 Task: Trim the beginning and end of an audio file to remove silence.
Action: Mouse moved to (106, 11)
Screenshot: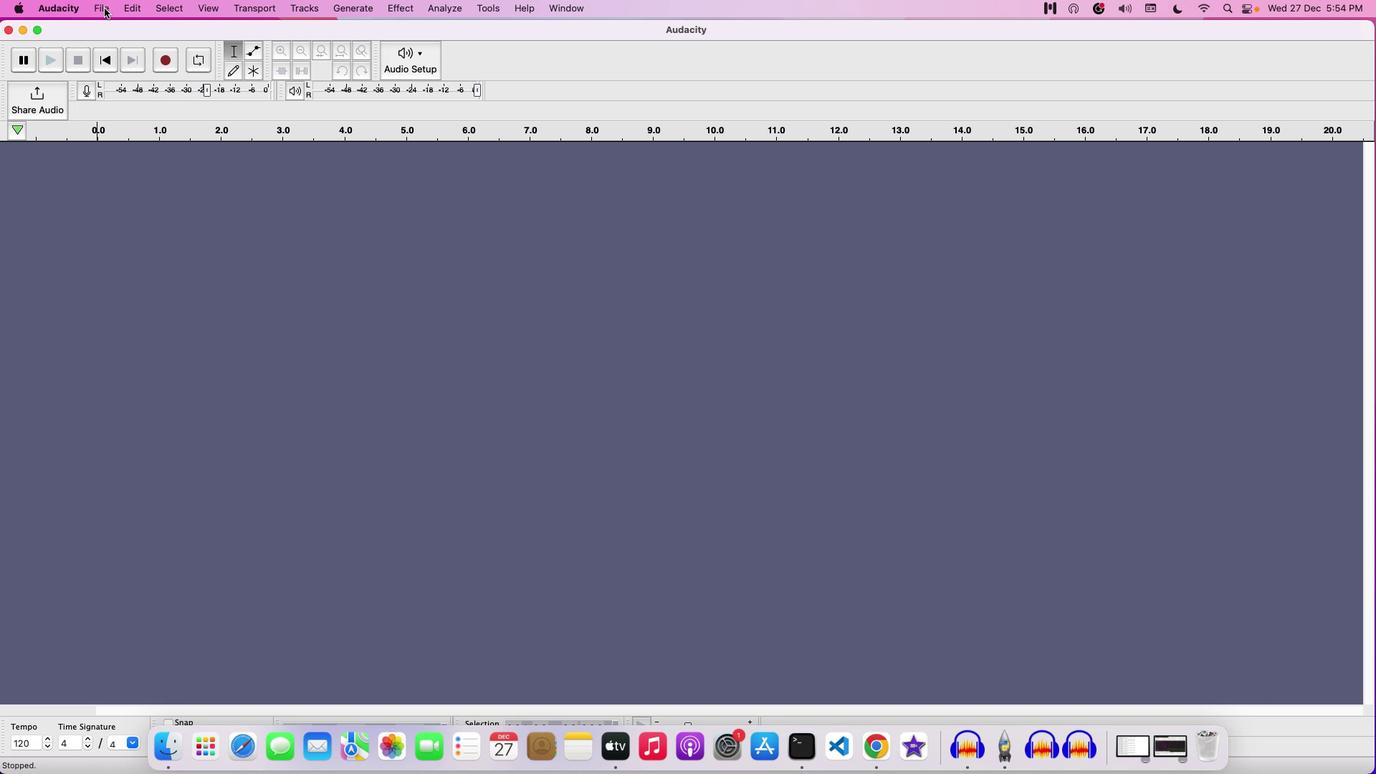 
Action: Mouse pressed left at (106, 11)
Screenshot: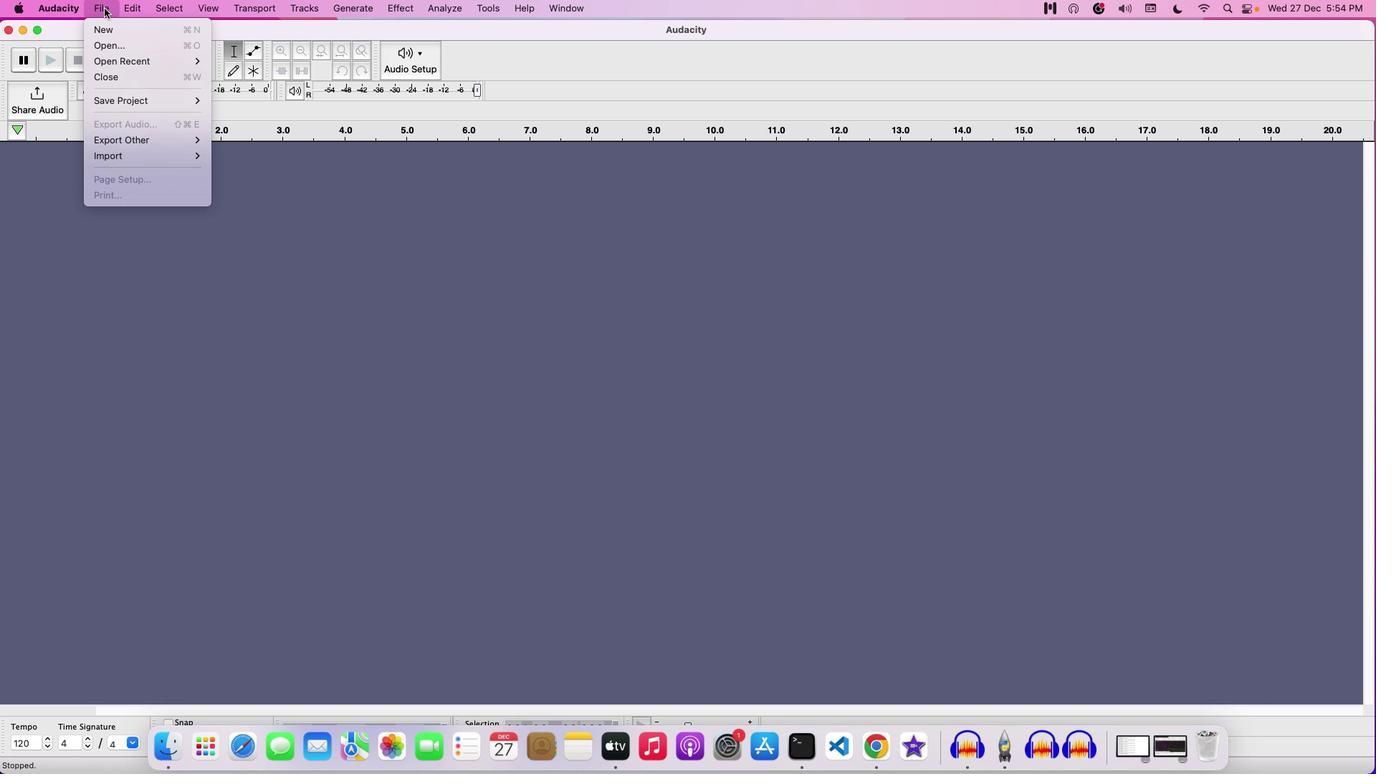
Action: Mouse moved to (128, 45)
Screenshot: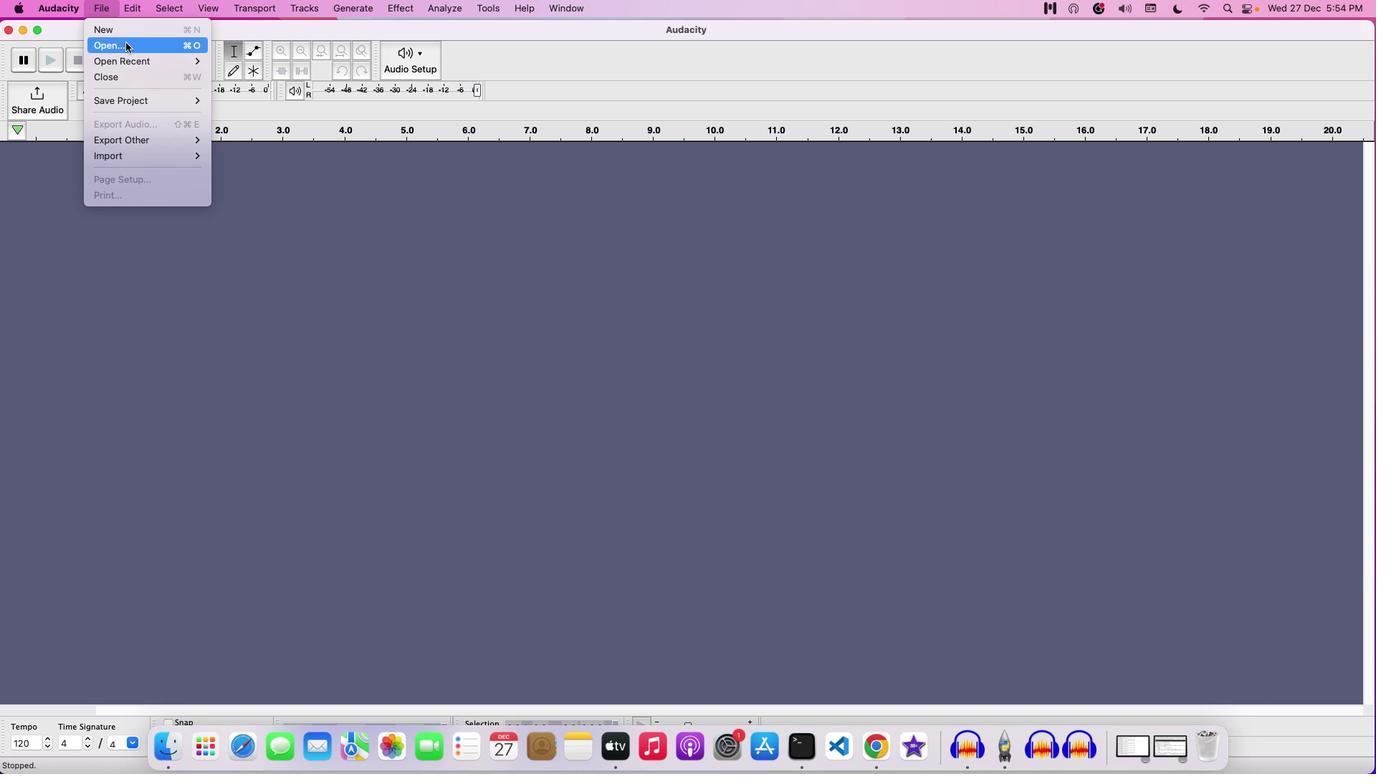
Action: Mouse pressed left at (128, 45)
Screenshot: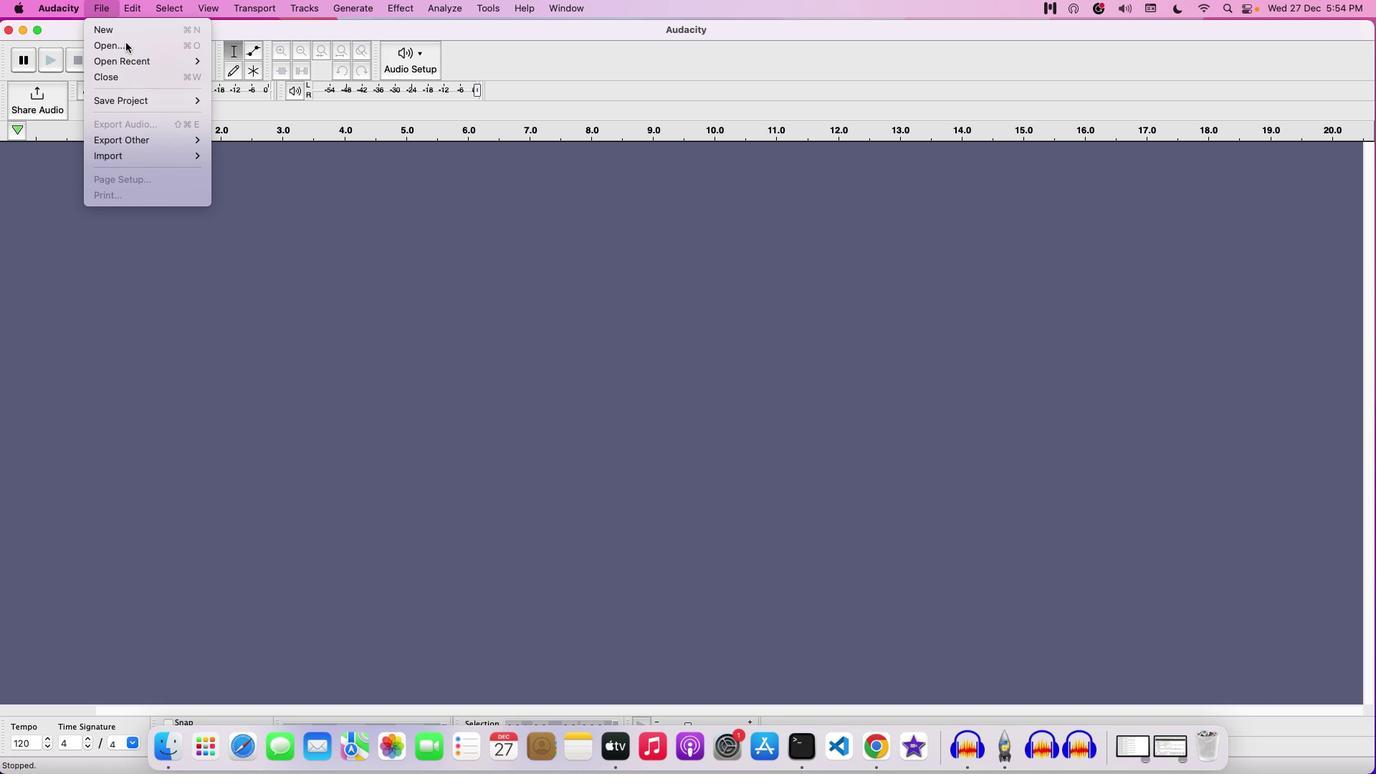 
Action: Mouse moved to (587, 228)
Screenshot: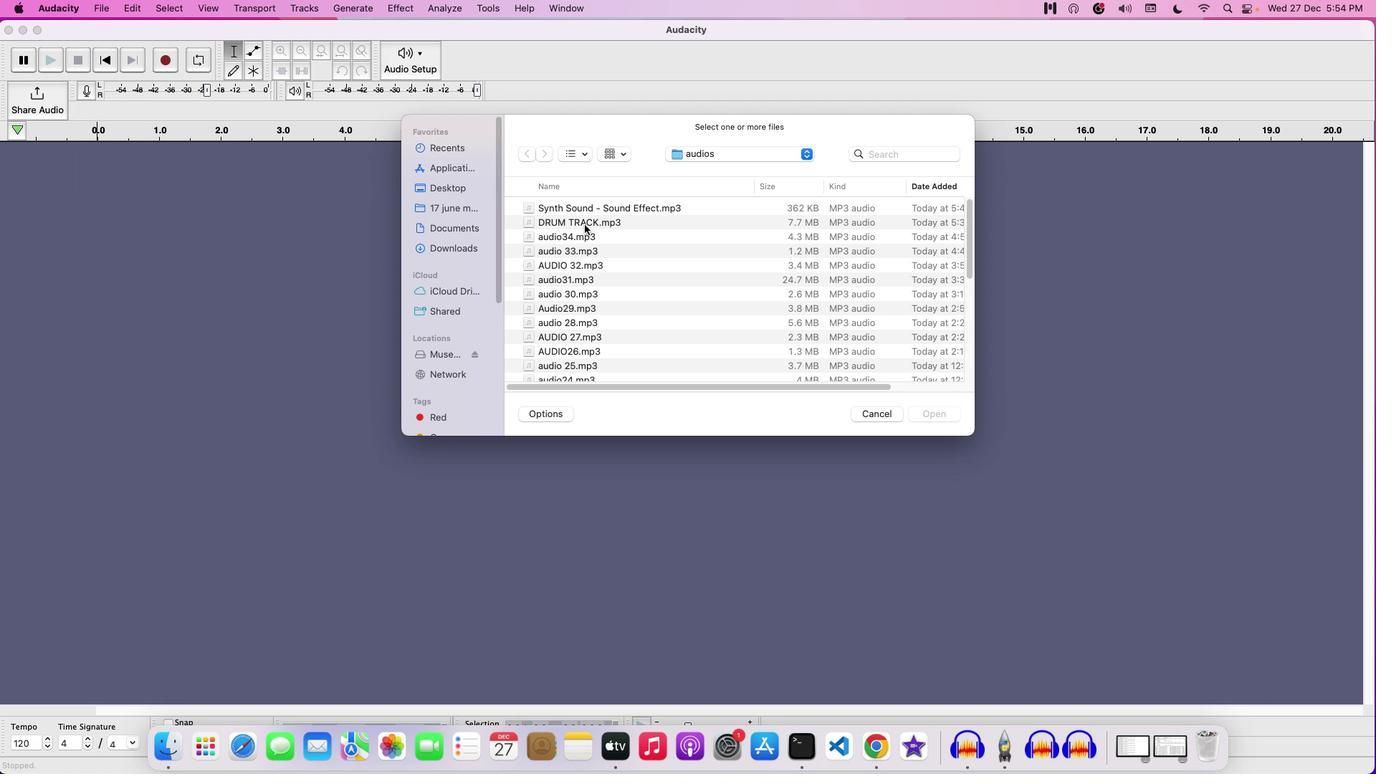
Action: Mouse pressed left at (587, 228)
Screenshot: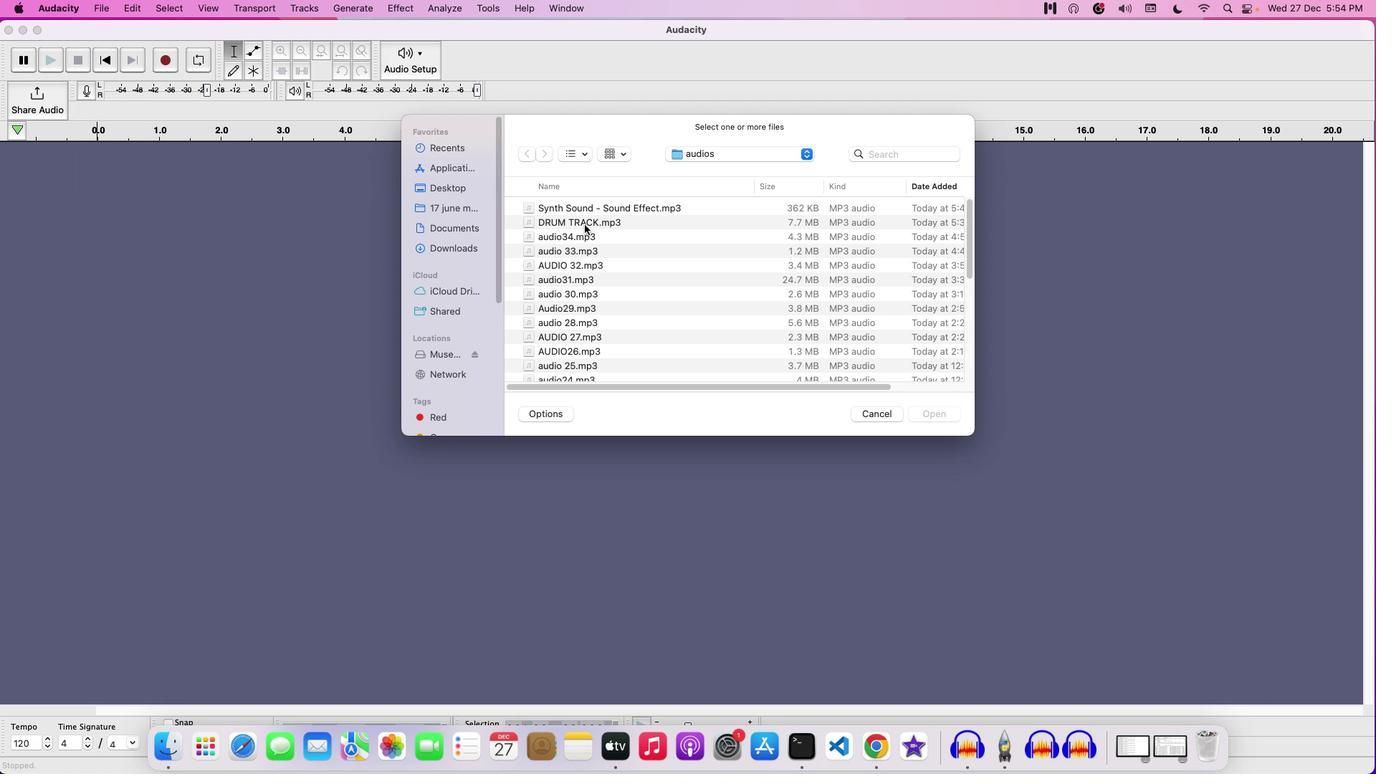 
Action: Mouse moved to (920, 410)
Screenshot: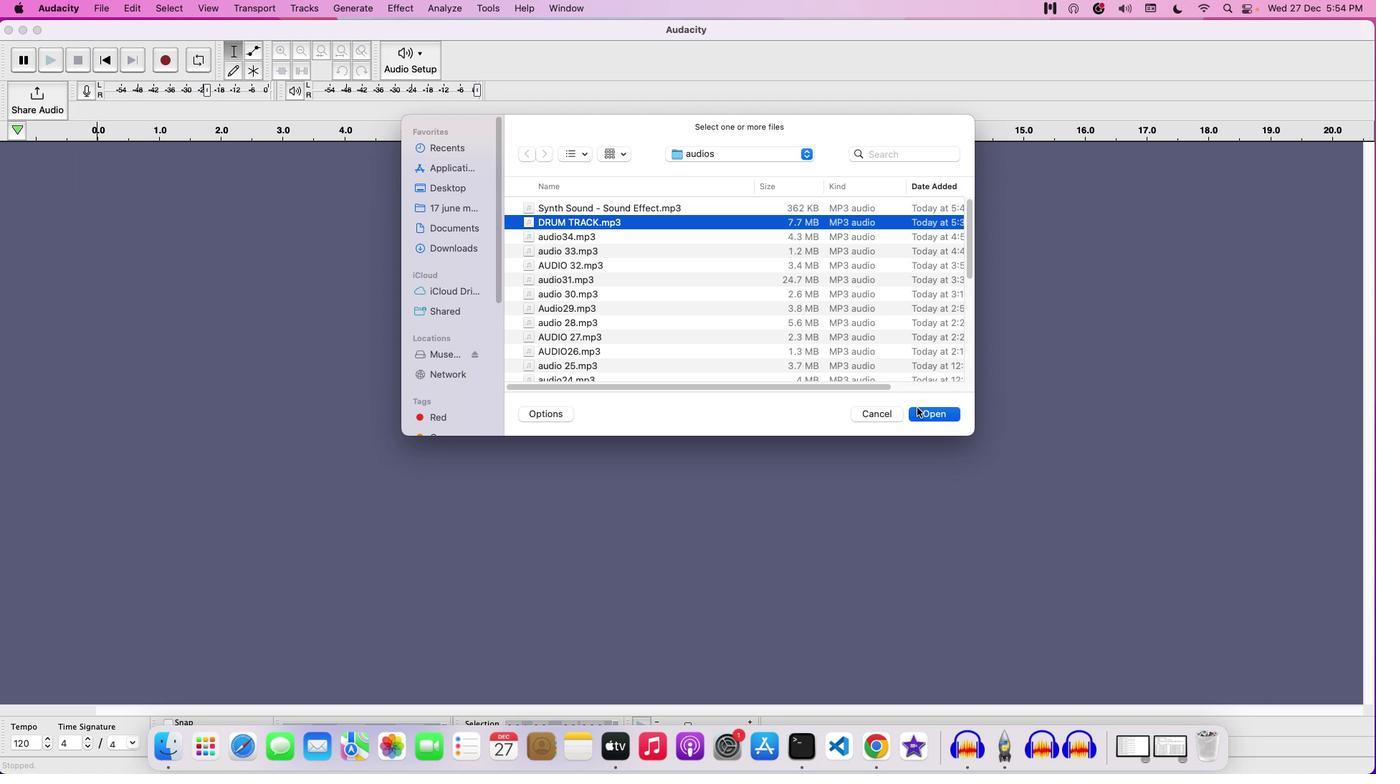 
Action: Mouse pressed left at (920, 410)
Screenshot: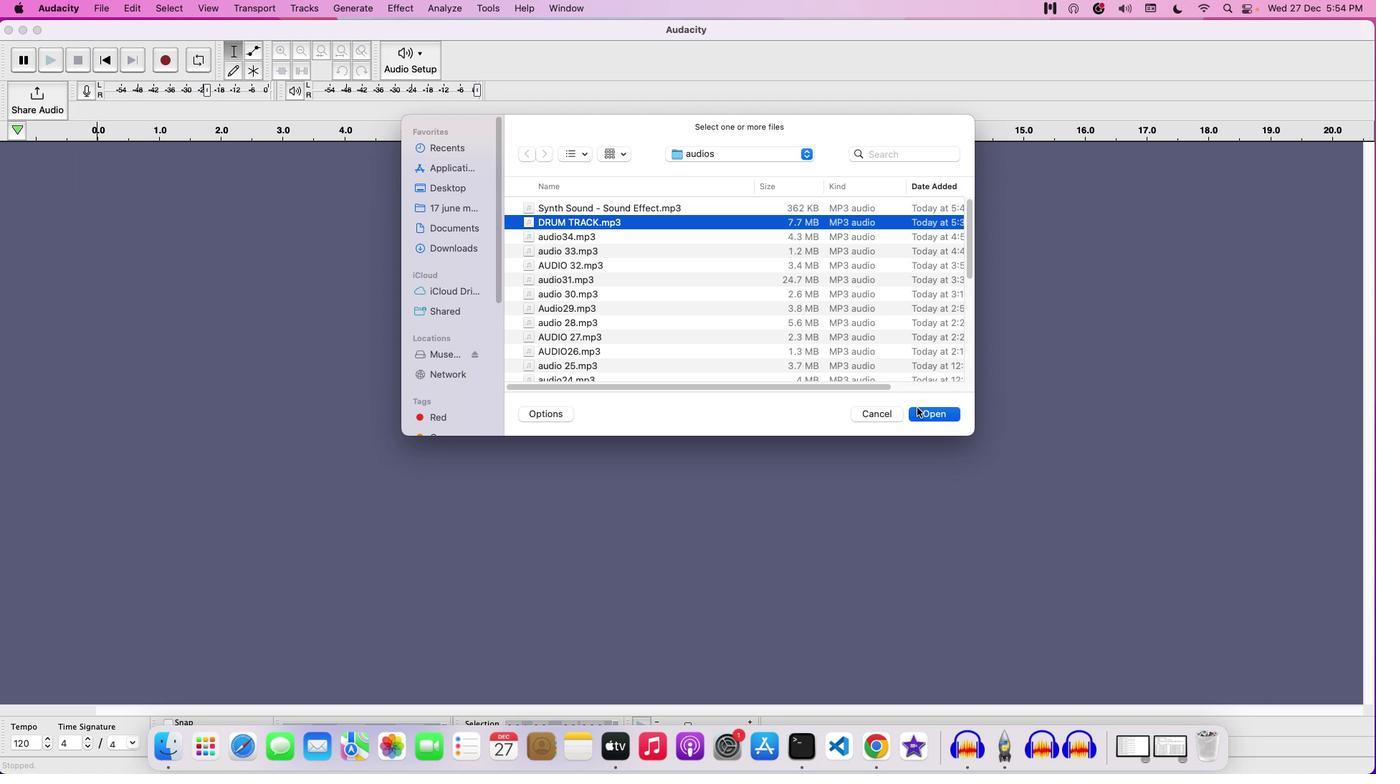 
Action: Mouse moved to (288, 55)
Screenshot: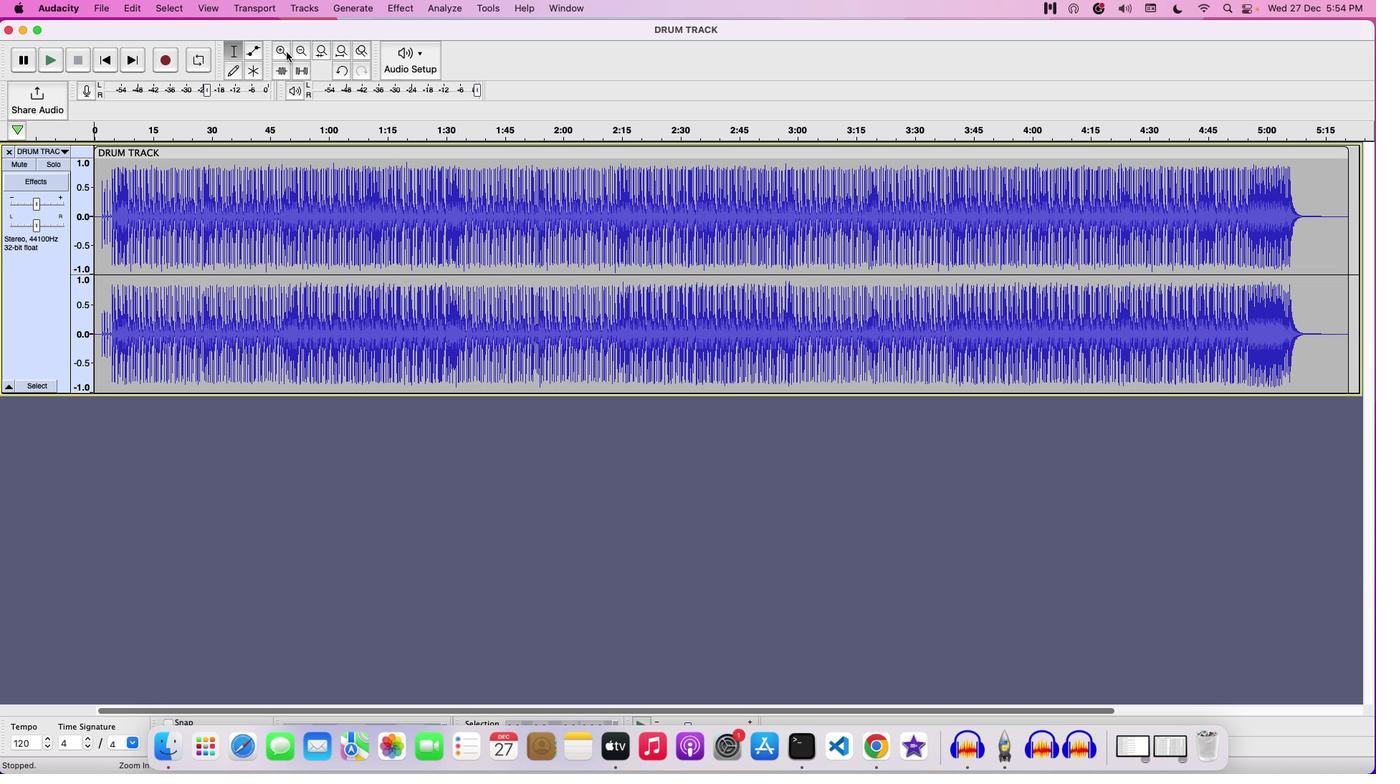 
Action: Mouse pressed left at (288, 55)
Screenshot: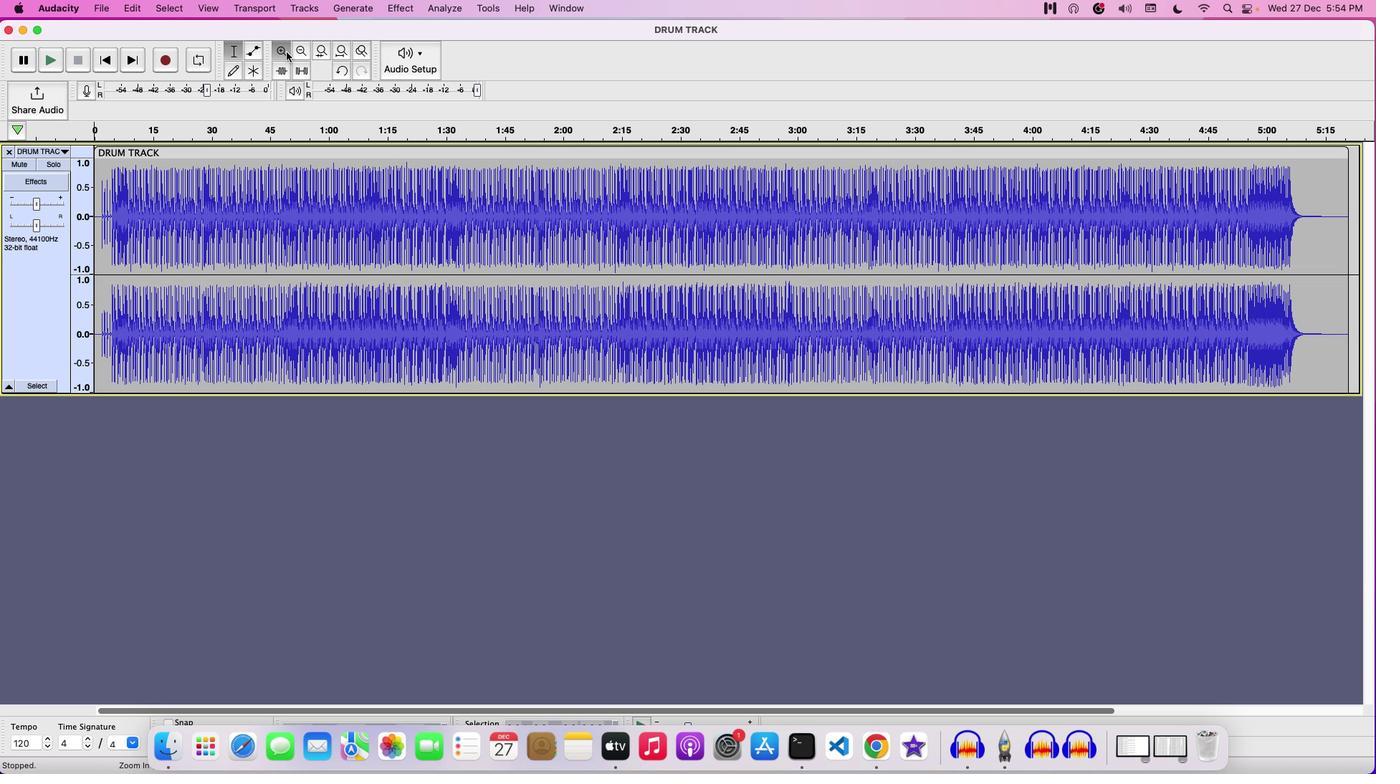
Action: Mouse pressed left at (288, 55)
Screenshot: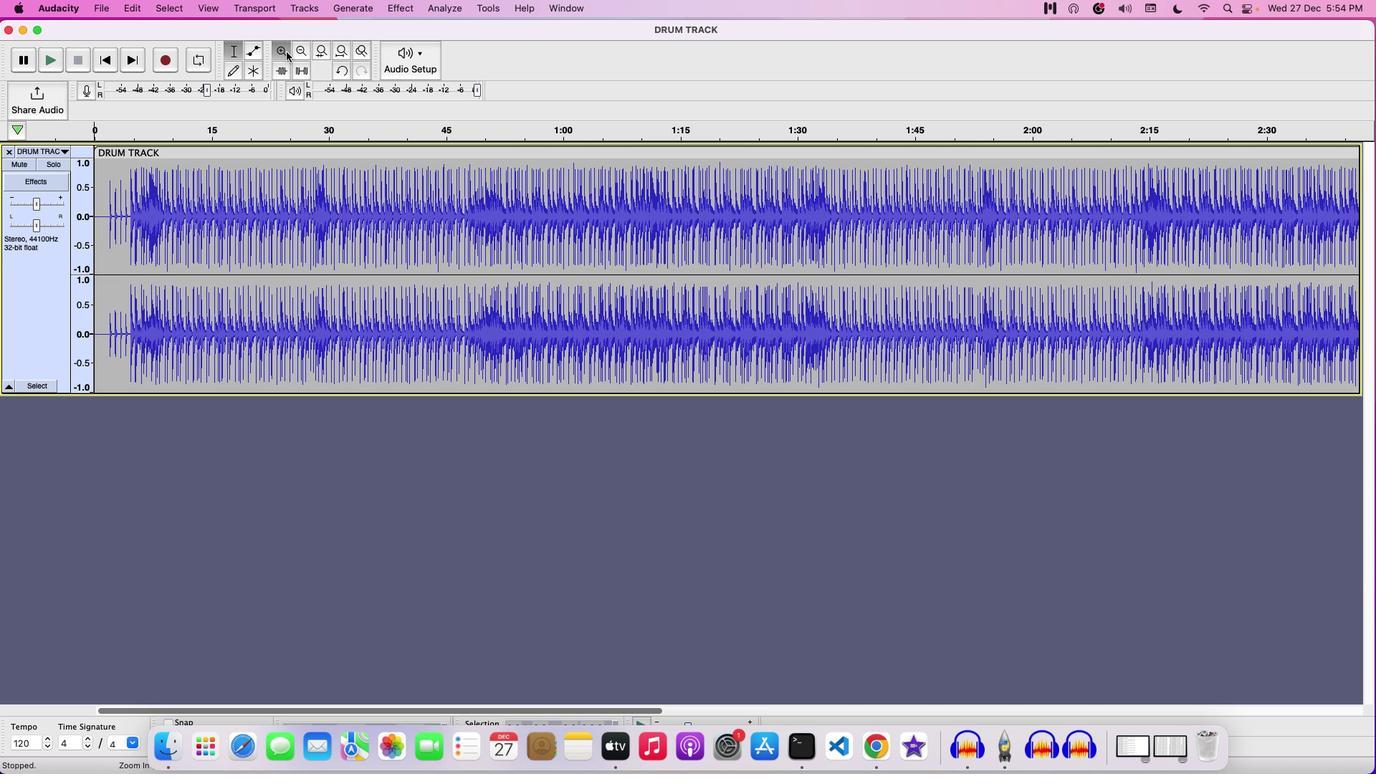 
Action: Mouse pressed left at (288, 55)
Screenshot: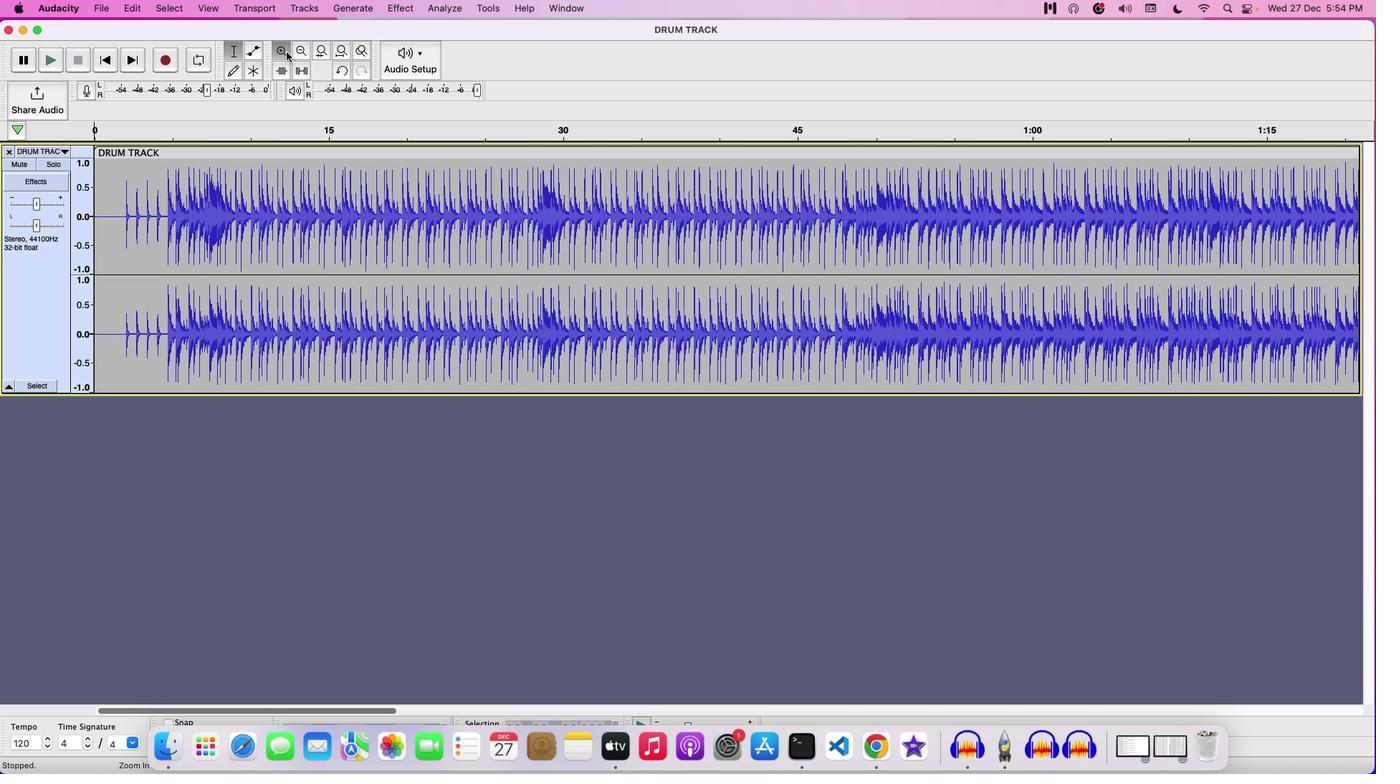 
Action: Mouse pressed left at (288, 55)
Screenshot: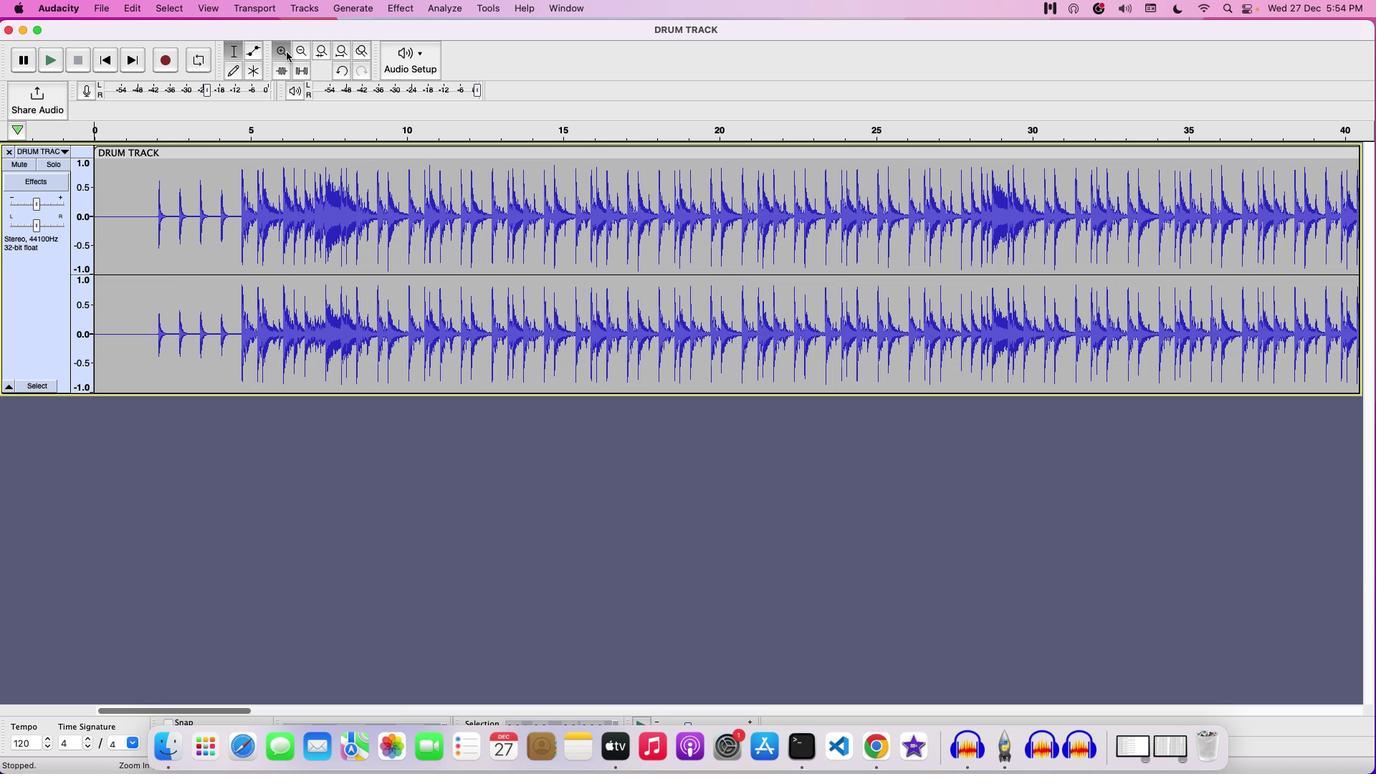 
Action: Mouse pressed left at (288, 55)
Screenshot: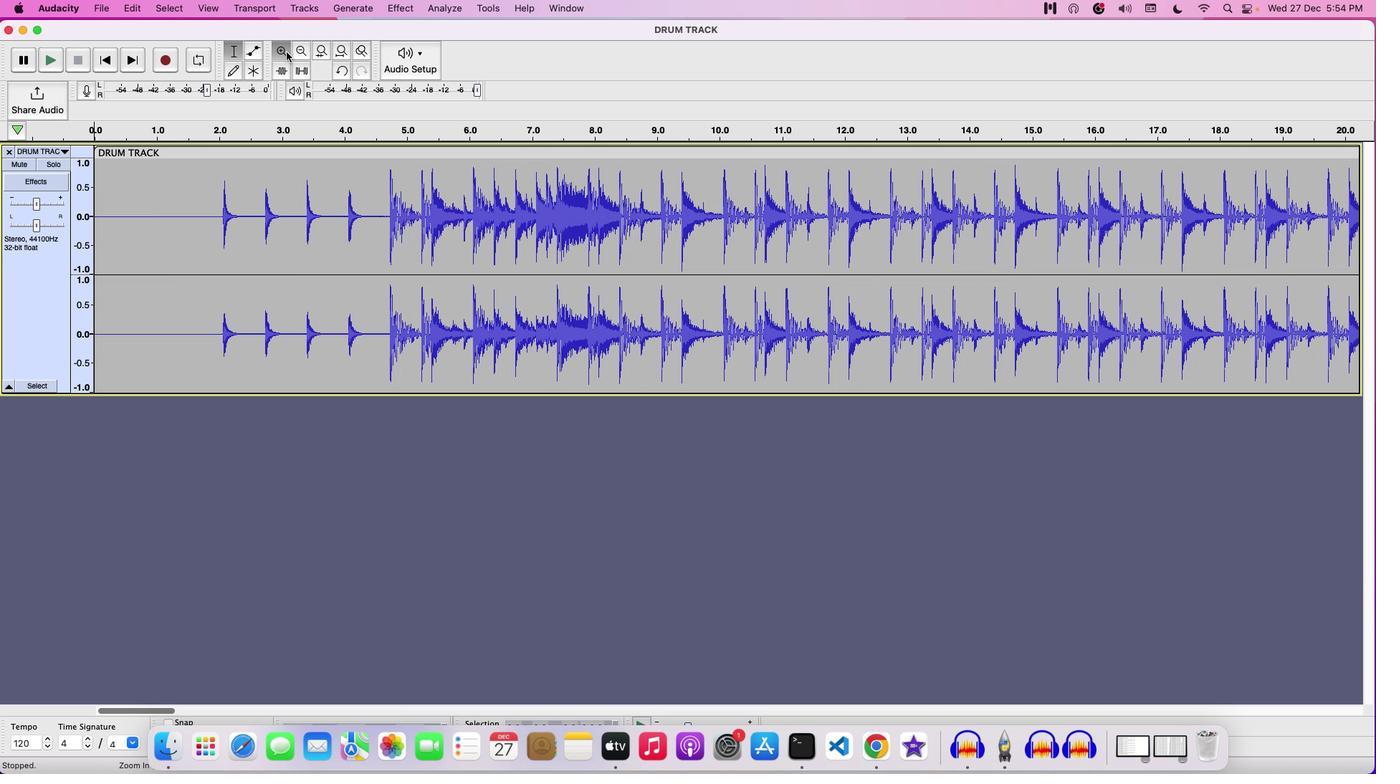 
Action: Mouse pressed left at (288, 55)
Screenshot: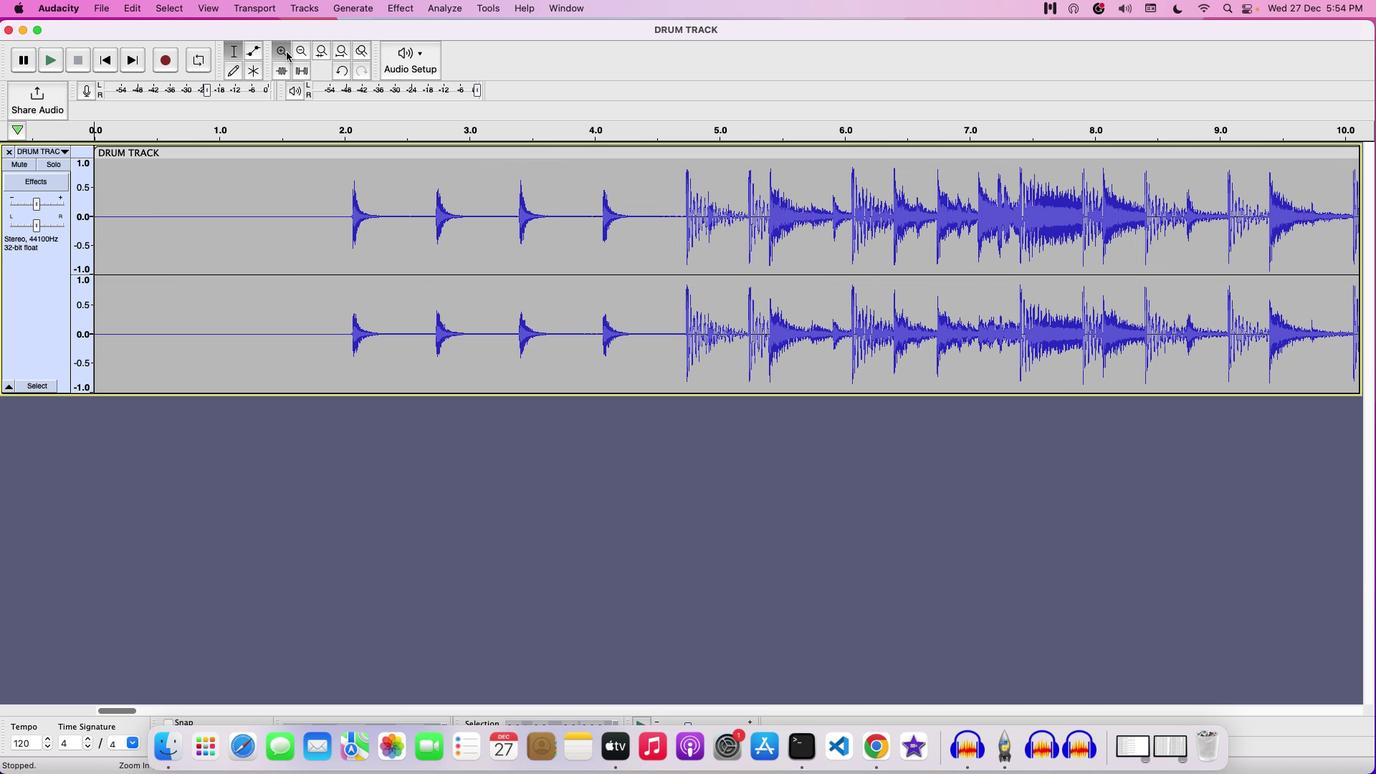
Action: Mouse moved to (101, 177)
Screenshot: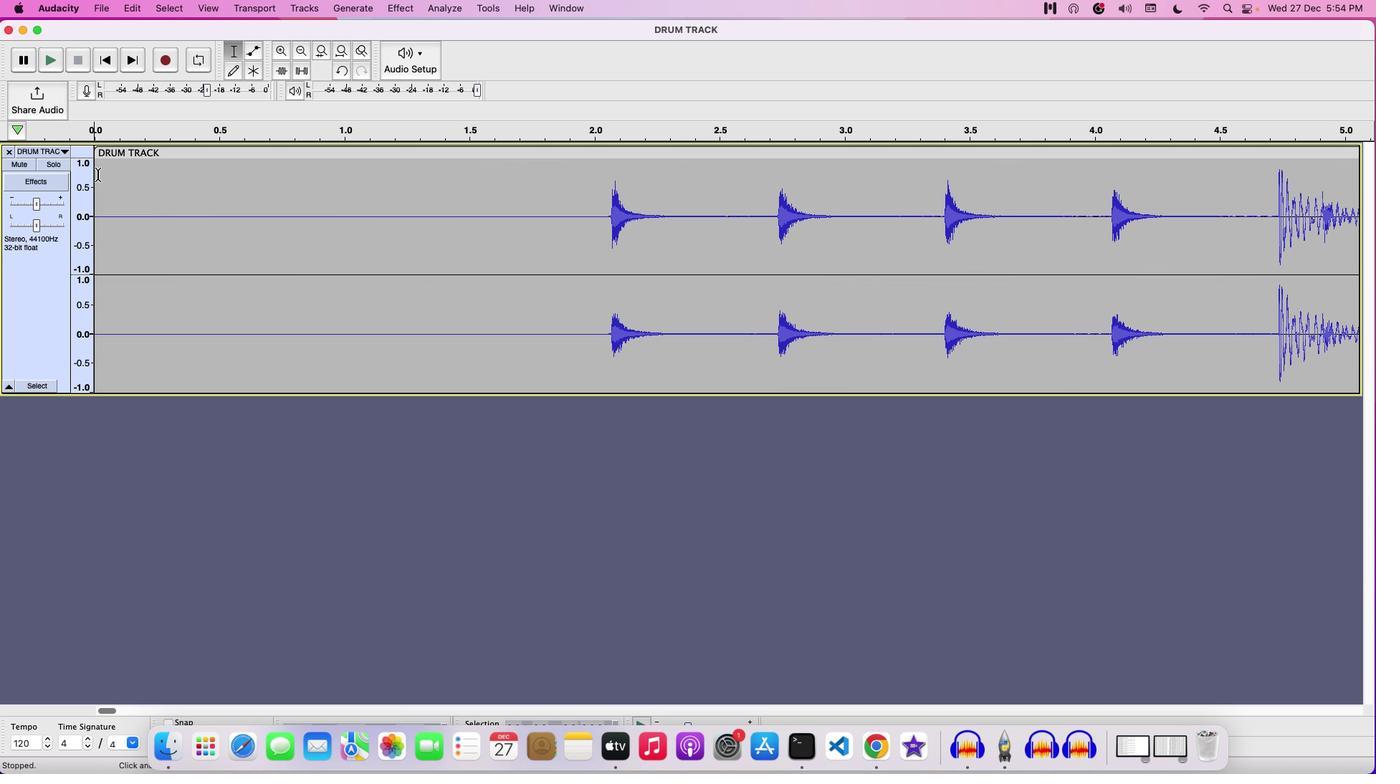 
Action: Mouse pressed left at (101, 177)
Screenshot: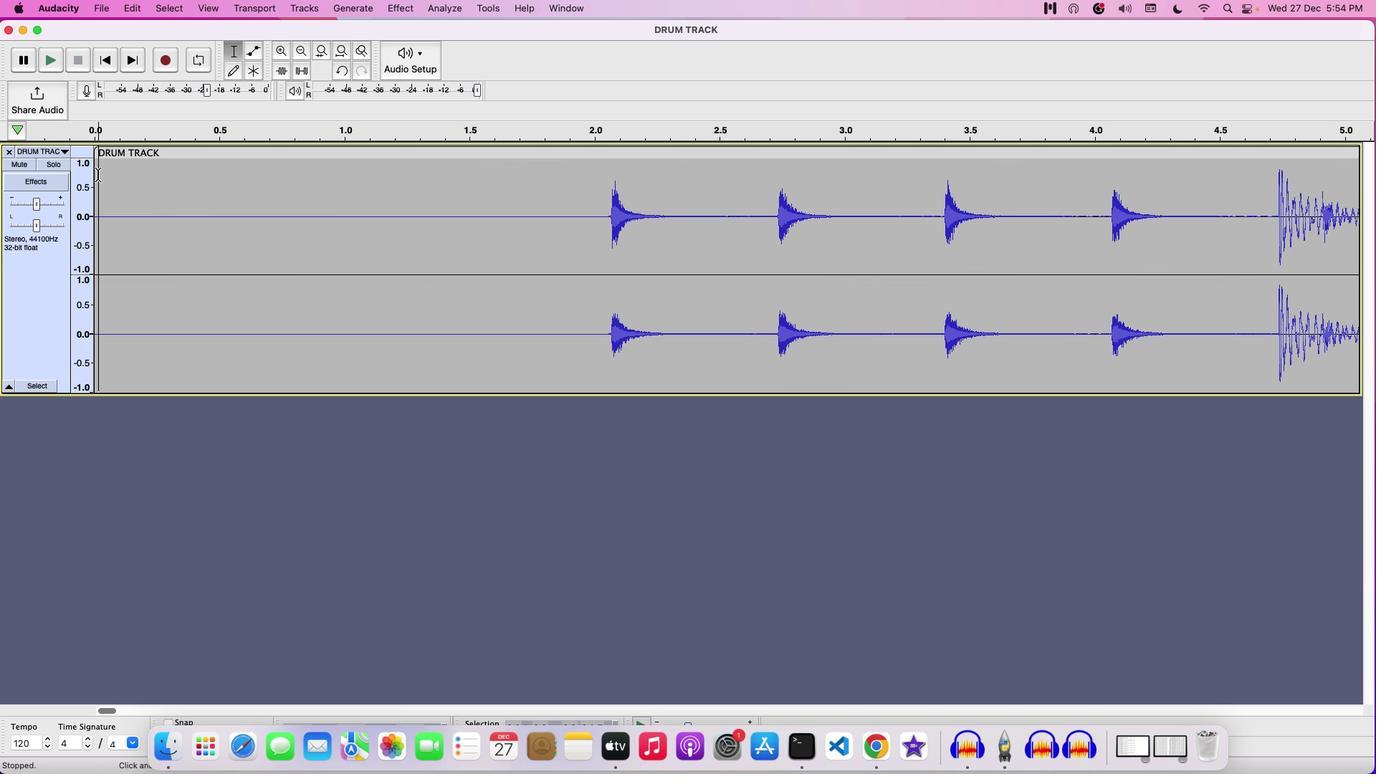 
Action: Mouse moved to (609, 196)
Screenshot: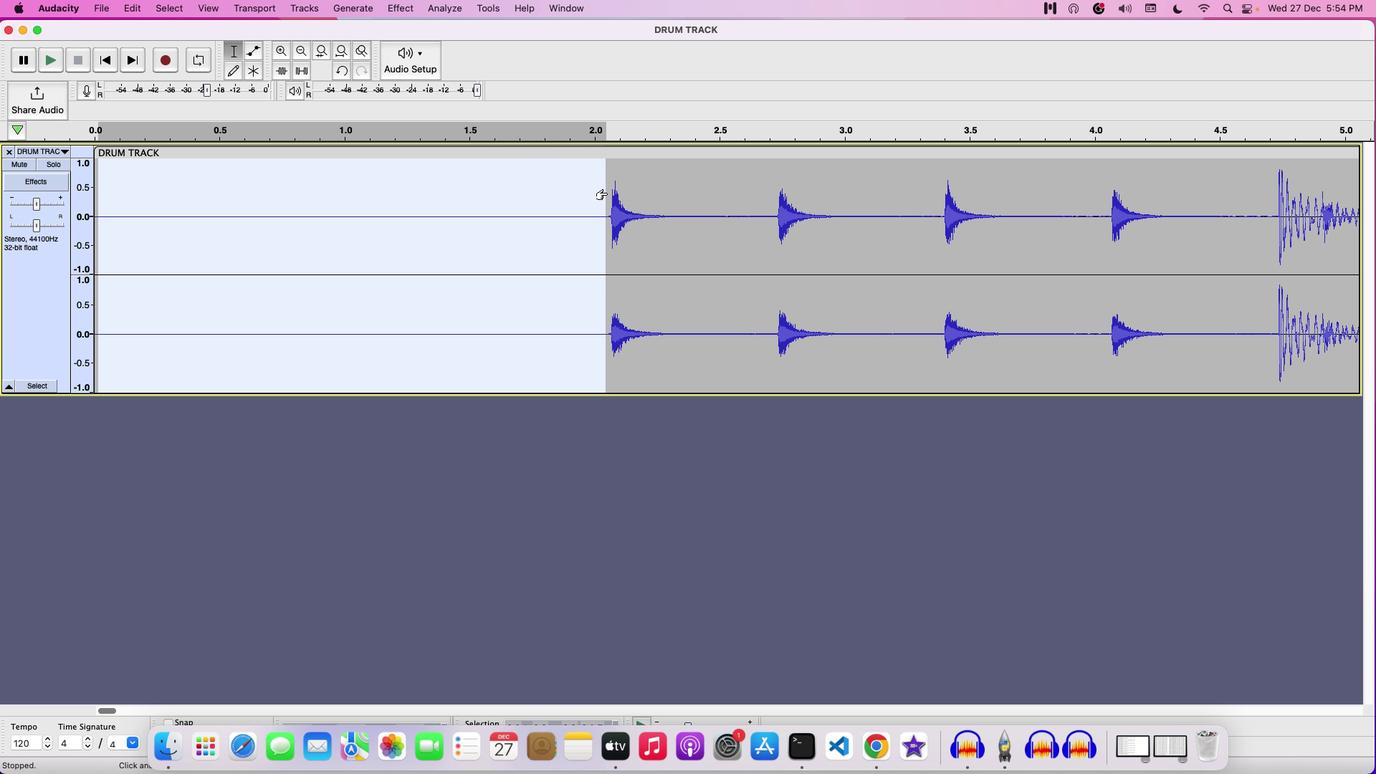 
Action: Key pressed Key.space
Screenshot: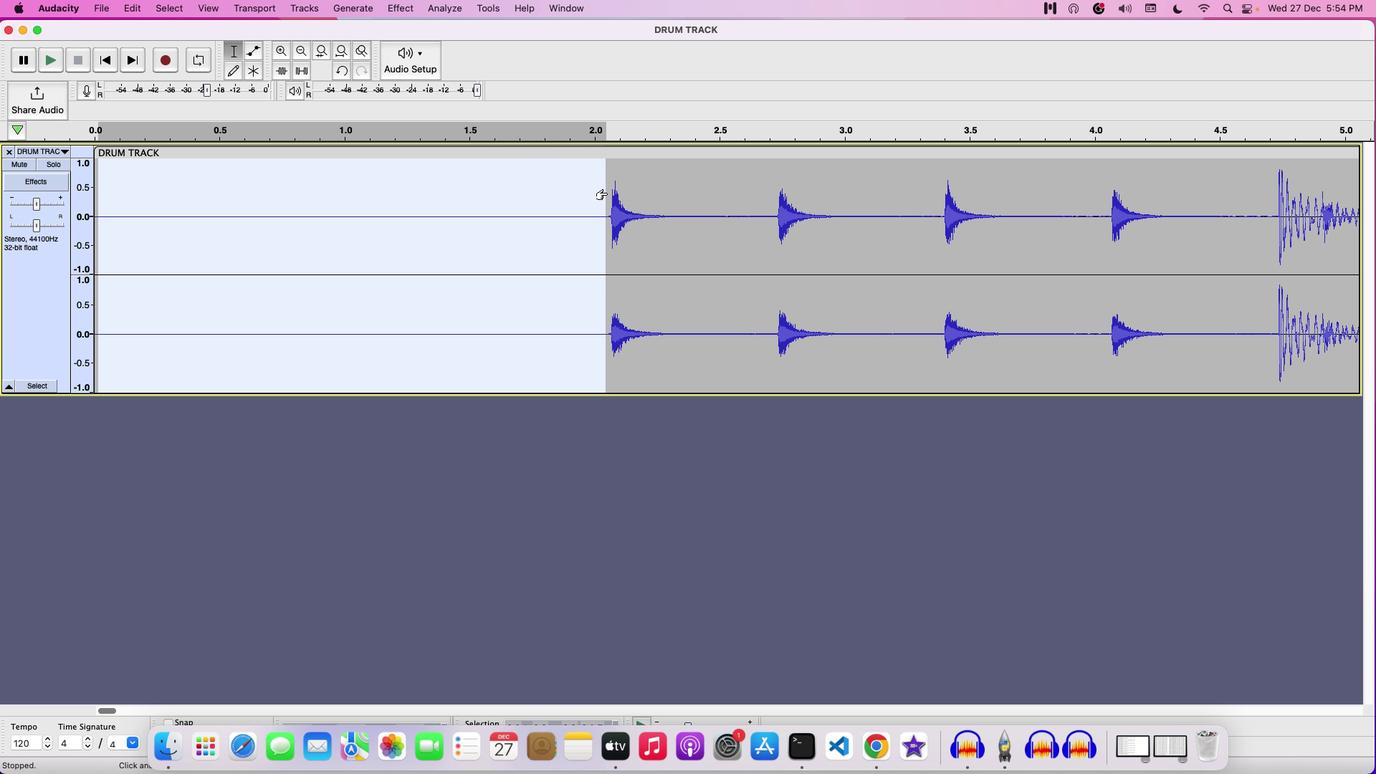
Action: Mouse moved to (610, 195)
Screenshot: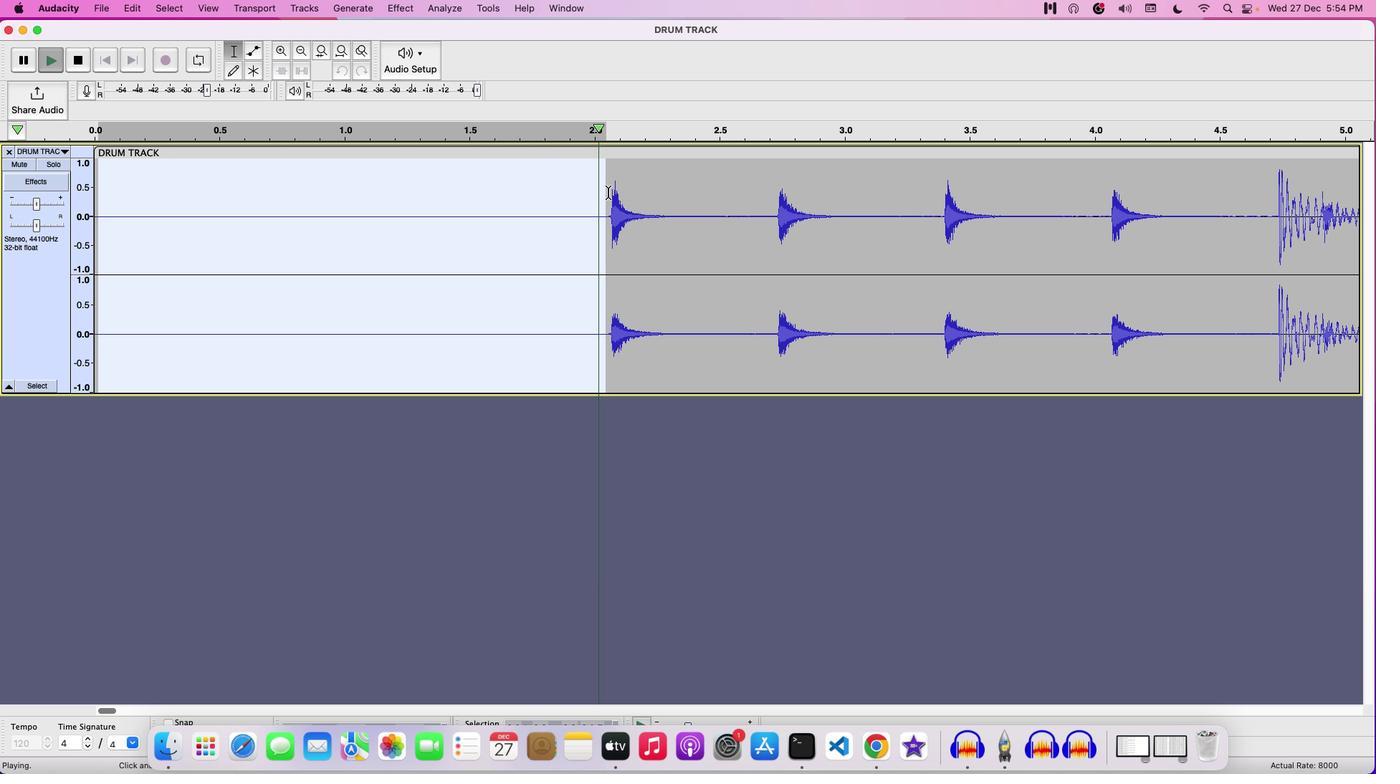 
Action: Key pressed Key.space
Screenshot: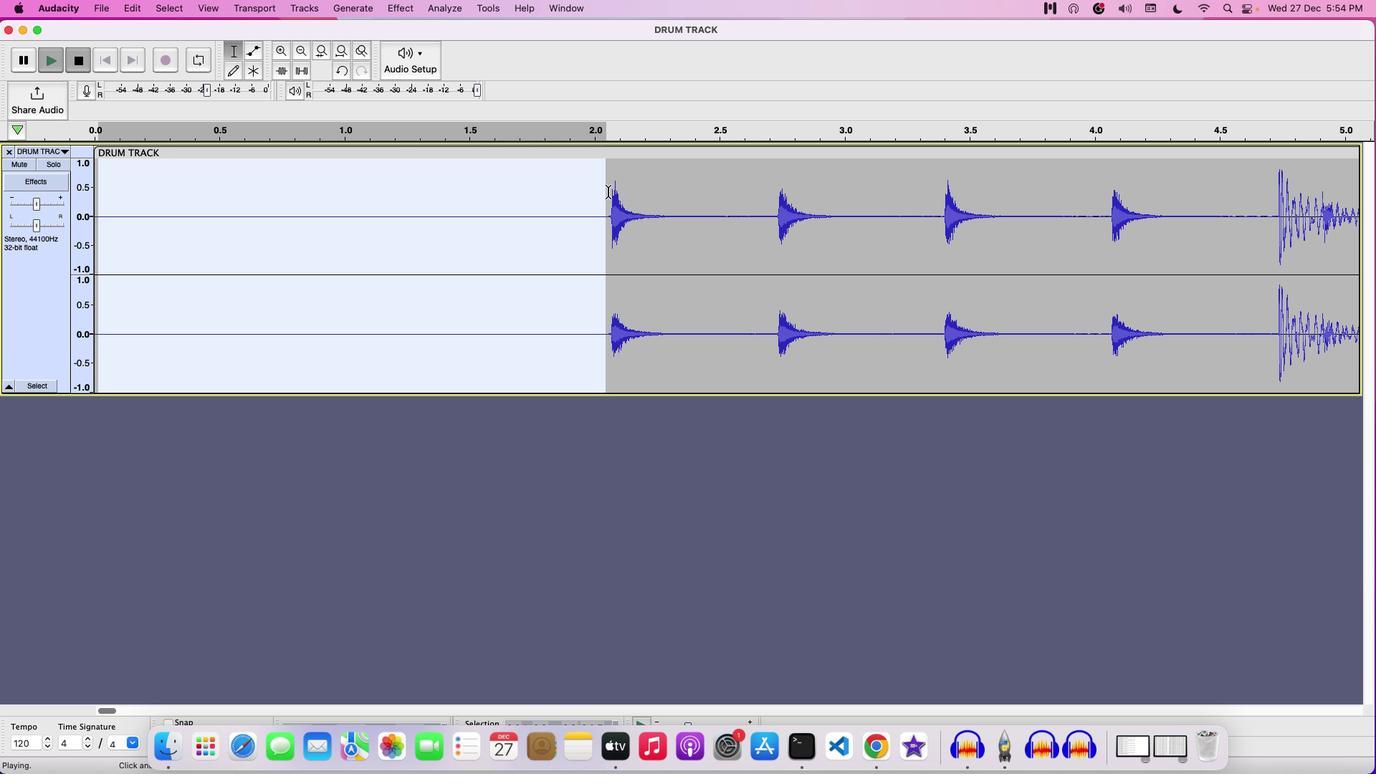
Action: Mouse moved to (55, 208)
Screenshot: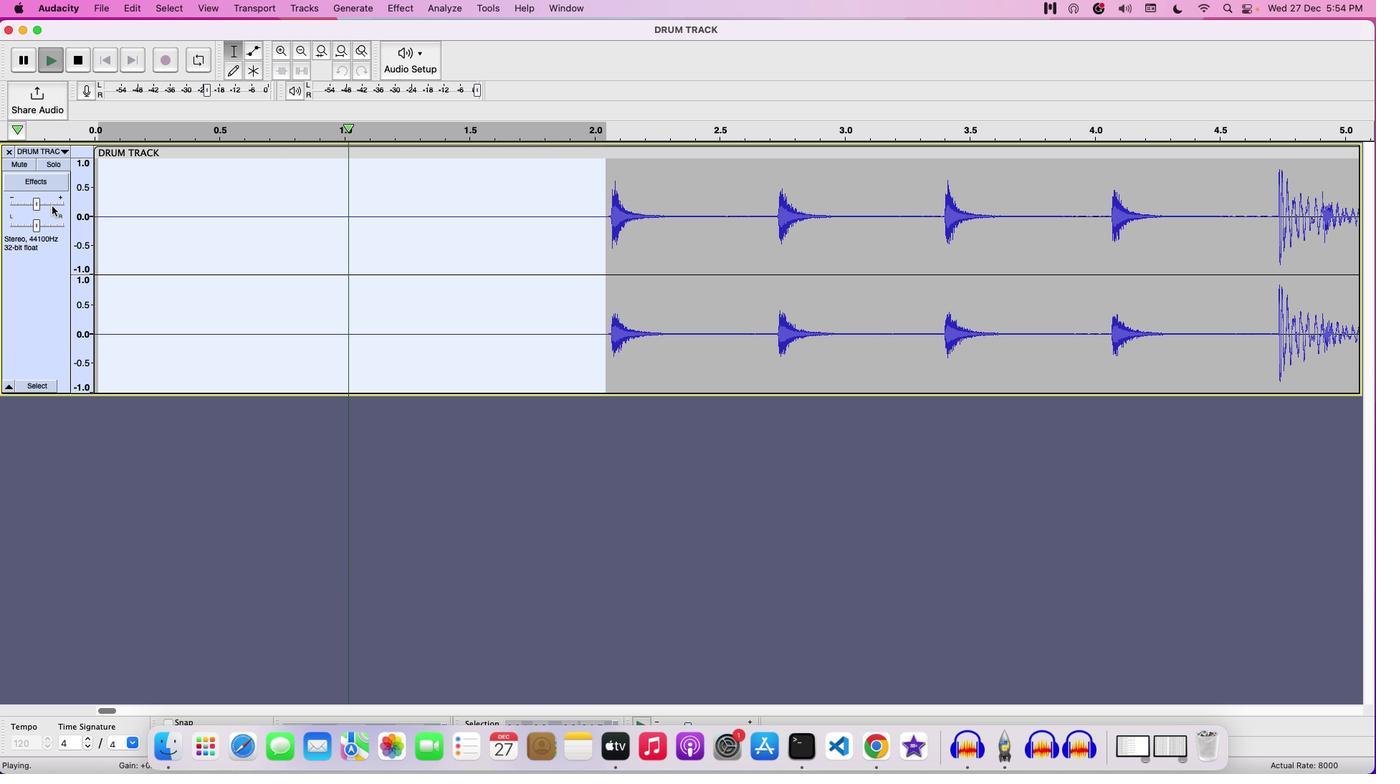 
Action: Mouse pressed left at (55, 208)
Screenshot: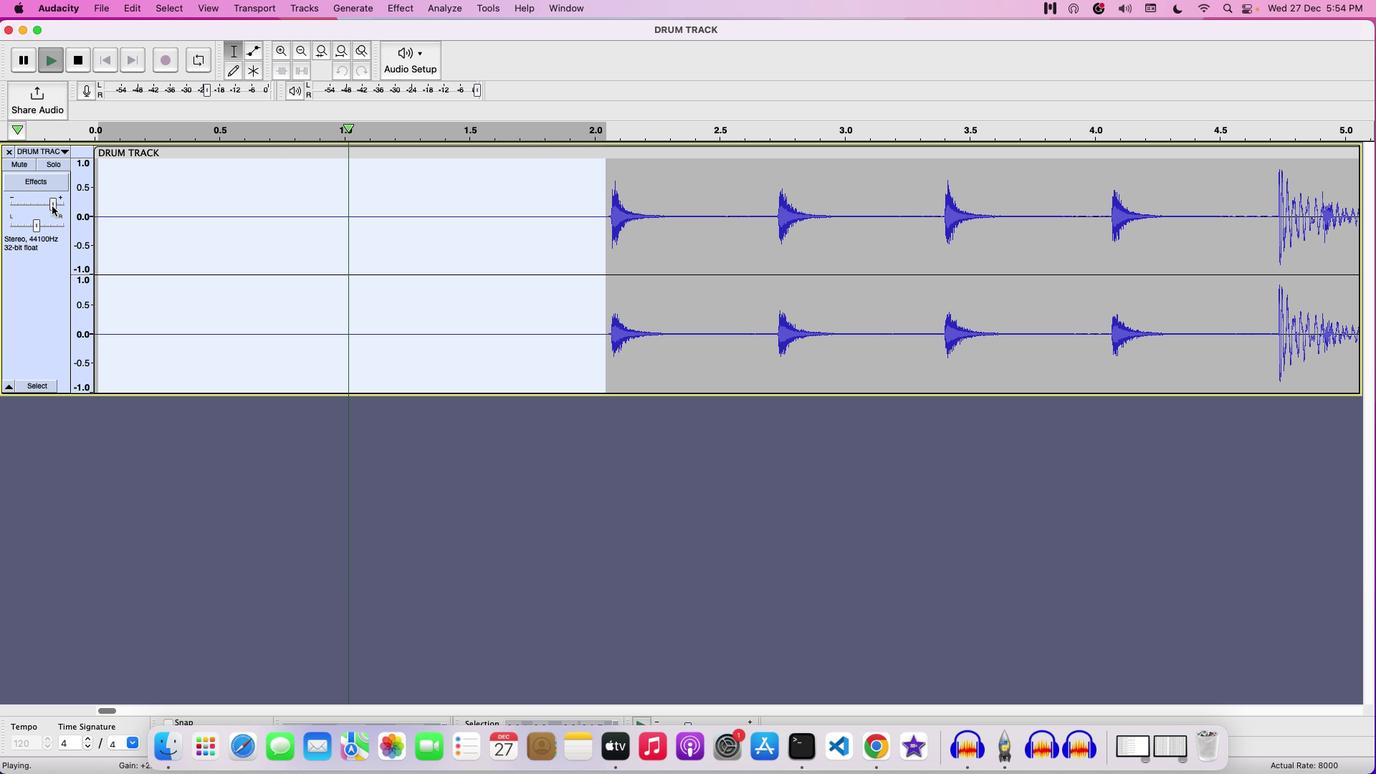 
Action: Mouse moved to (364, 210)
Screenshot: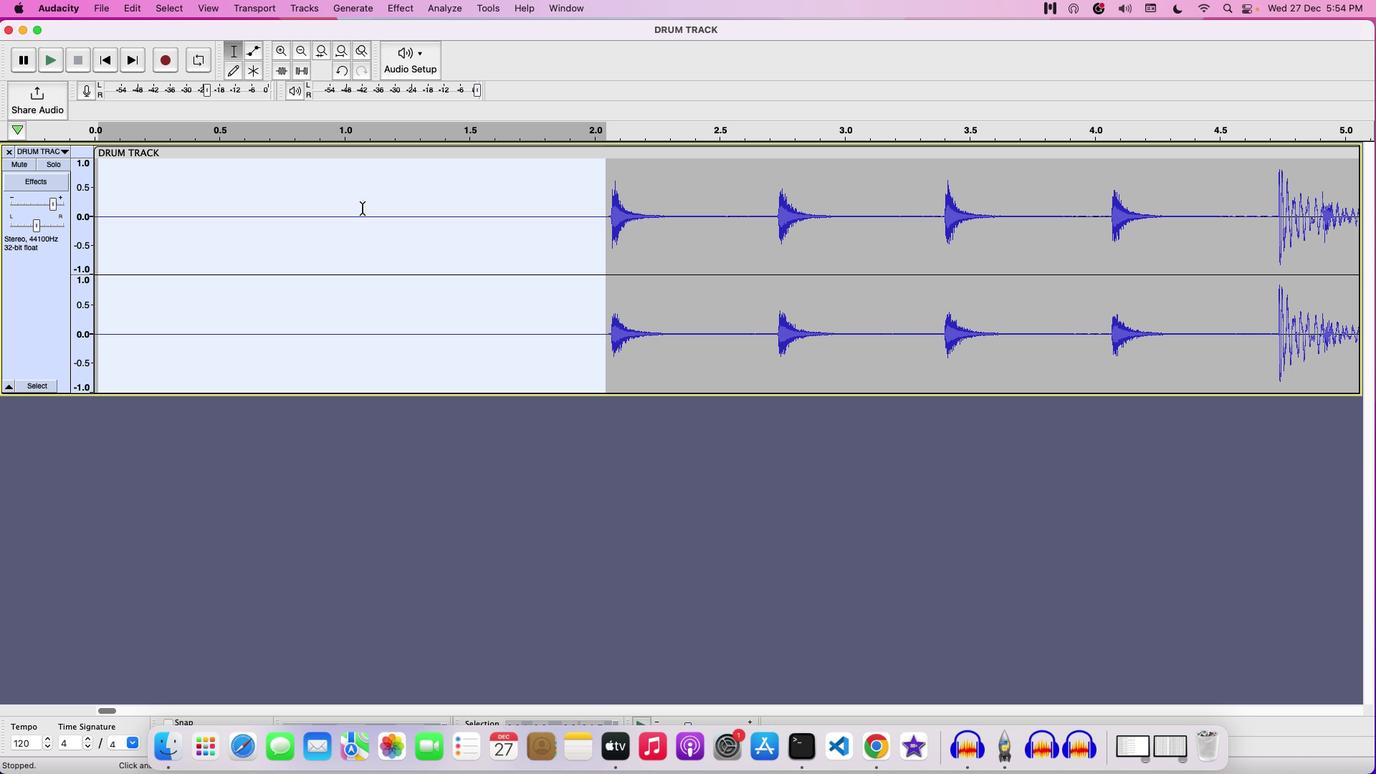
Action: Mouse pressed right at (364, 210)
Screenshot: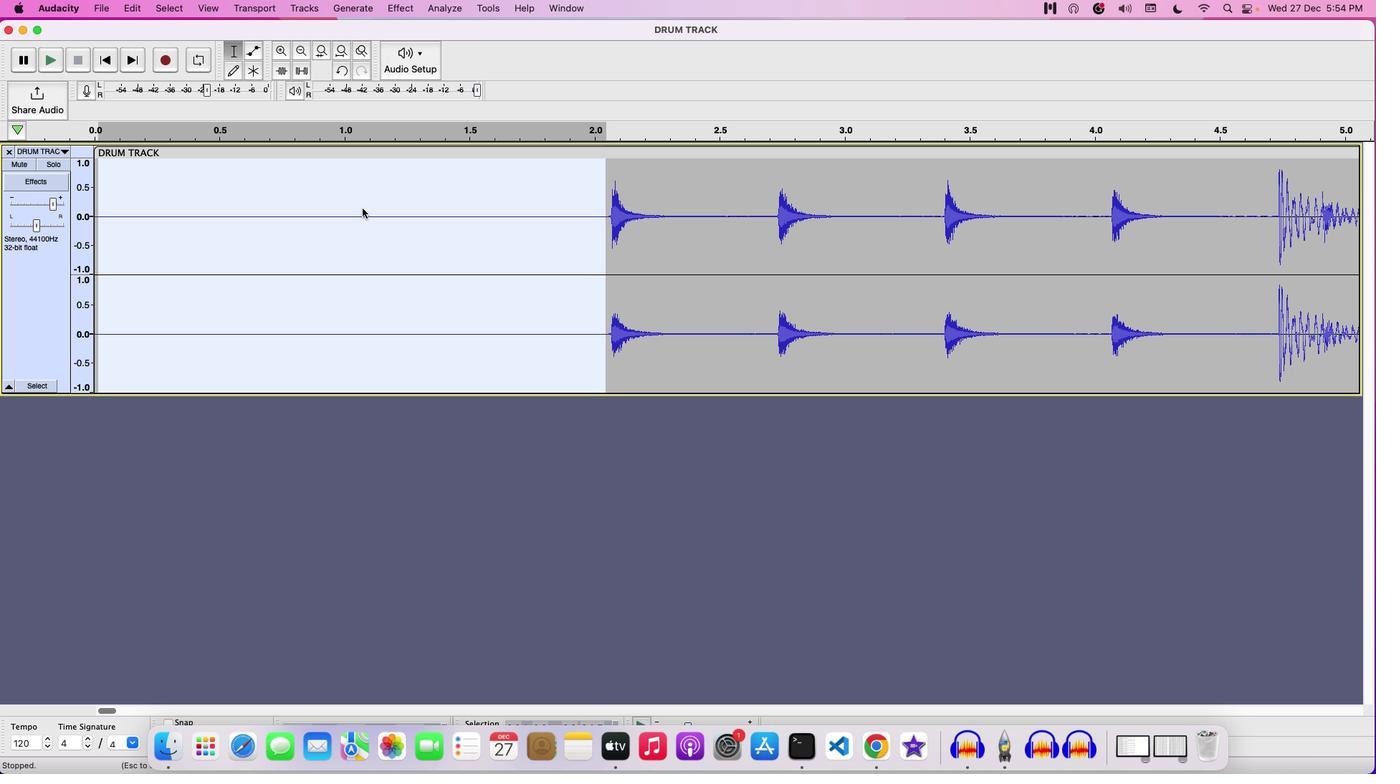 
Action: Mouse moved to (401, 223)
Screenshot: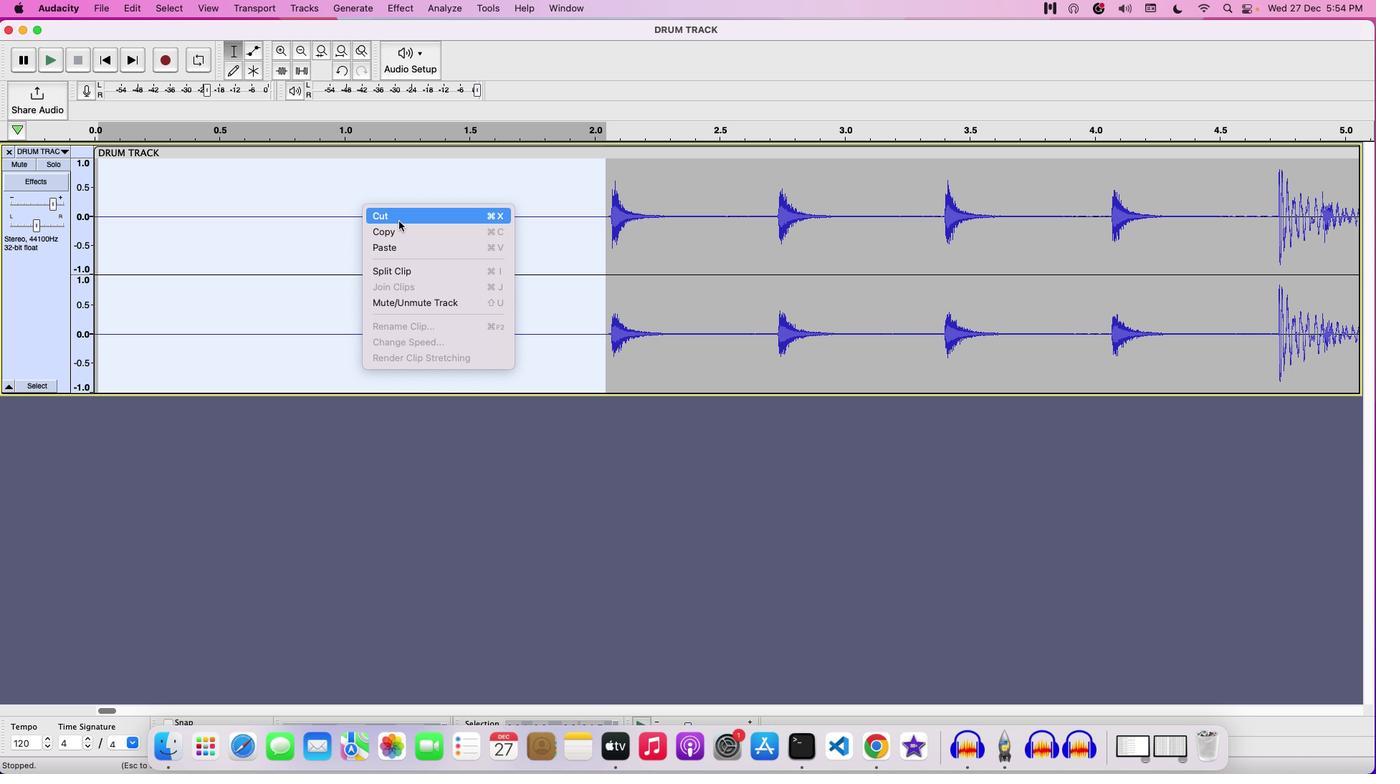 
Action: Mouse pressed left at (401, 223)
Screenshot: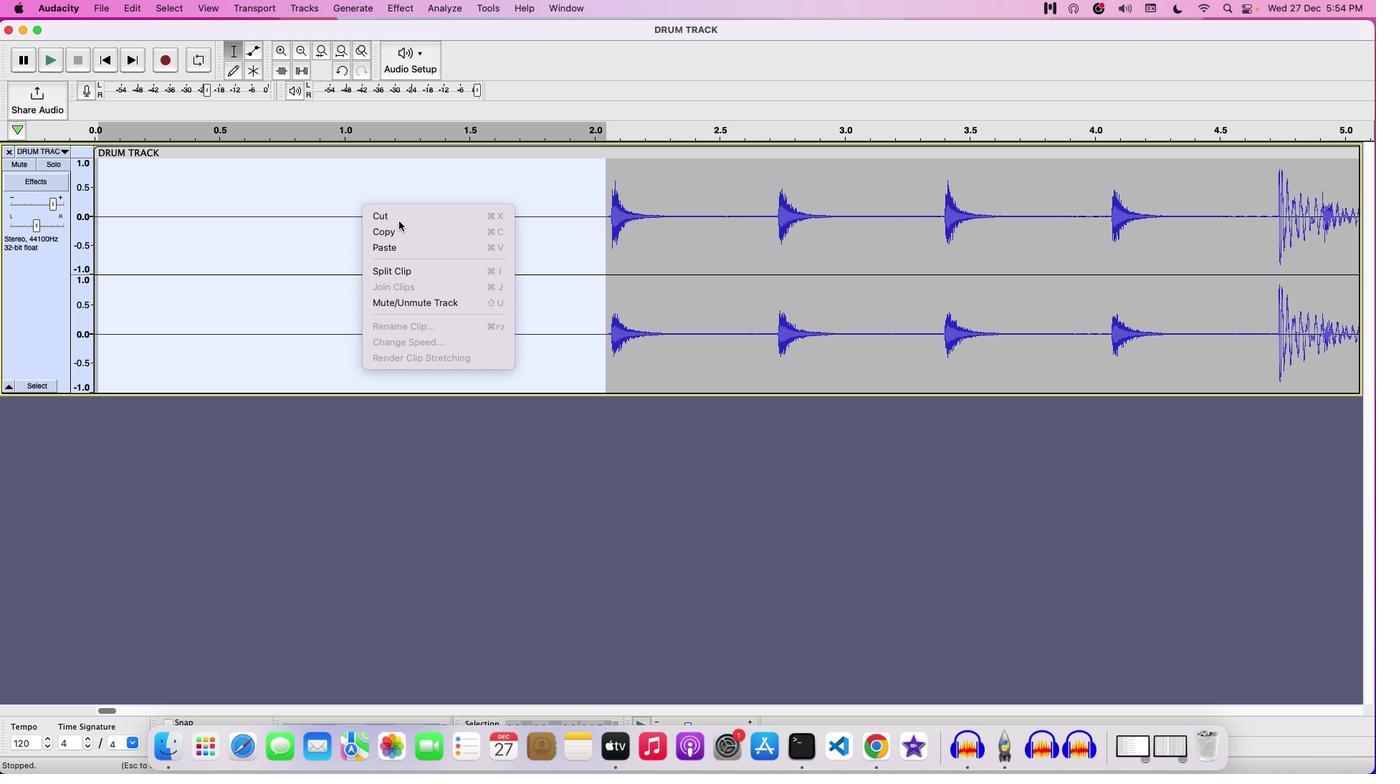 
Action: Mouse moved to (99, 159)
Screenshot: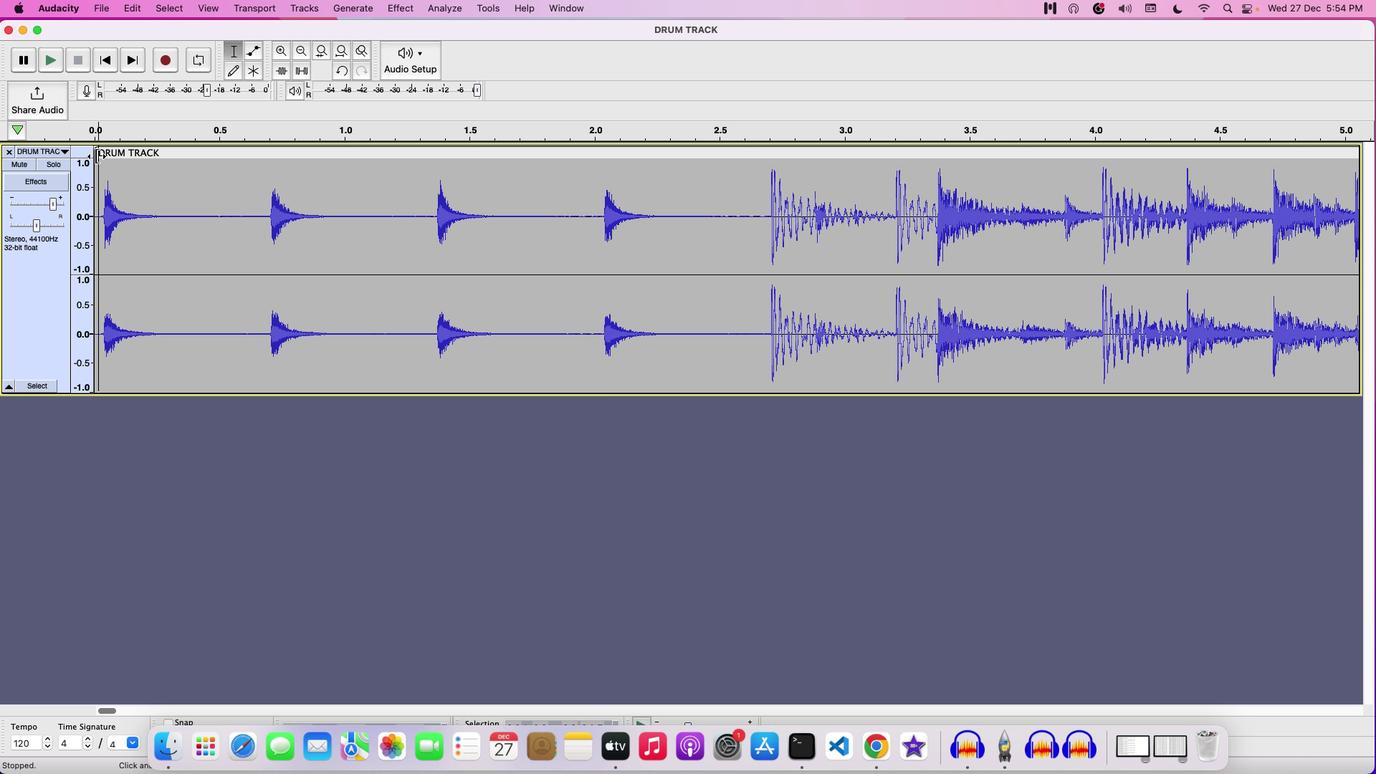
Action: Mouse pressed left at (99, 159)
Screenshot: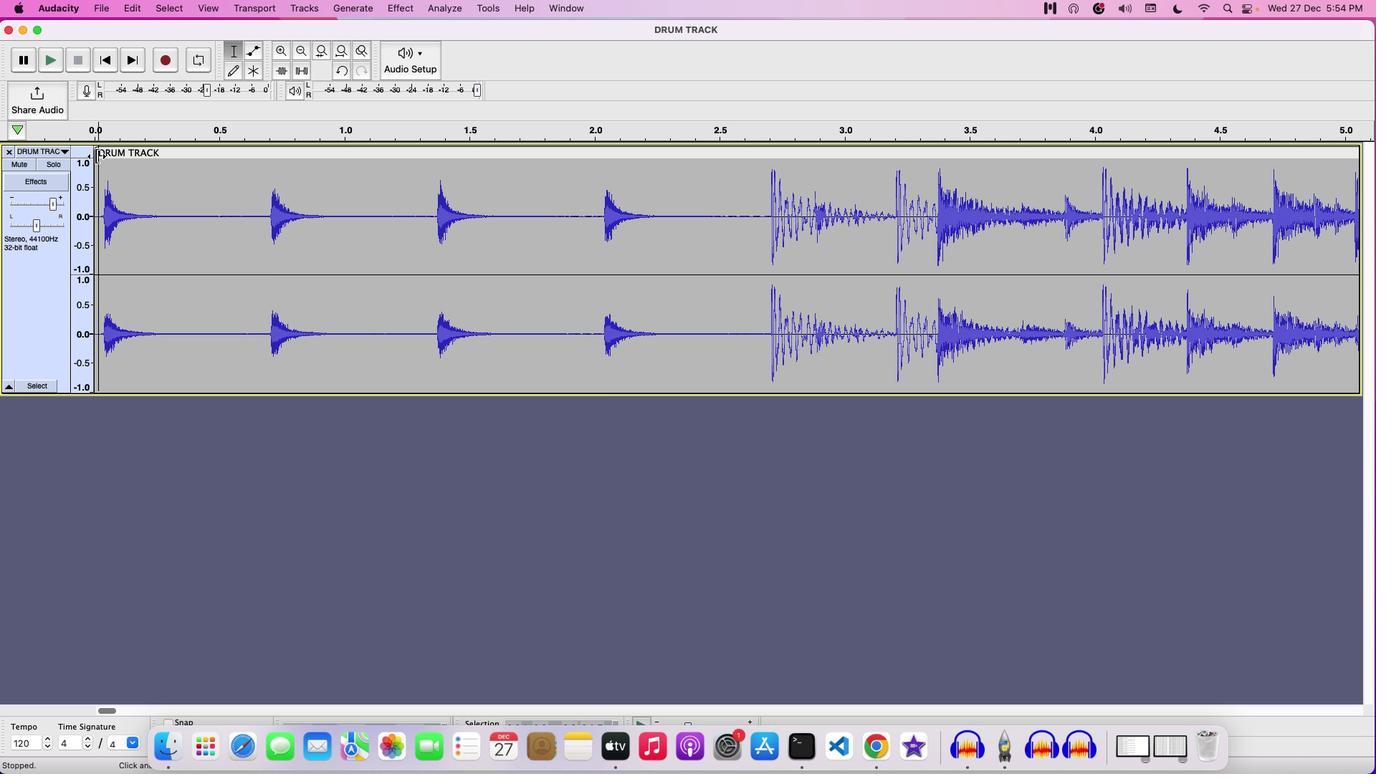 
Action: Mouse moved to (144, 157)
Screenshot: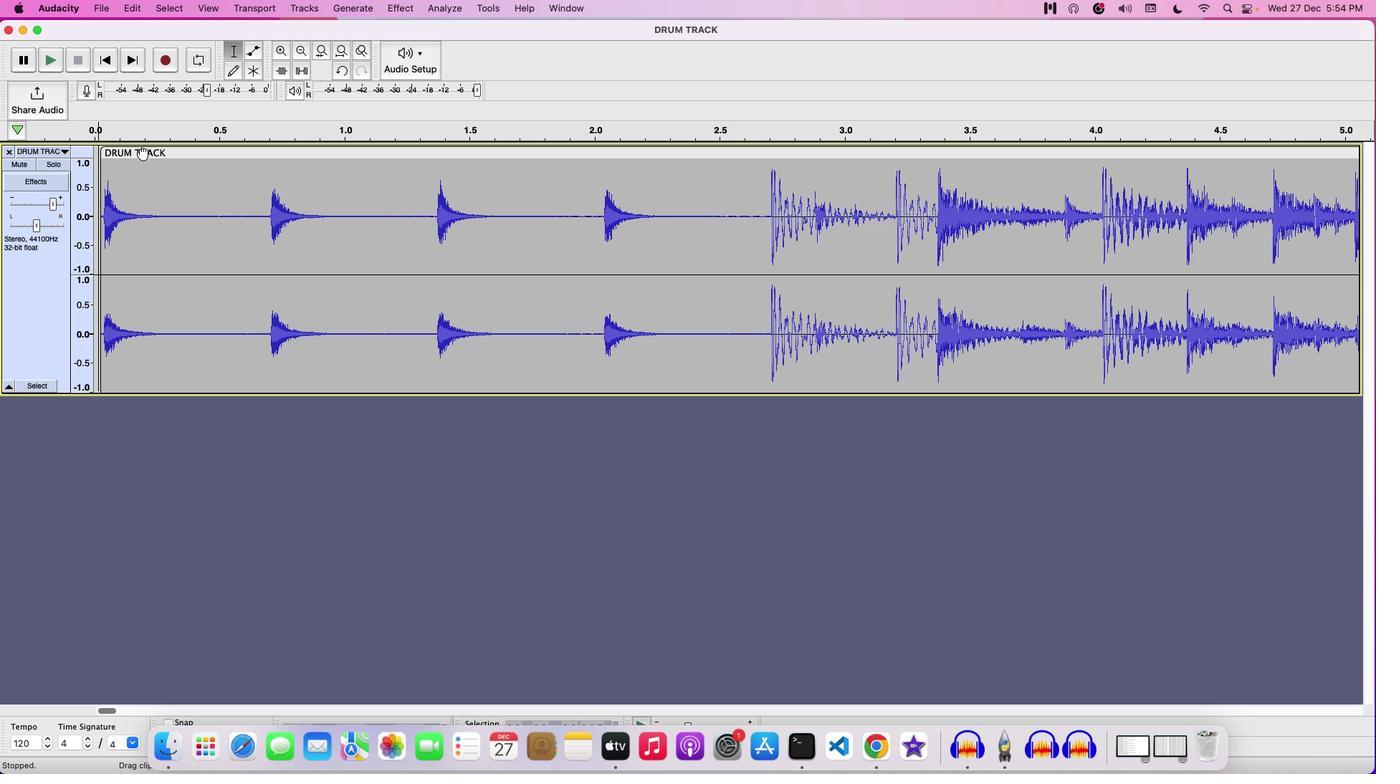 
Action: Mouse pressed left at (144, 157)
Screenshot: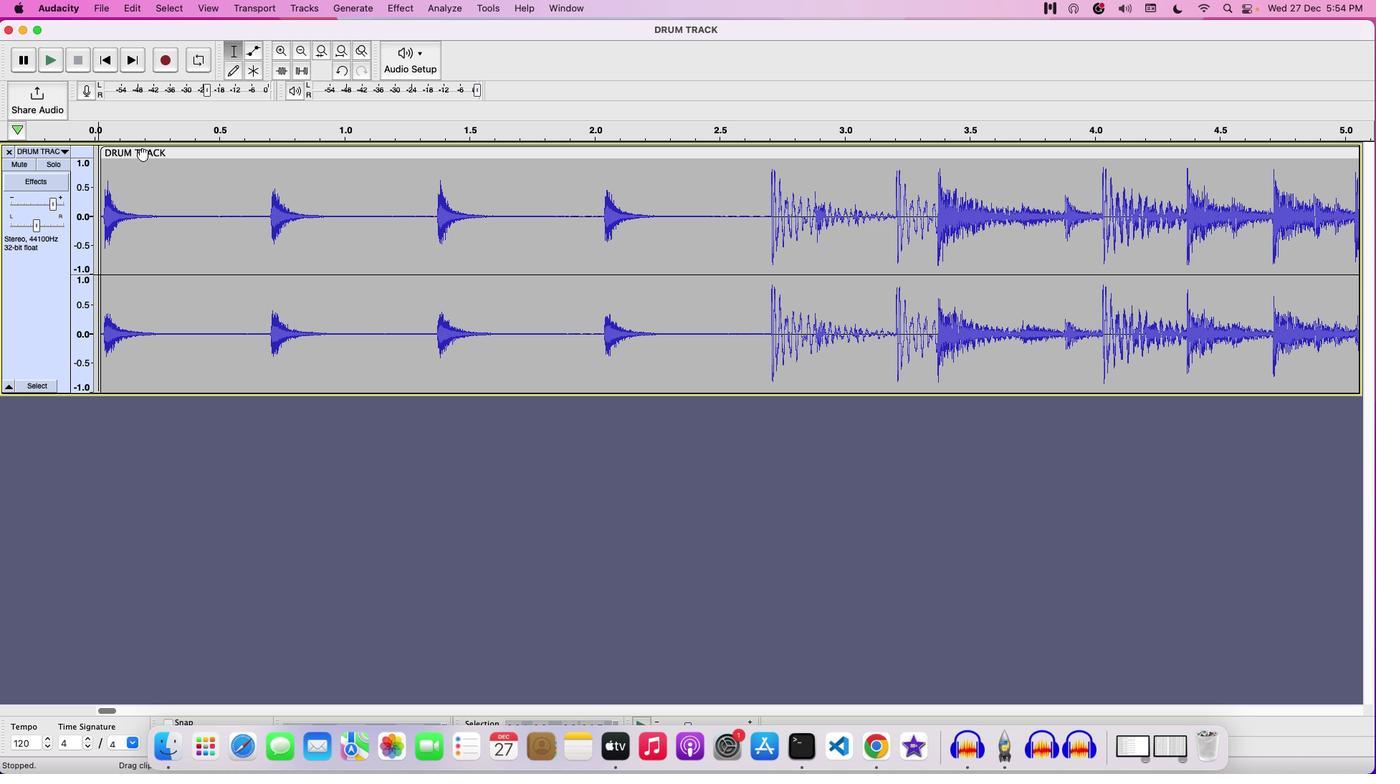 
Action: Mouse moved to (304, 50)
Screenshot: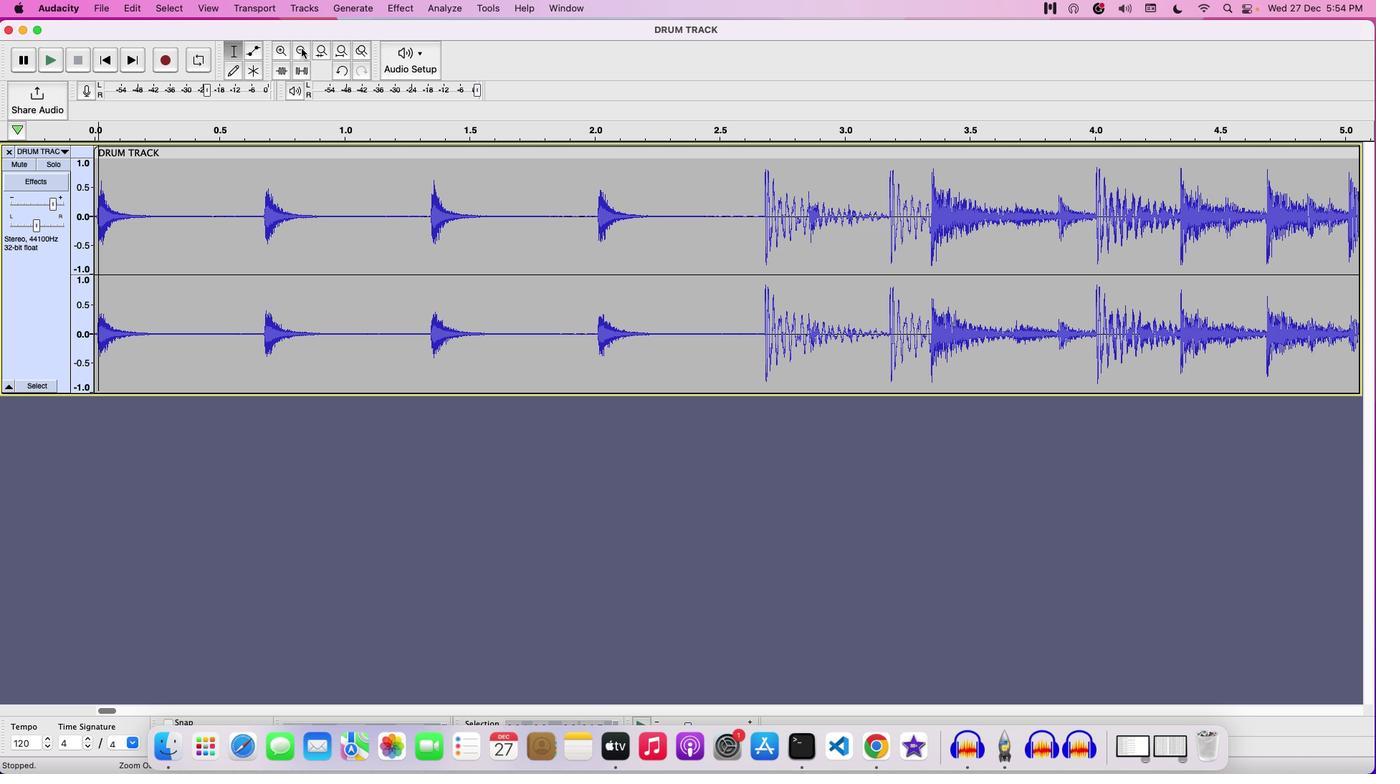 
Action: Mouse pressed left at (304, 50)
Screenshot: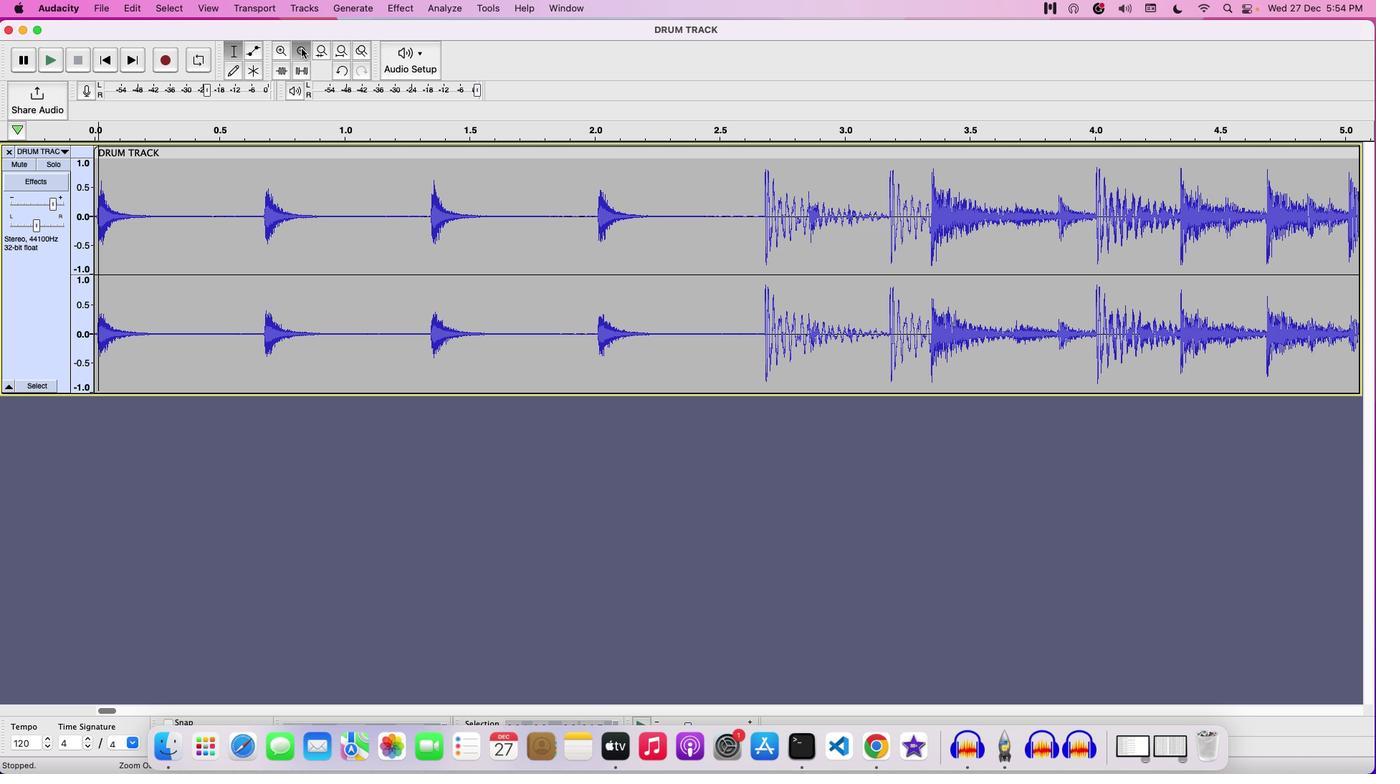 
Action: Mouse pressed left at (304, 50)
Screenshot: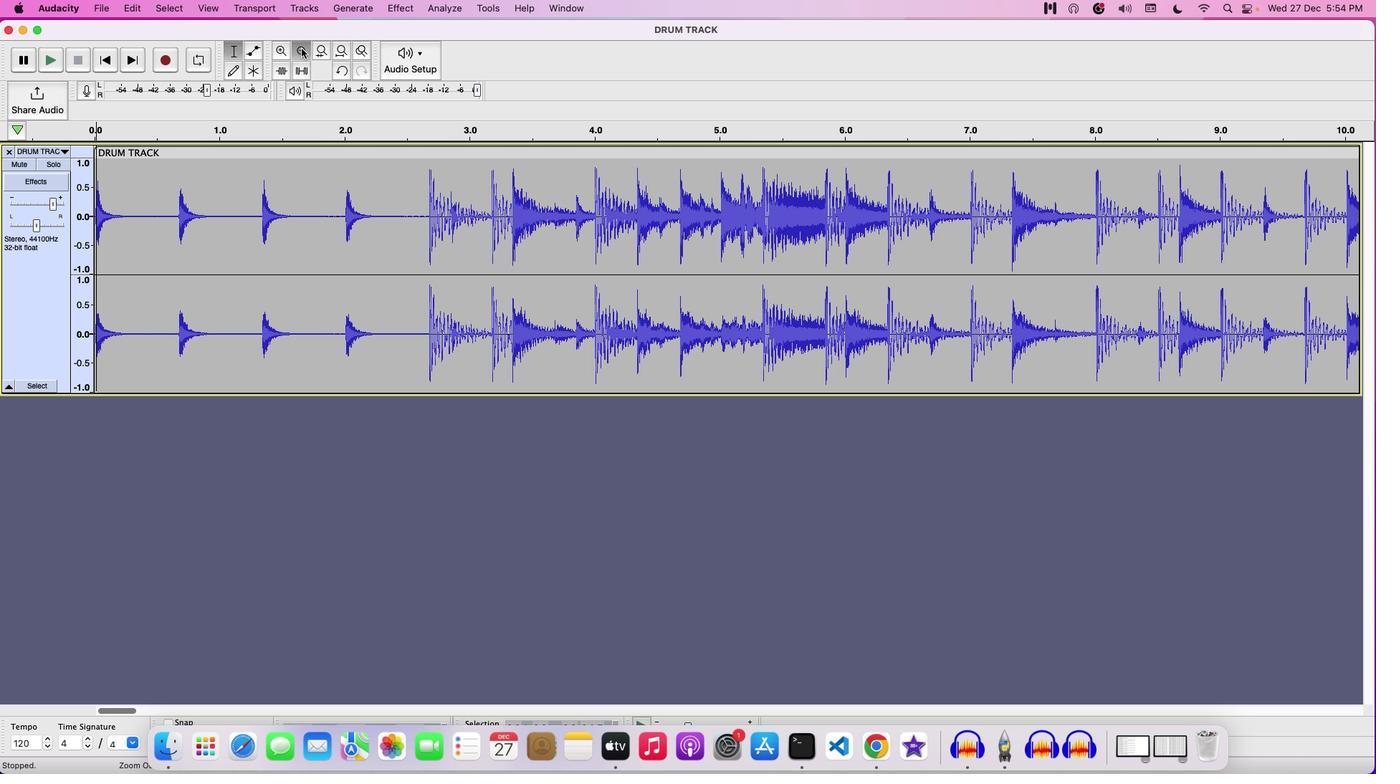 
Action: Mouse pressed left at (304, 50)
Screenshot: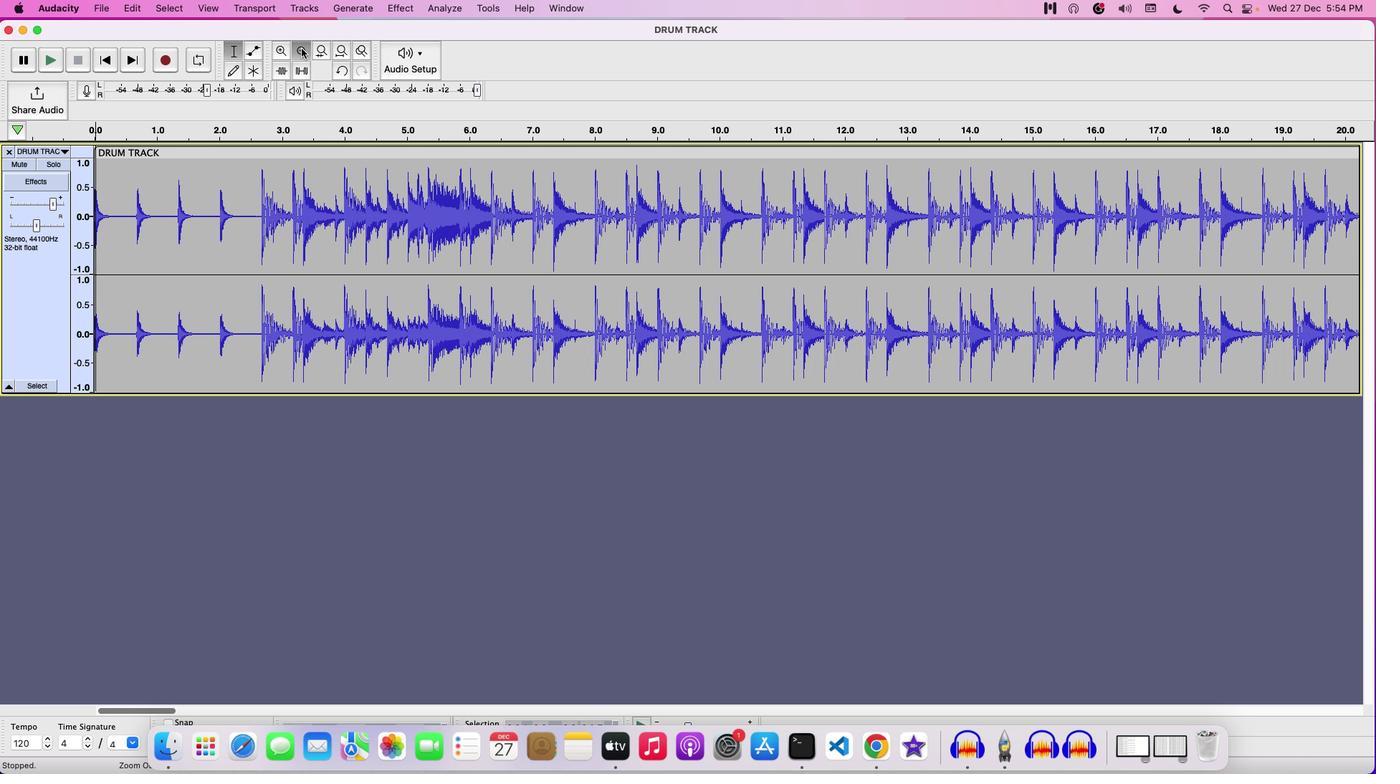 
Action: Mouse pressed left at (304, 50)
Screenshot: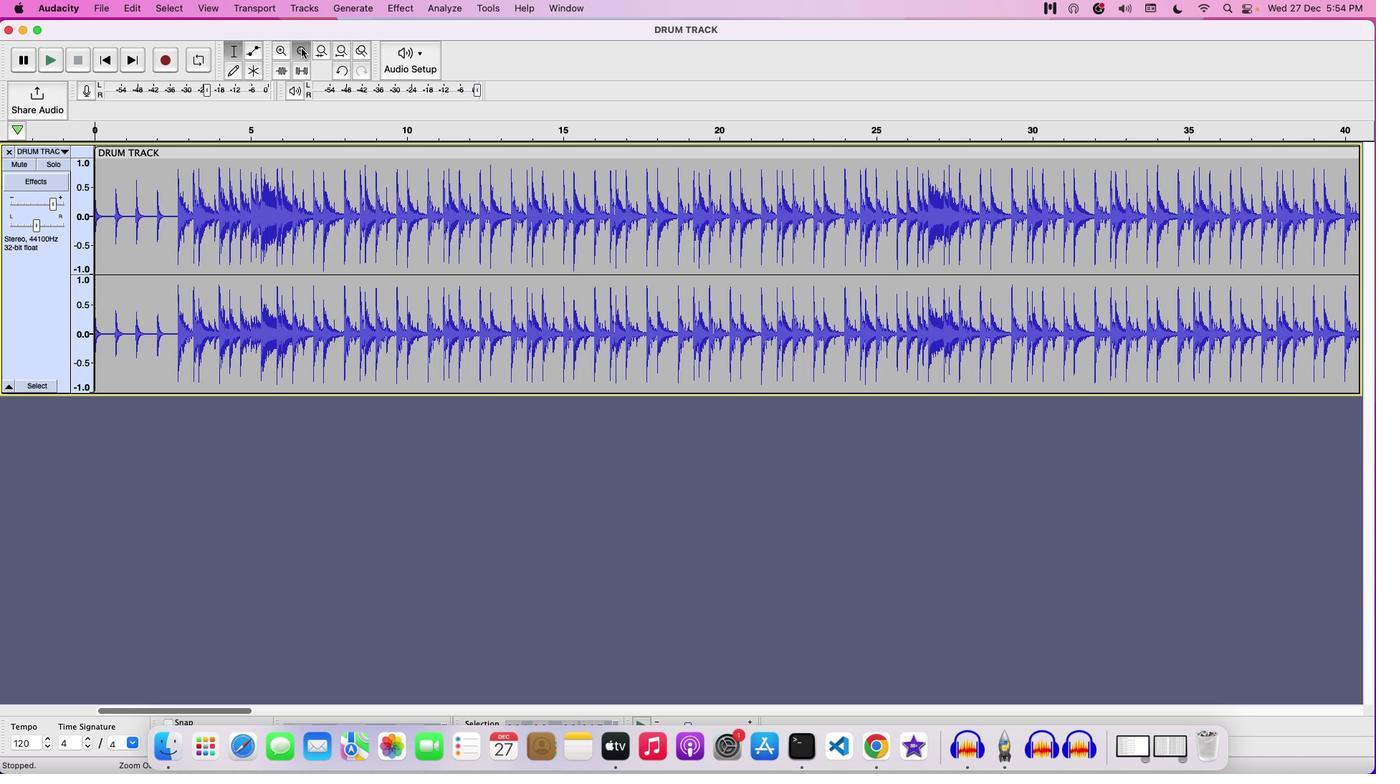 
Action: Mouse pressed left at (304, 50)
Screenshot: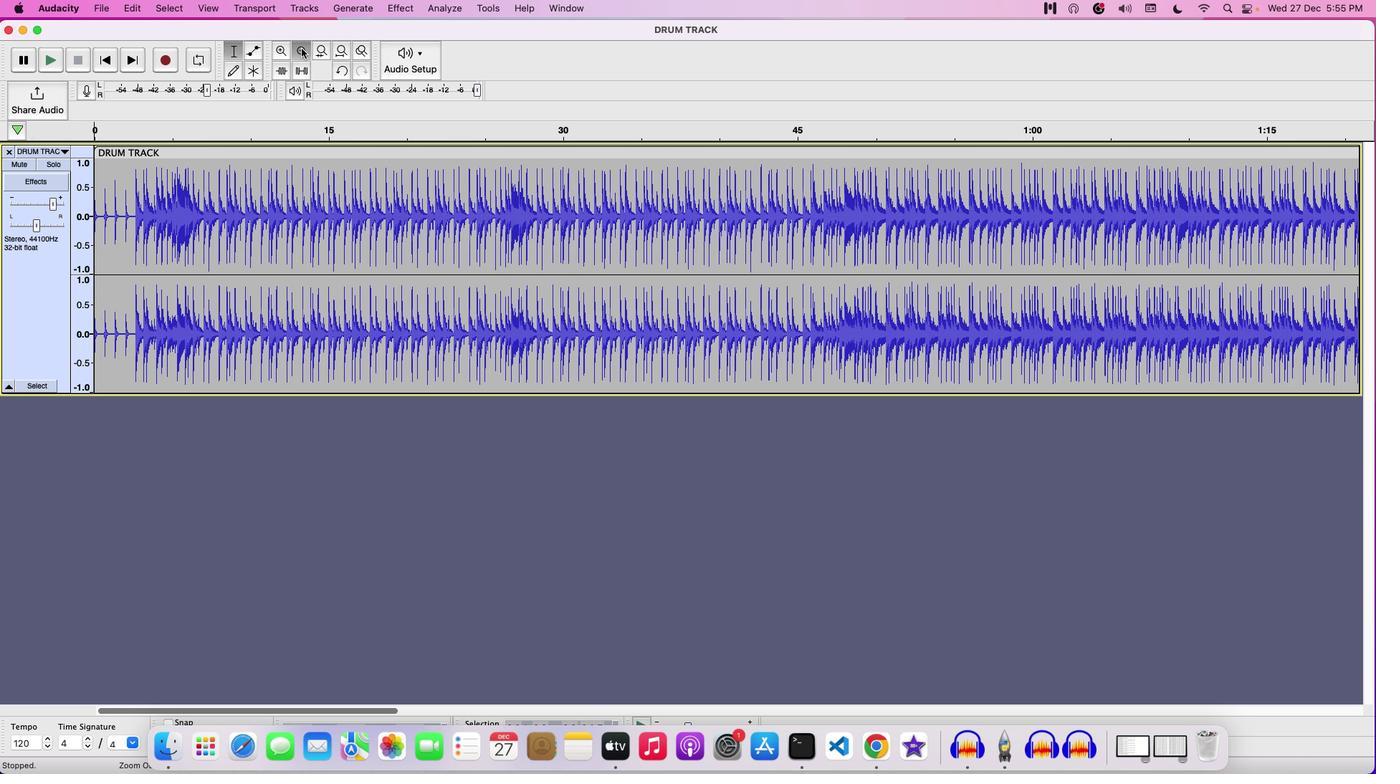 
Action: Mouse pressed left at (304, 50)
Screenshot: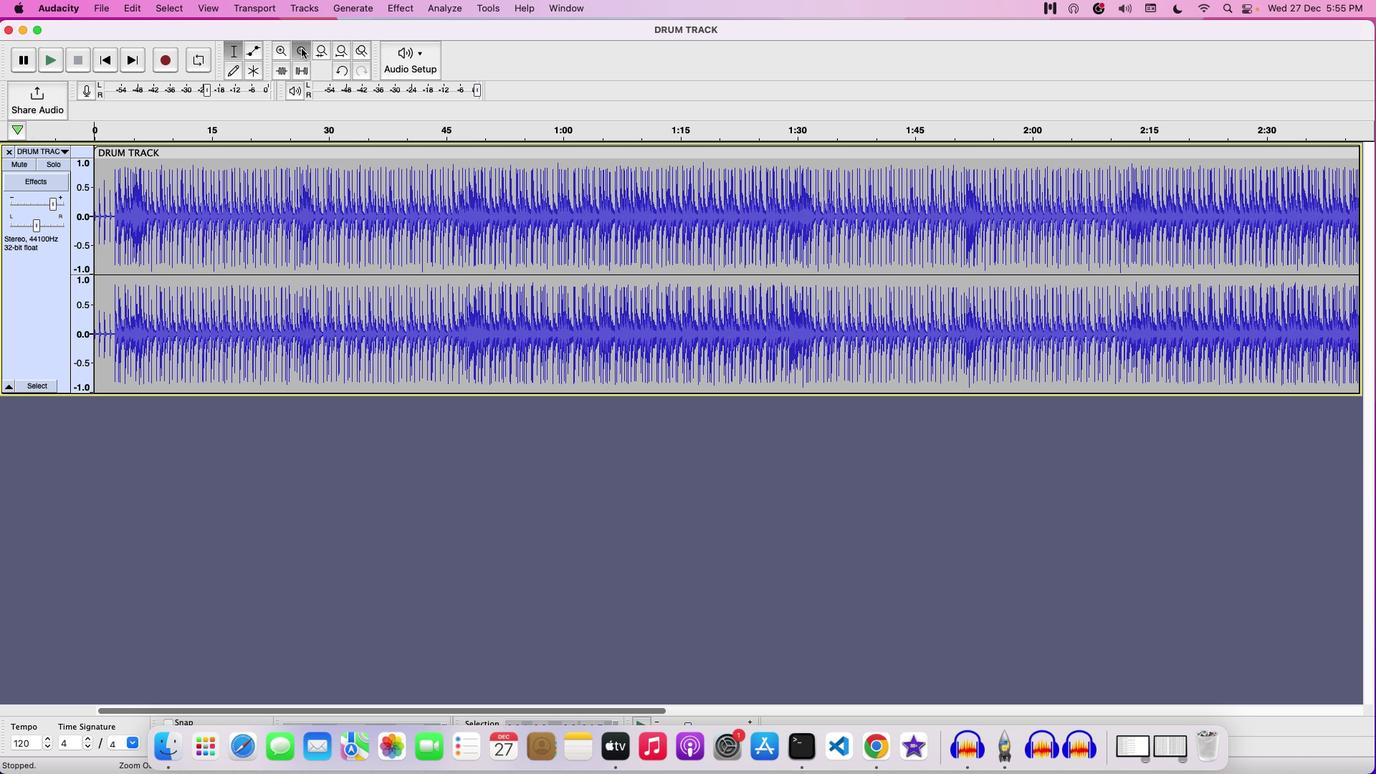 
Action: Mouse pressed left at (304, 50)
Screenshot: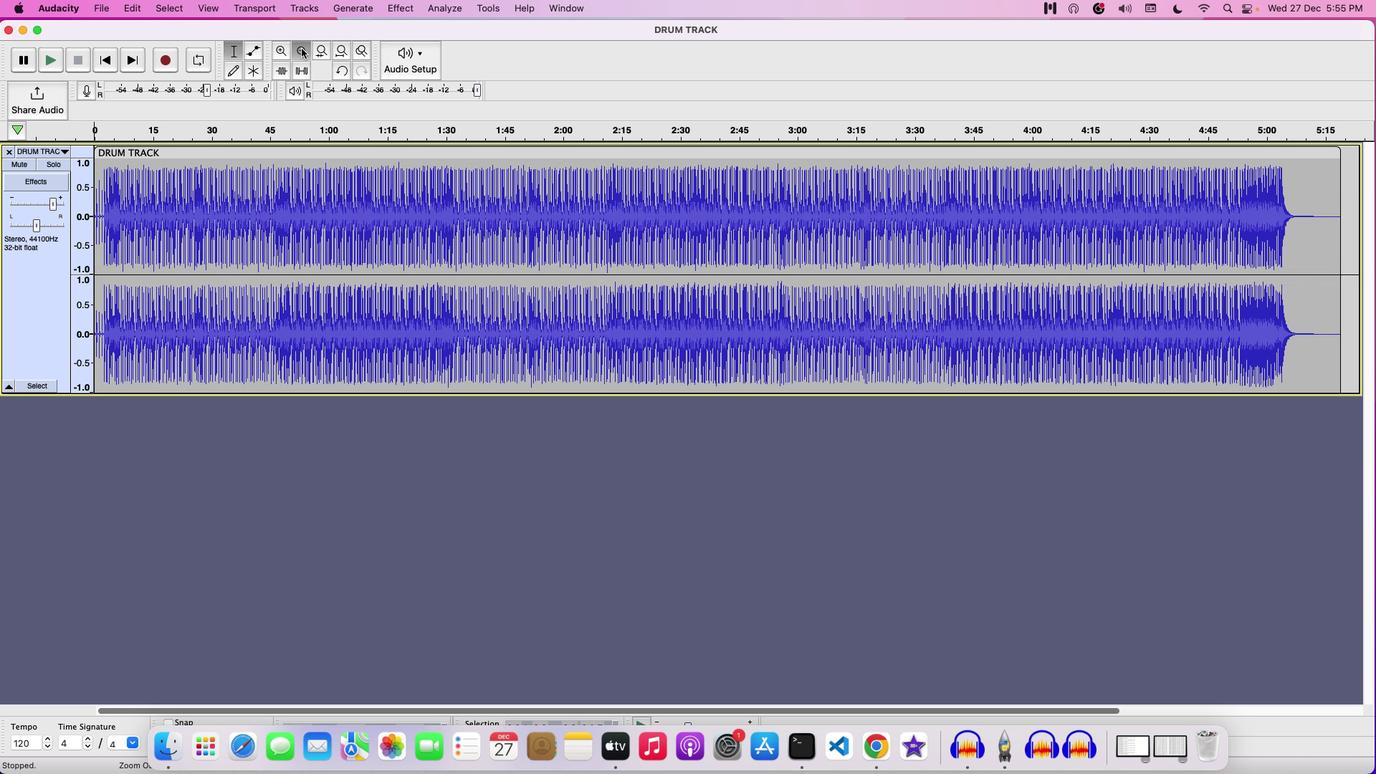 
Action: Mouse pressed left at (304, 50)
Screenshot: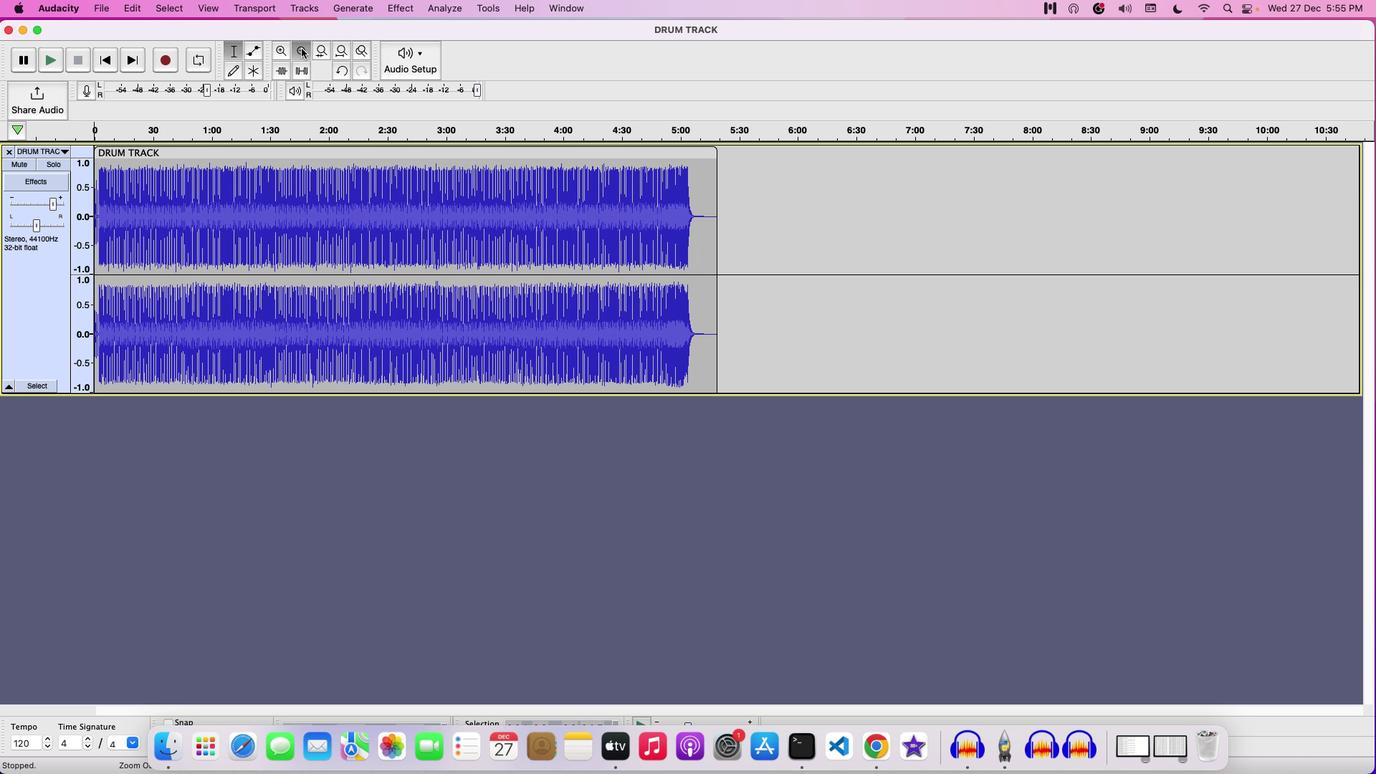 
Action: Mouse moved to (387, 159)
Screenshot: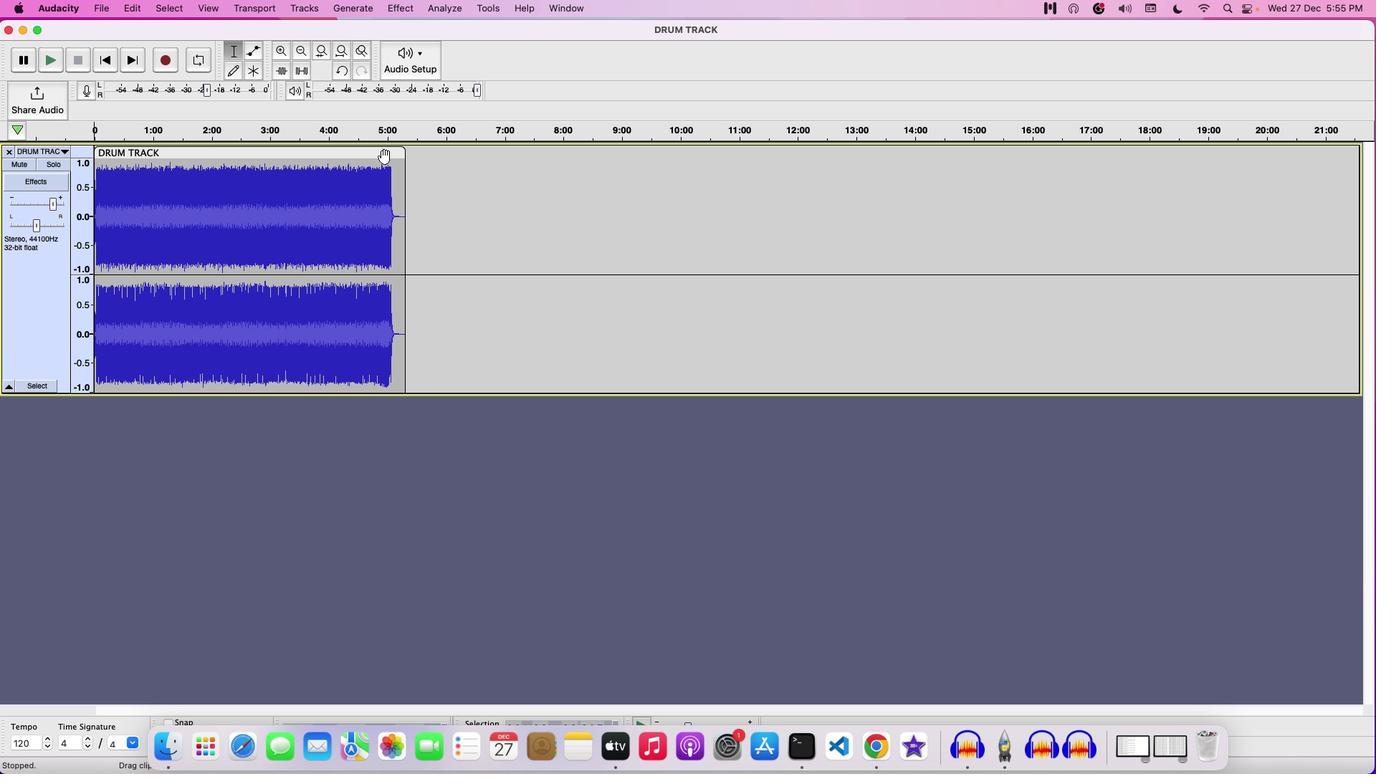 
Action: Mouse pressed left at (387, 159)
Screenshot: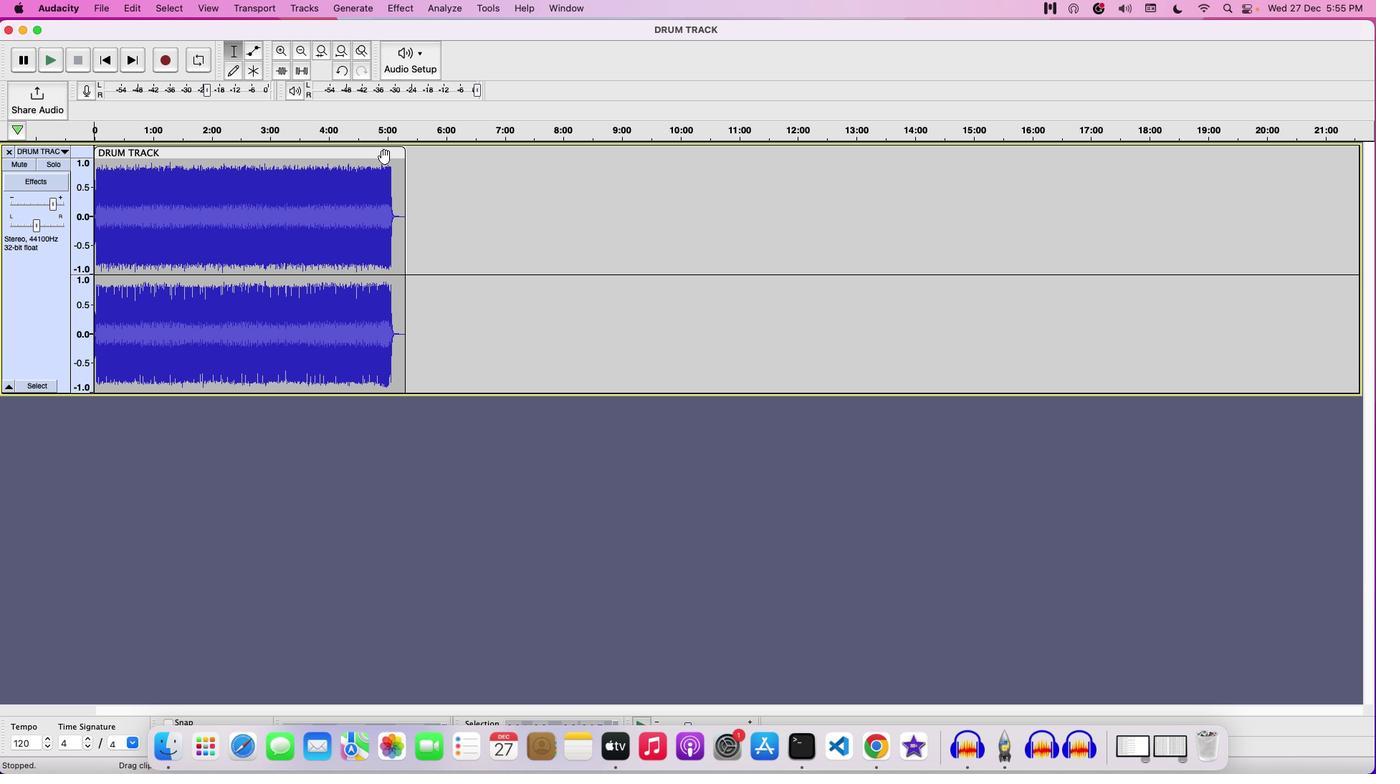 
Action: Mouse moved to (391, 136)
Screenshot: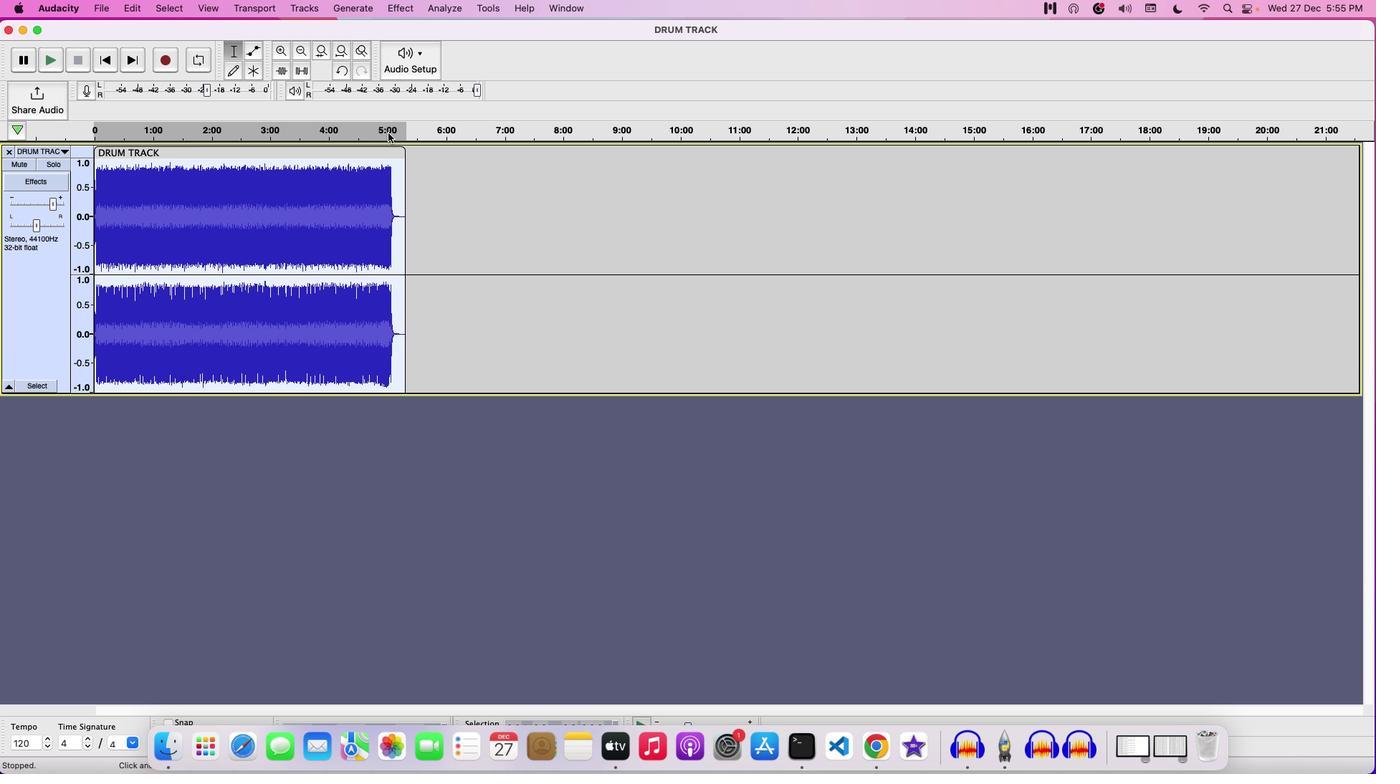 
Action: Mouse pressed left at (391, 136)
Screenshot: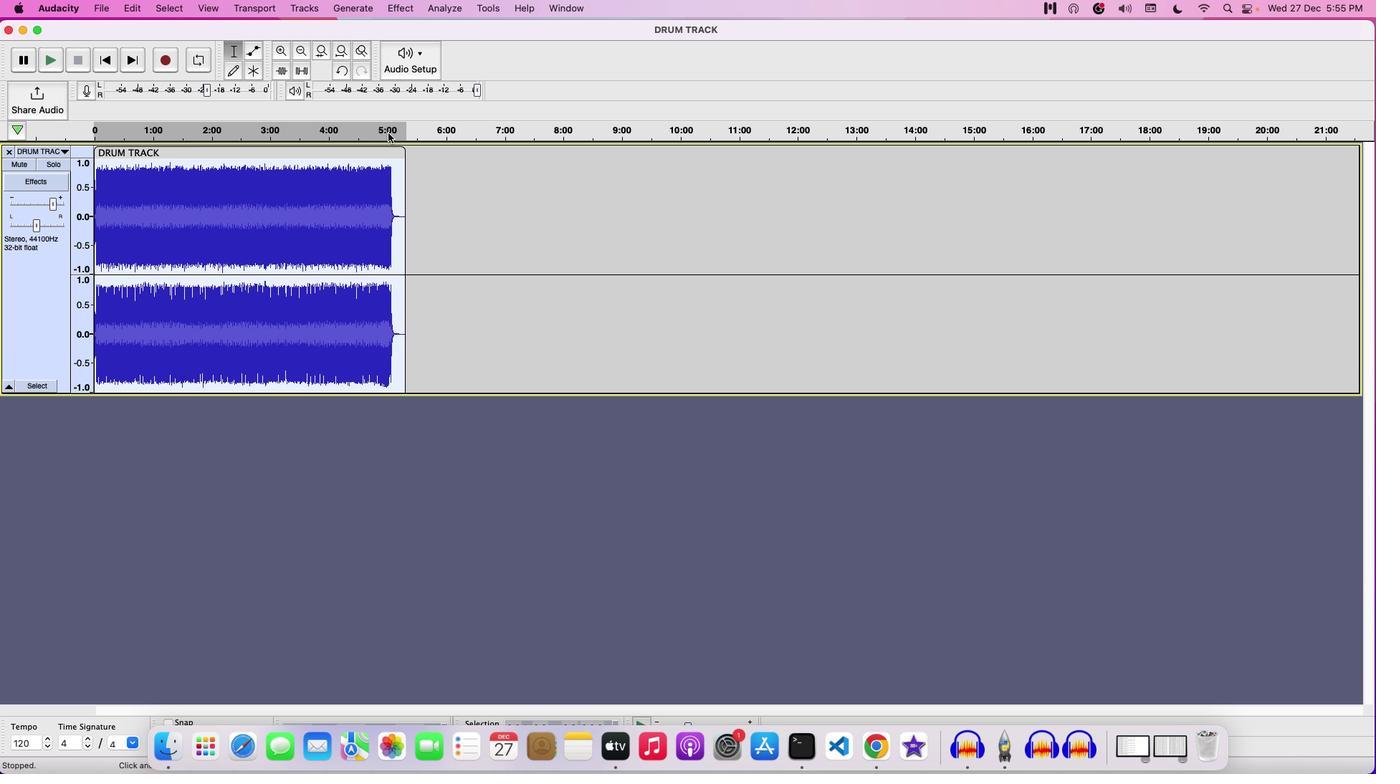 
Action: Mouse moved to (402, 161)
Screenshot: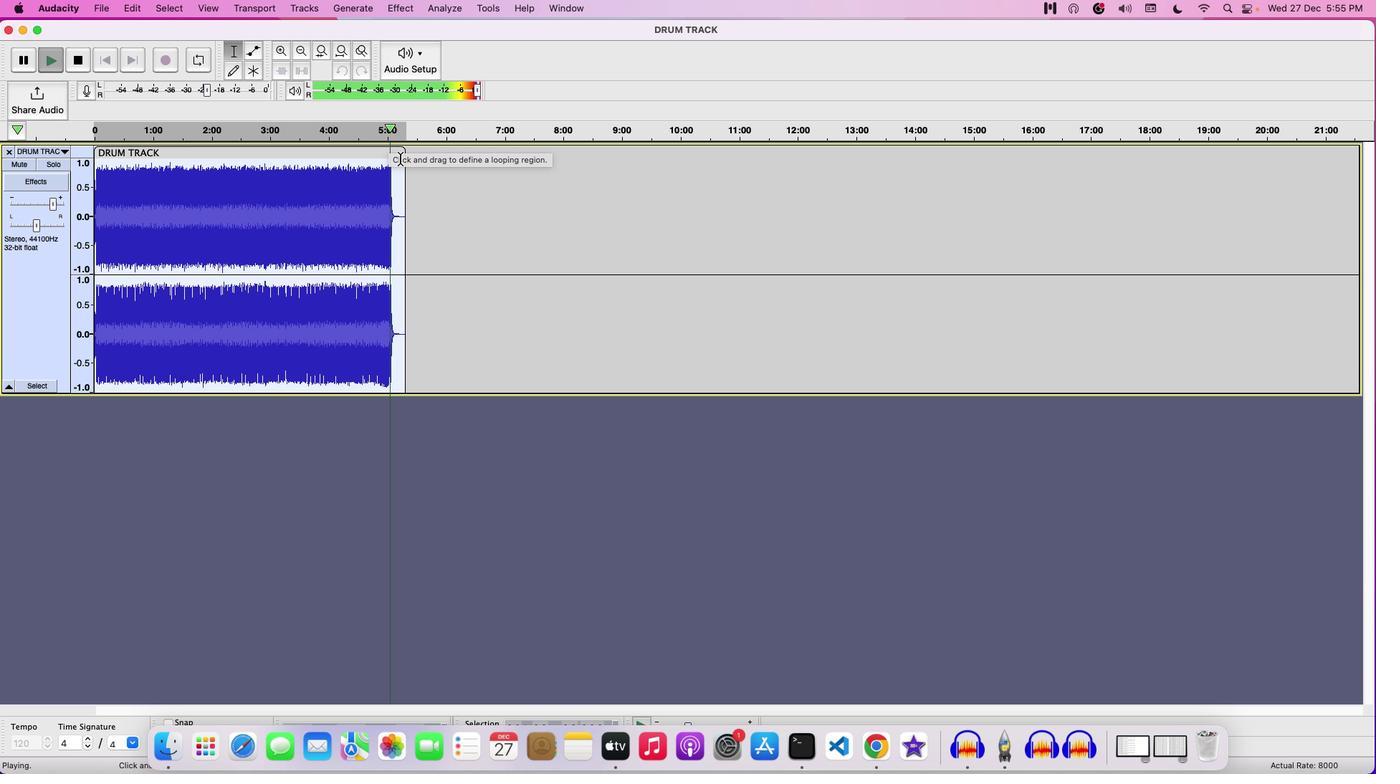 
Action: Key pressed Key.space
Screenshot: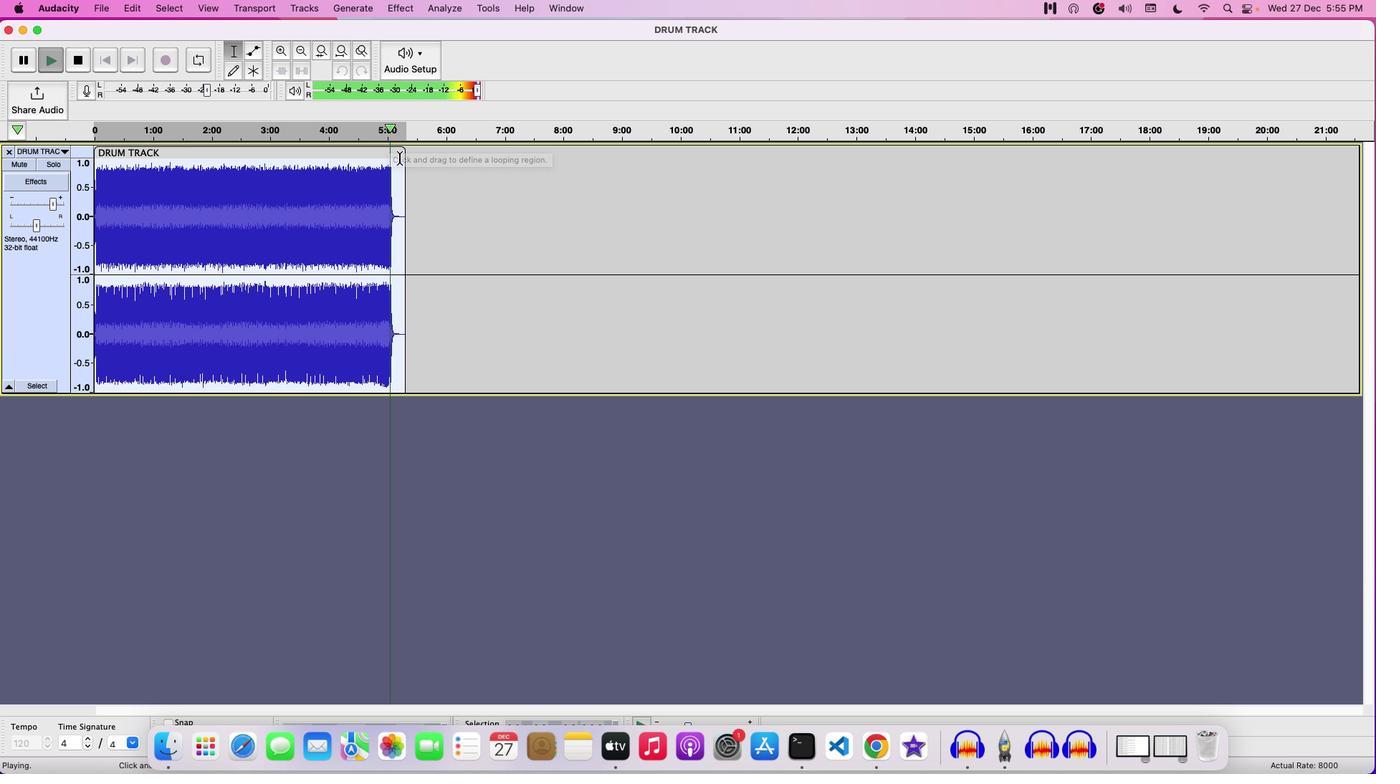 
Action: Mouse moved to (283, 56)
Screenshot: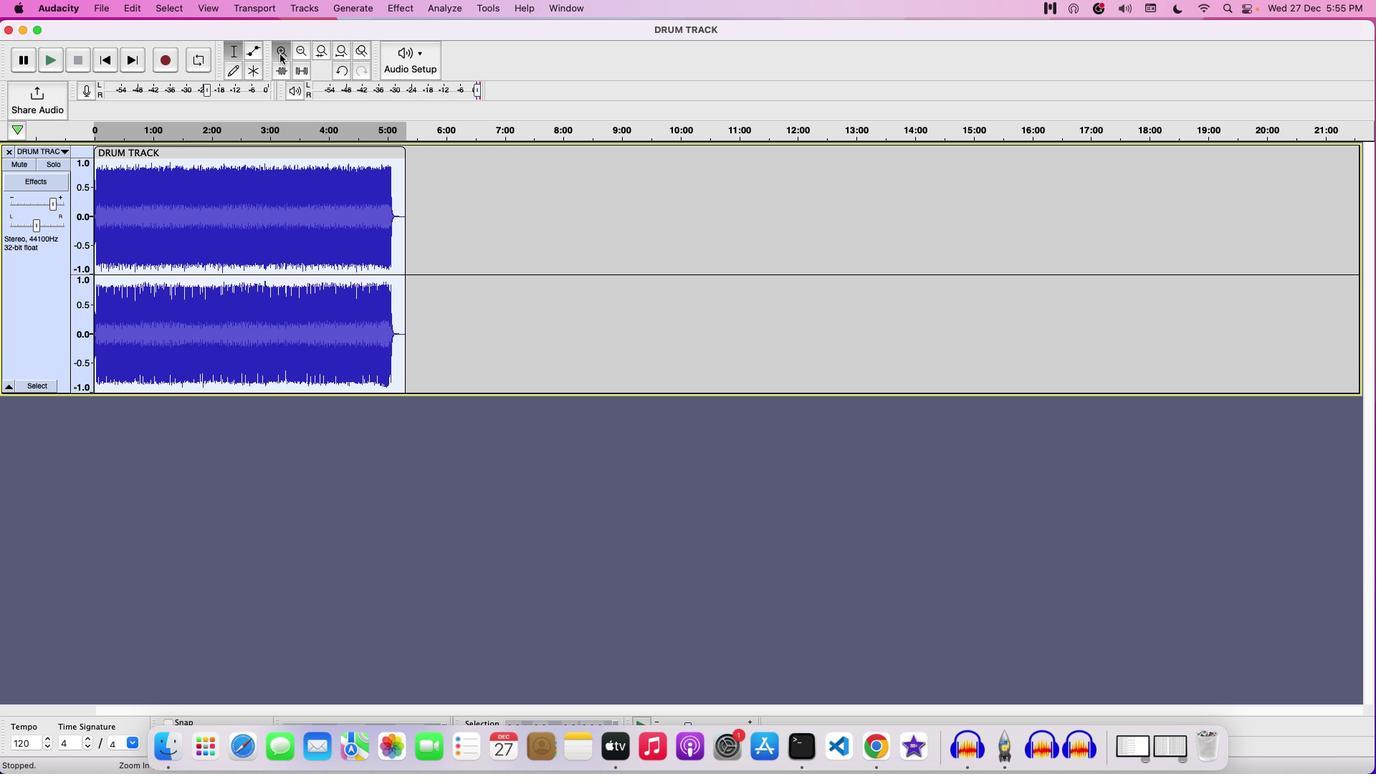 
Action: Mouse pressed left at (283, 56)
Screenshot: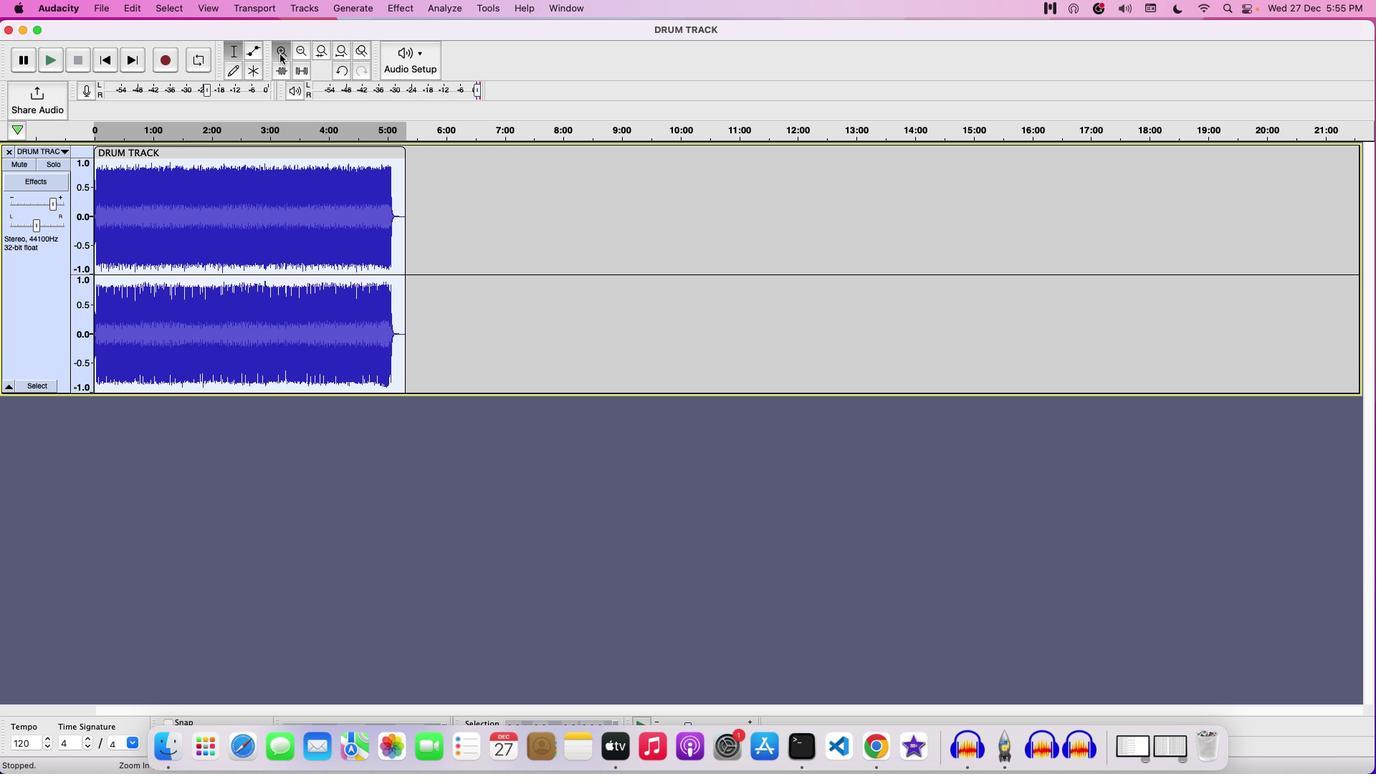 
Action: Mouse pressed left at (283, 56)
Screenshot: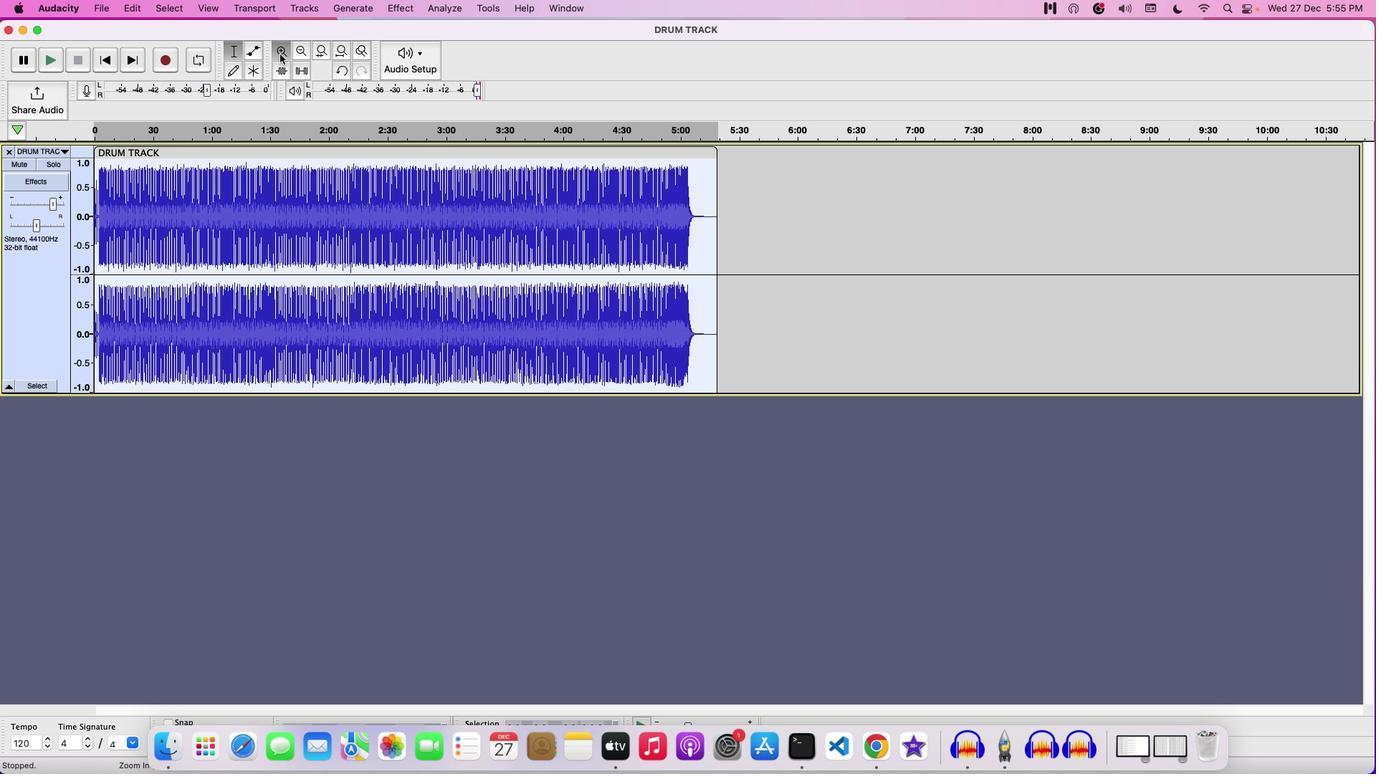 
Action: Mouse moved to (331, 133)
Screenshot: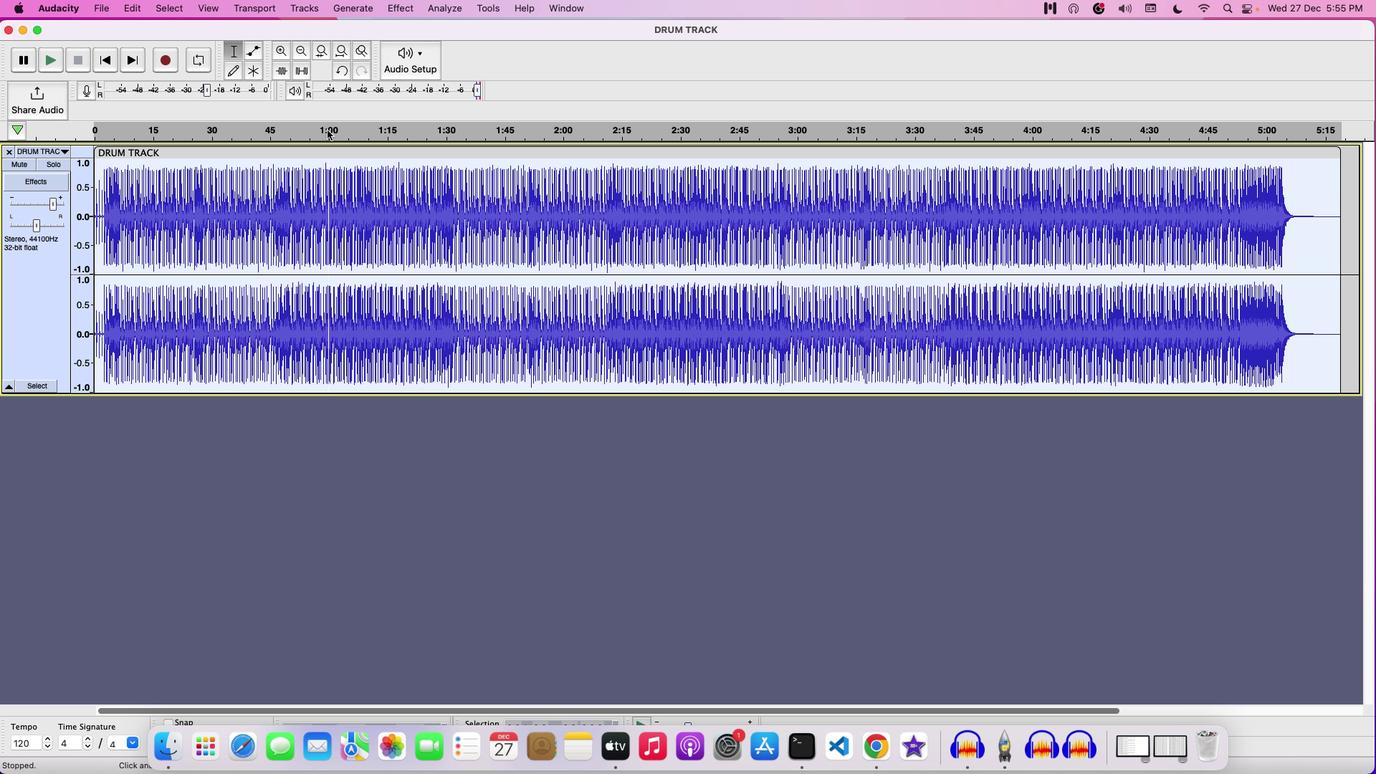 
Action: Mouse pressed left at (331, 133)
Screenshot: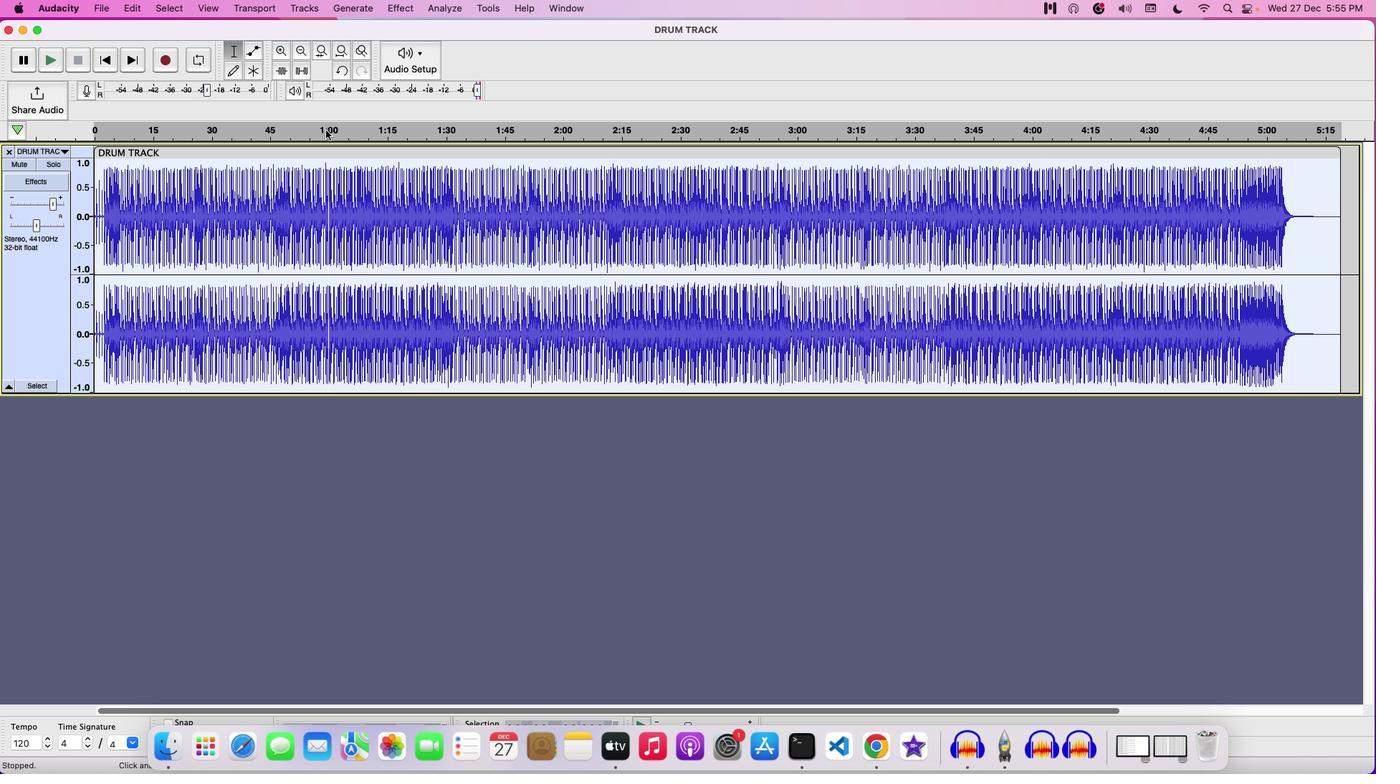 
Action: Mouse moved to (1343, 157)
Screenshot: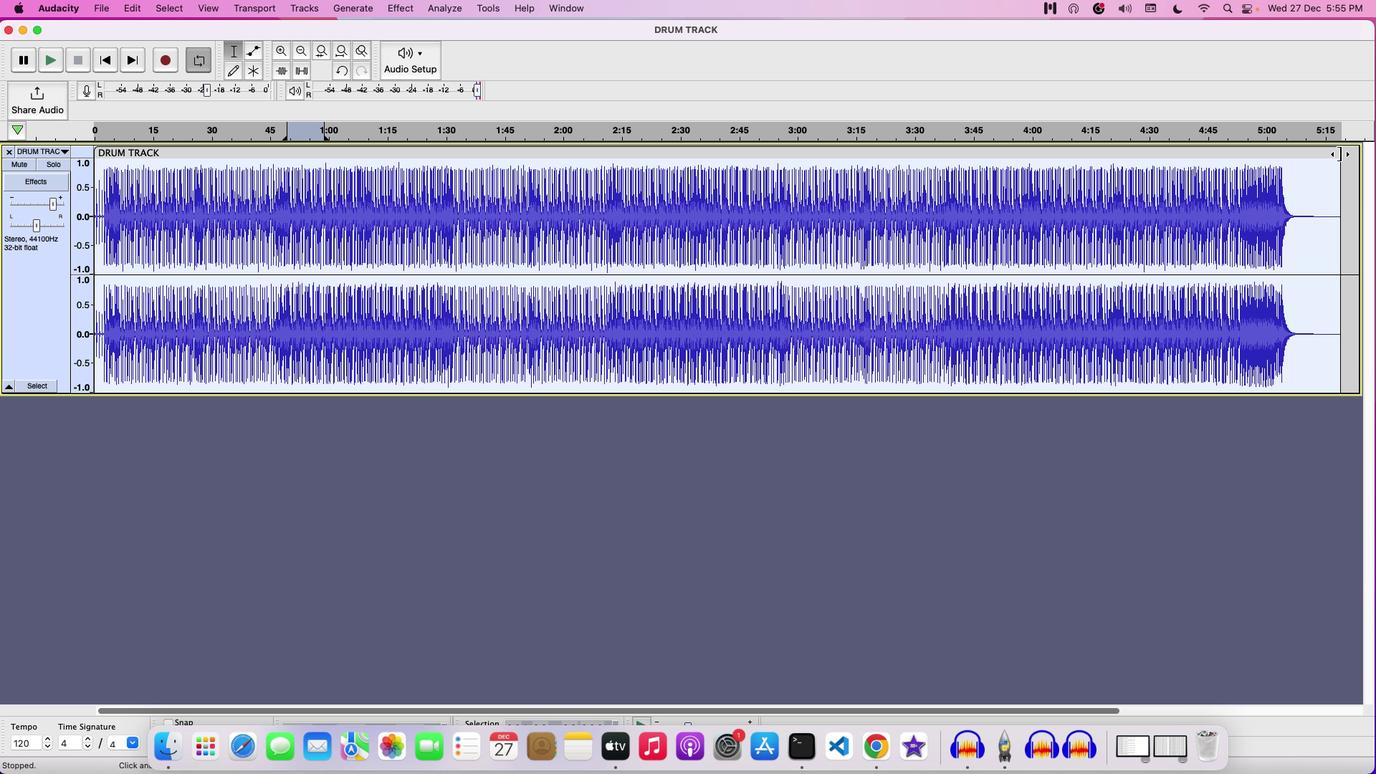 
Action: Mouse pressed left at (1343, 157)
Screenshot: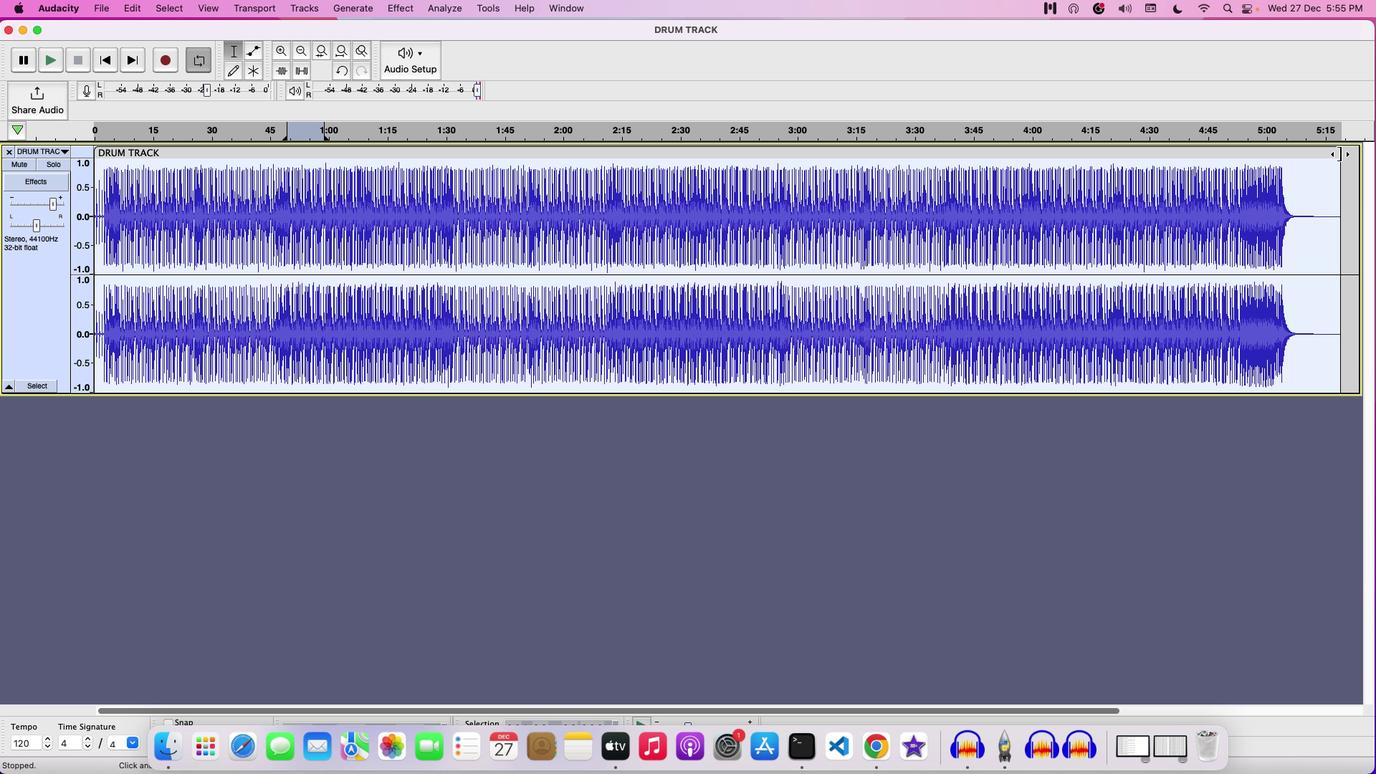
Action: Mouse moved to (1300, 169)
Screenshot: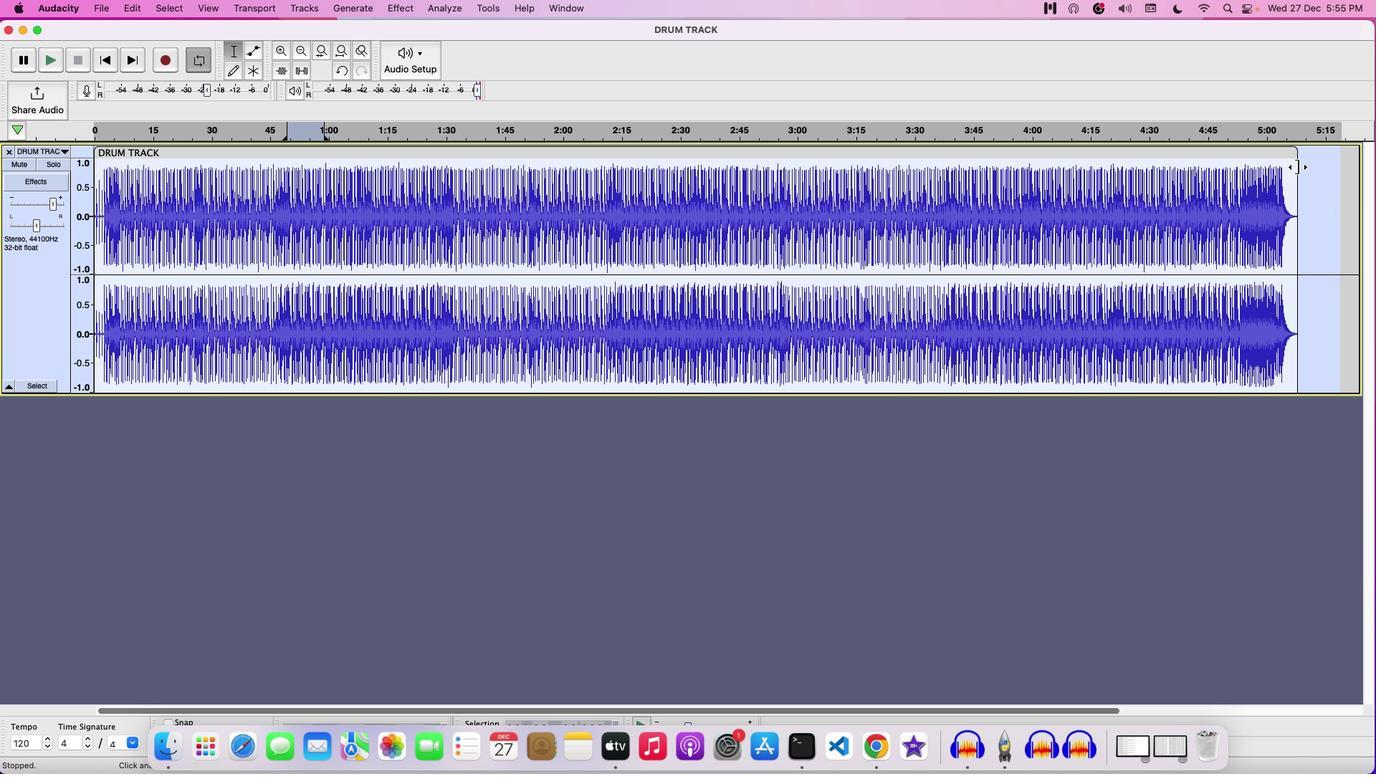 
Action: Mouse pressed right at (1300, 169)
Screenshot: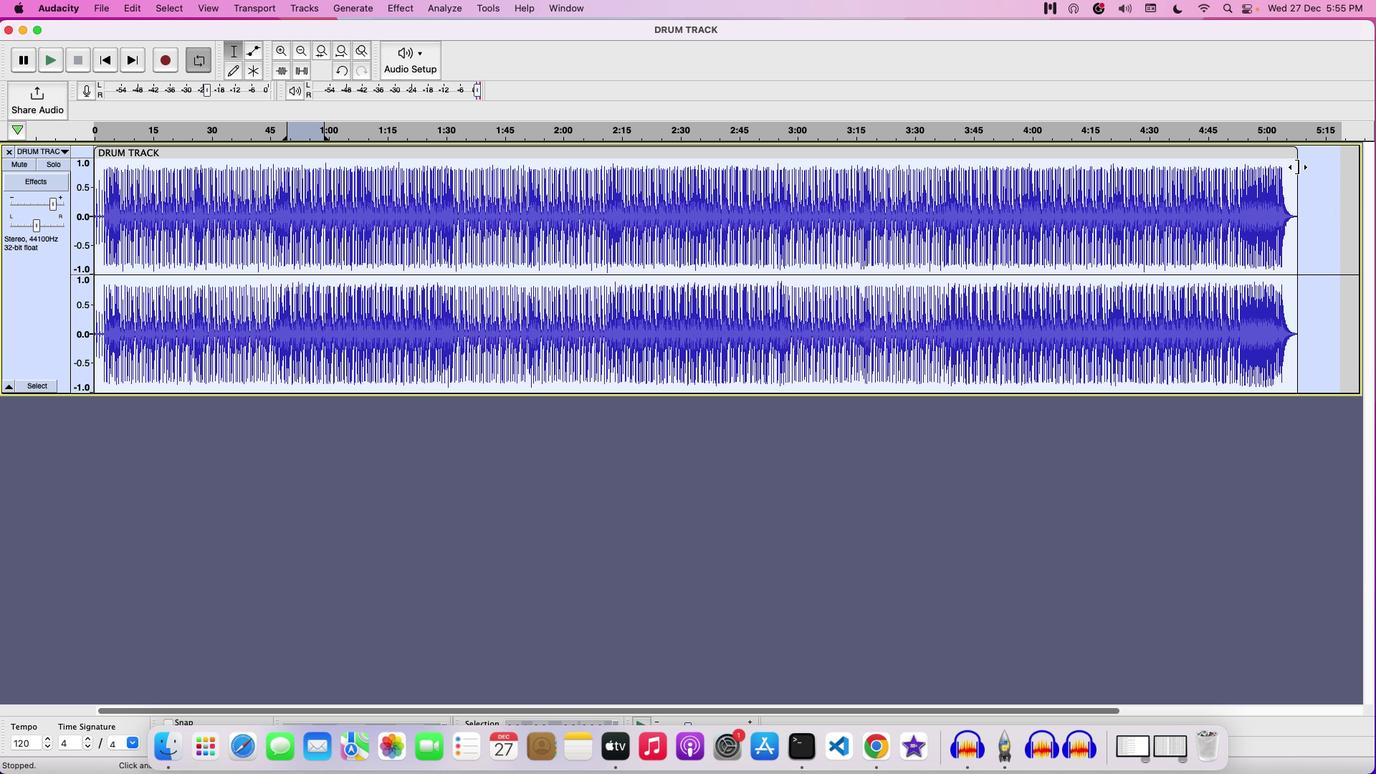 
Action: Mouse moved to (164, 149)
Screenshot: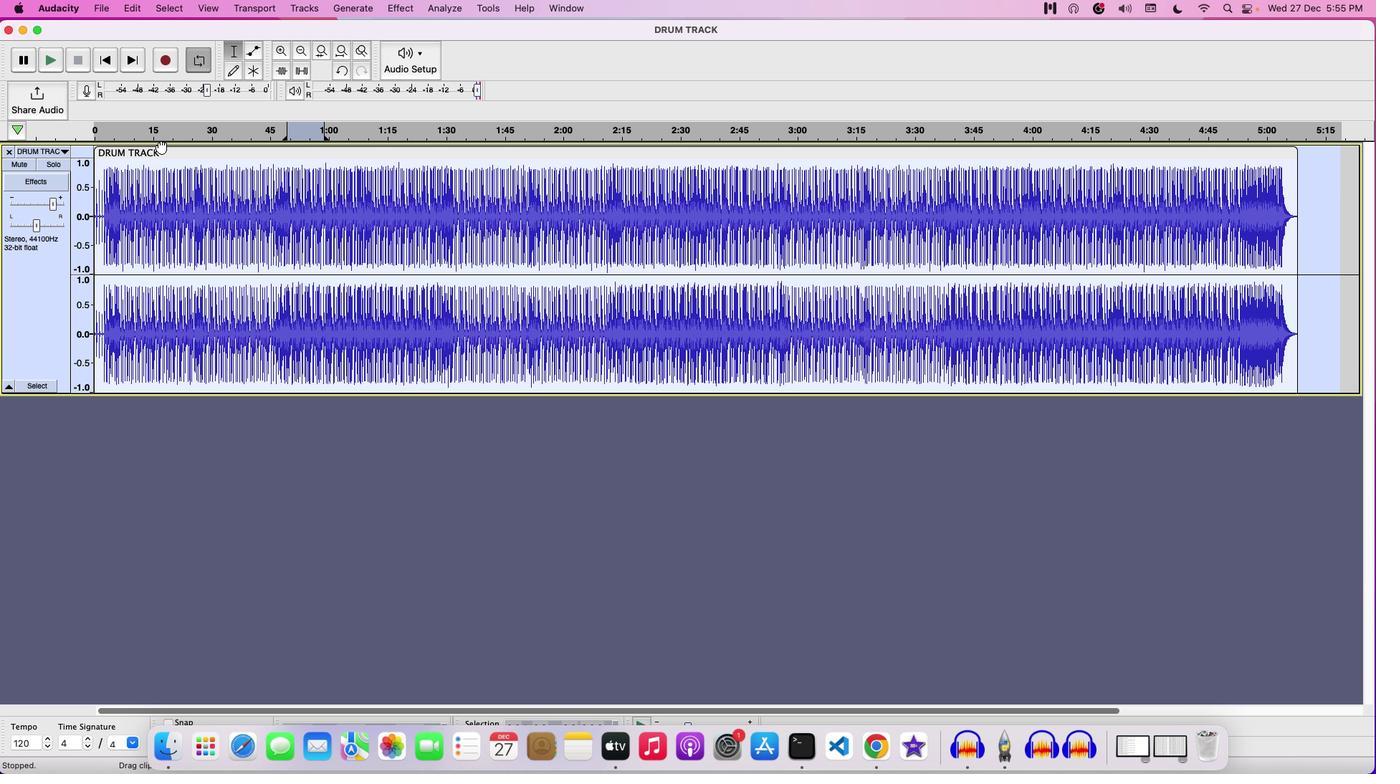 
Action: Mouse pressed left at (164, 149)
Screenshot: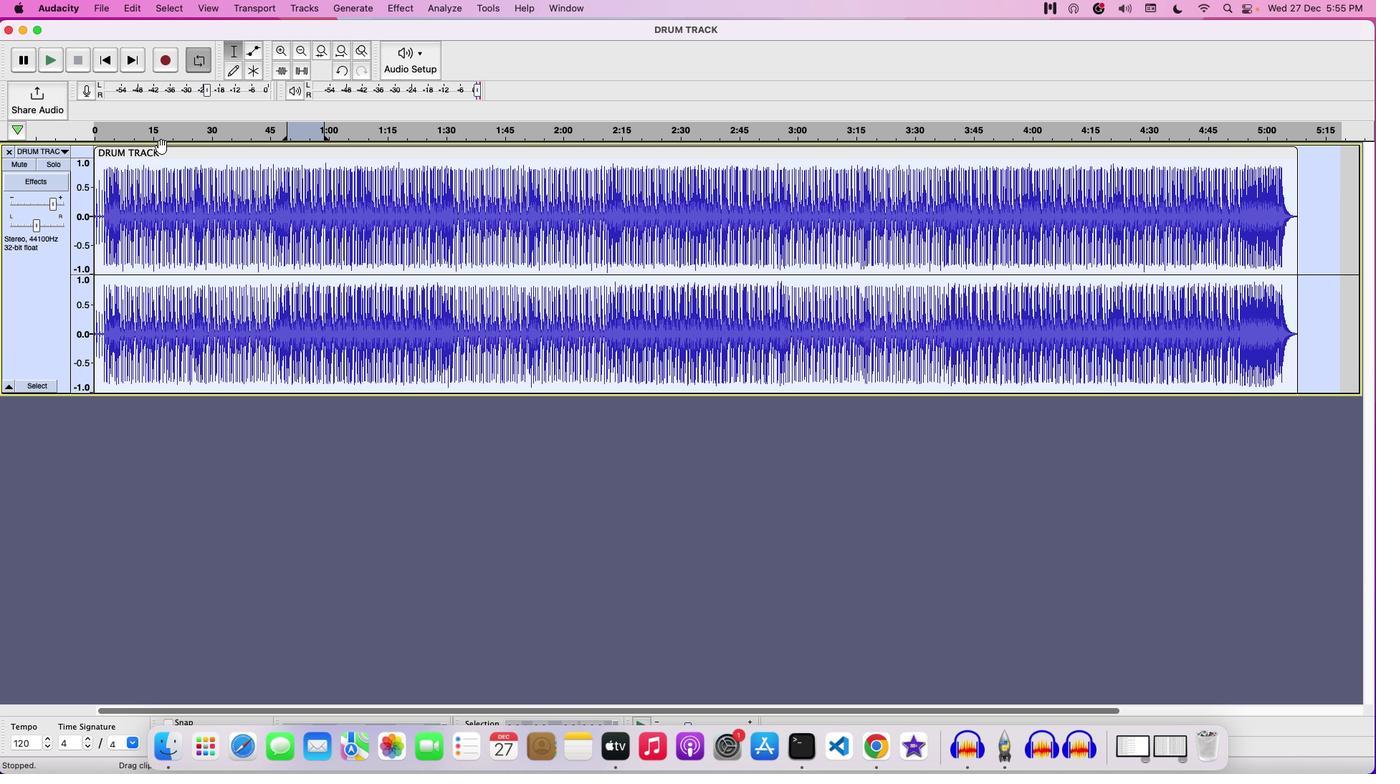 
Action: Mouse moved to (101, 9)
Screenshot: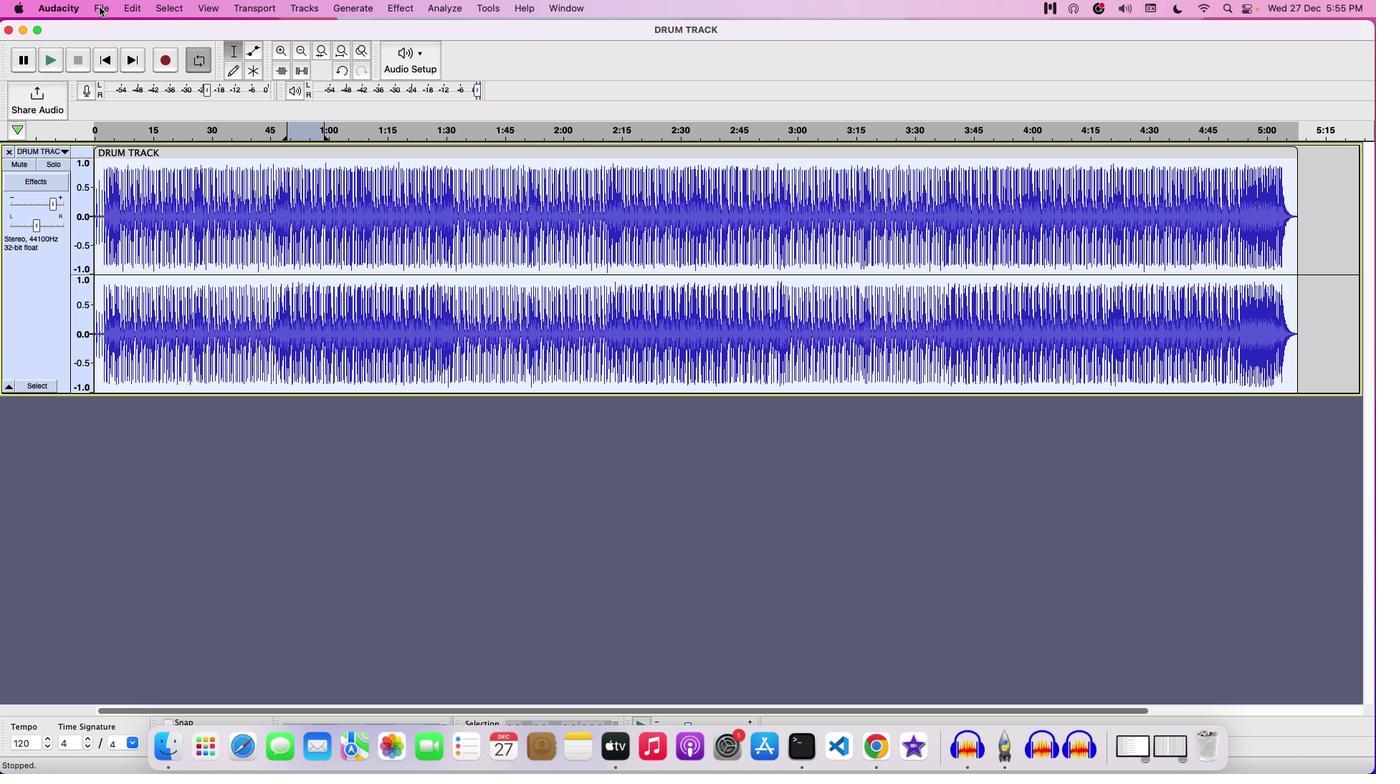 
Action: Mouse pressed left at (101, 9)
Screenshot: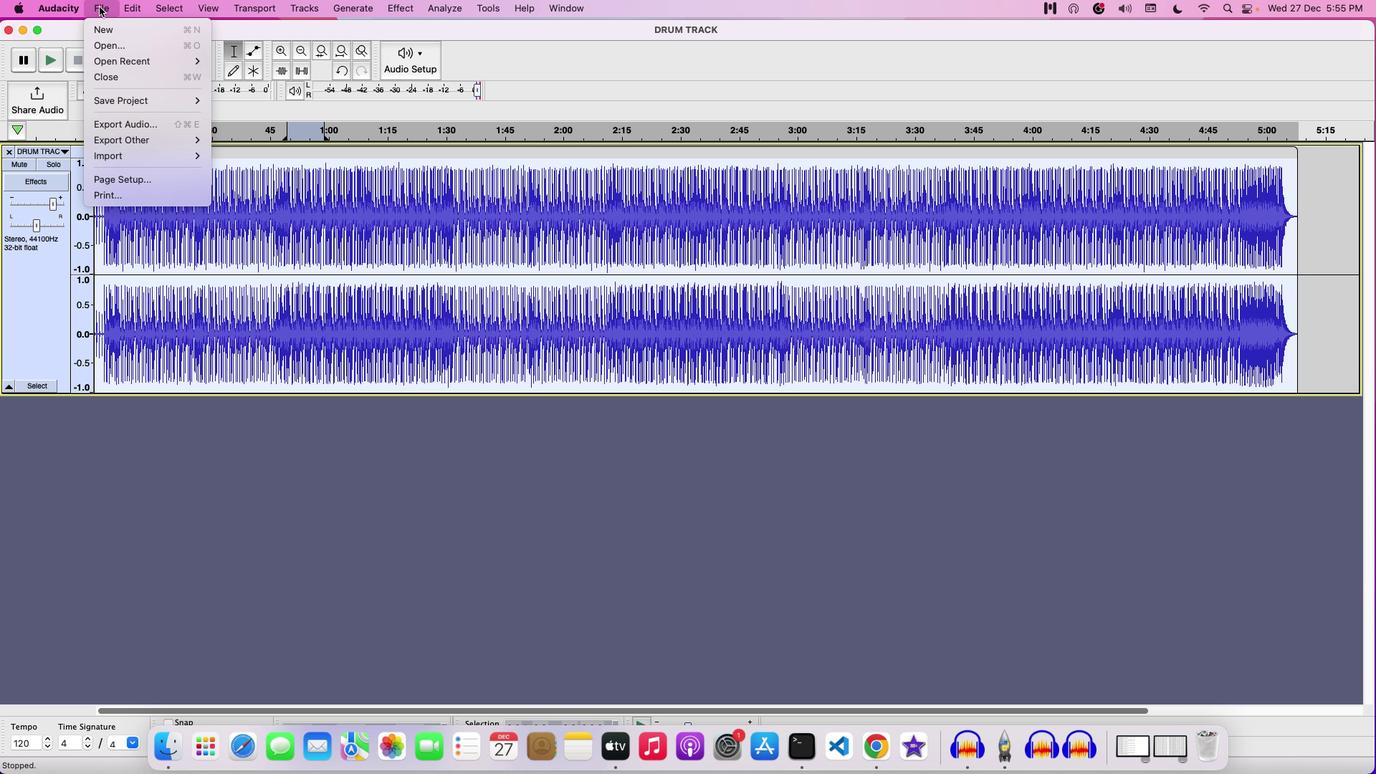
Action: Mouse moved to (126, 96)
Screenshot: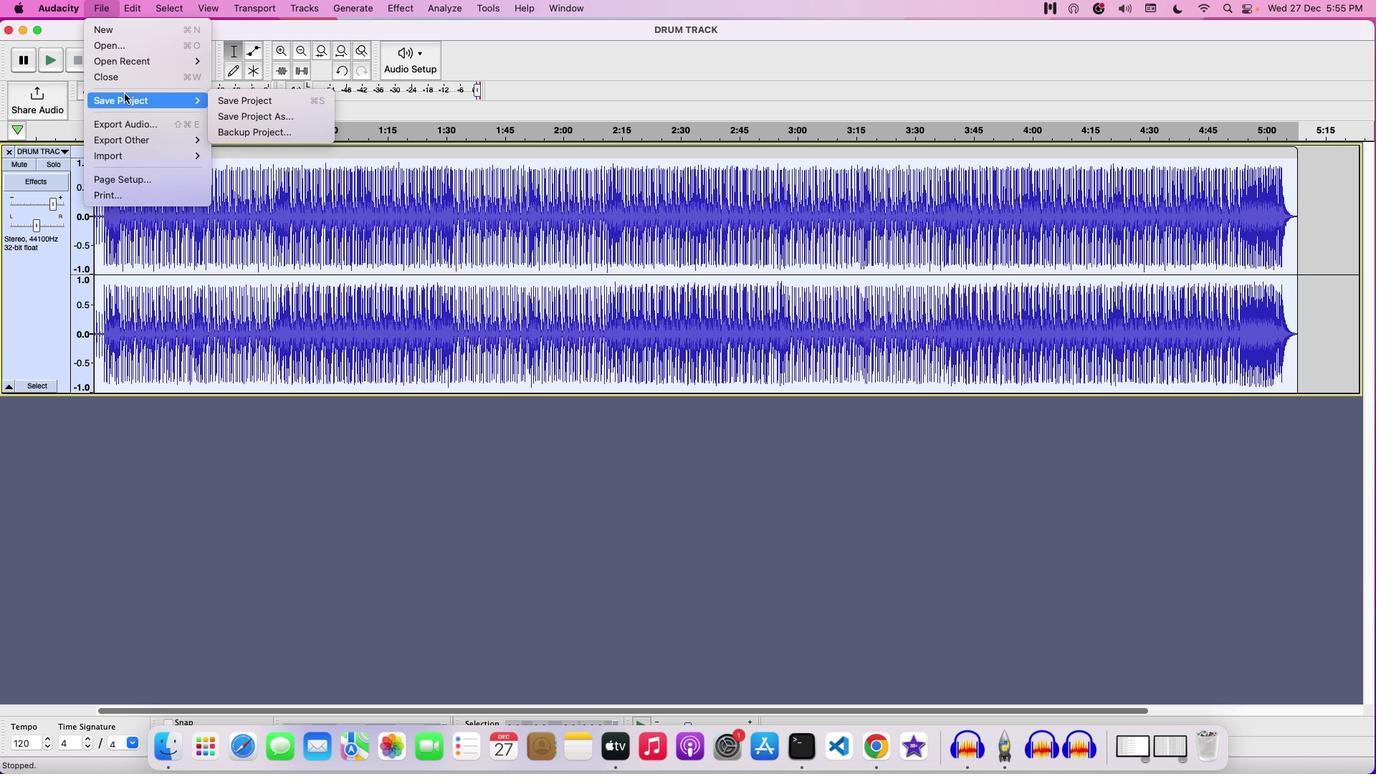 
Action: Mouse pressed left at (126, 96)
Screenshot: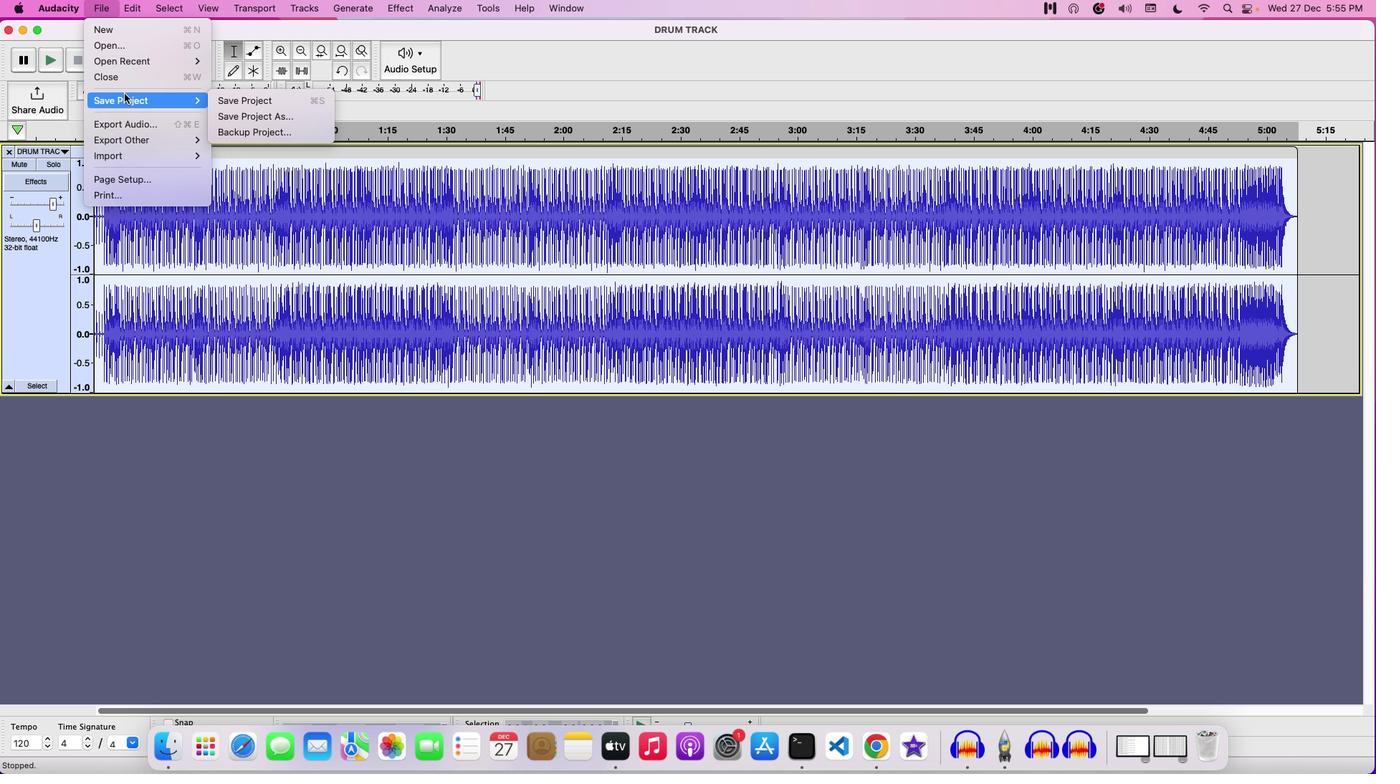 
Action: Mouse moved to (245, 101)
Screenshot: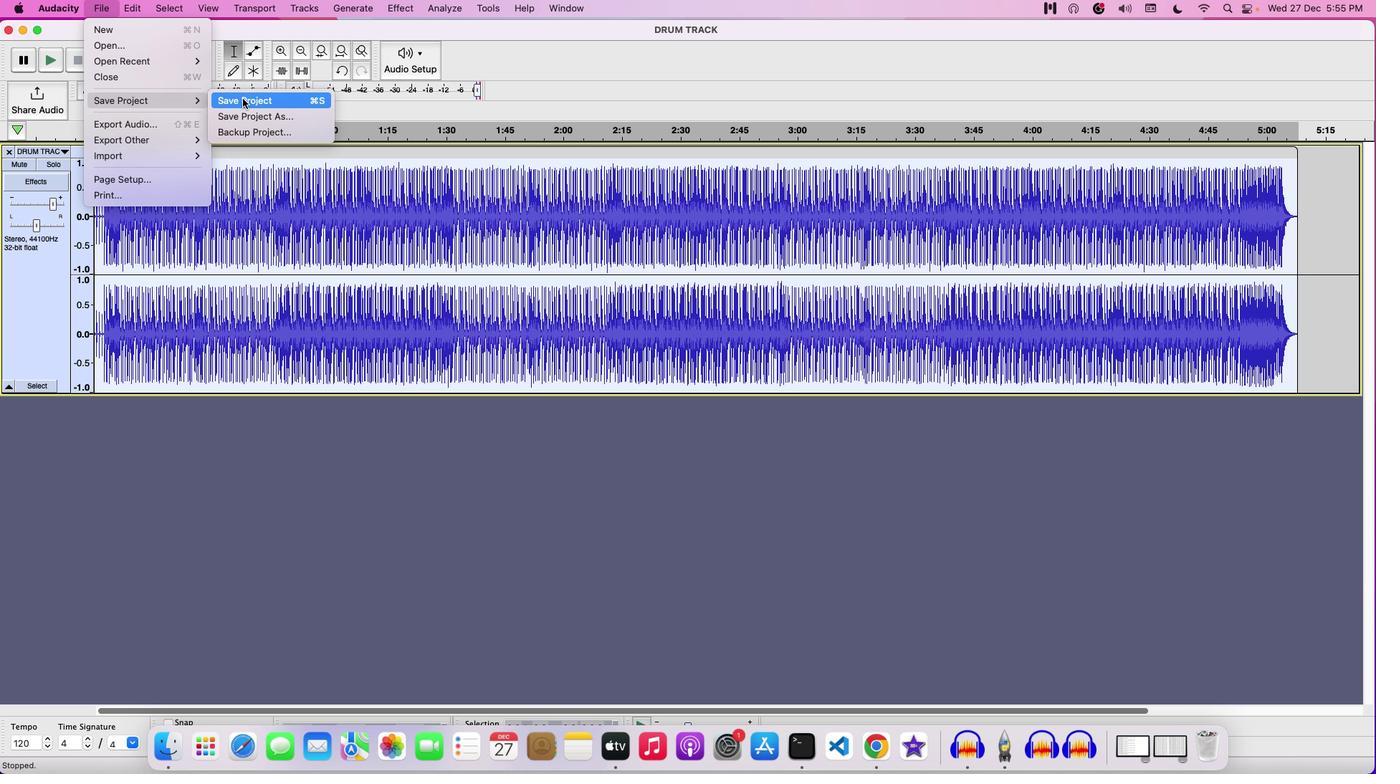 
Action: Mouse pressed left at (245, 101)
Screenshot: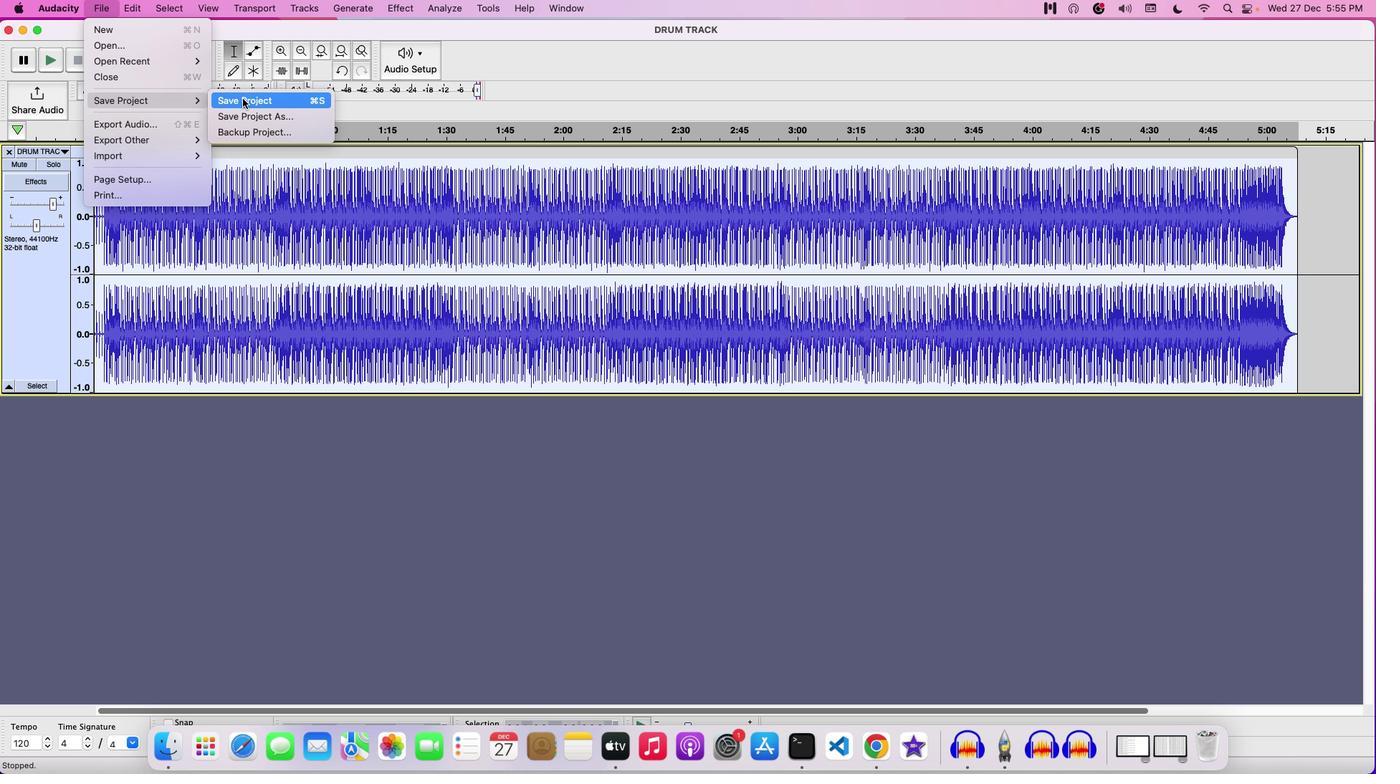 
Action: Mouse moved to (673, 190)
Screenshot: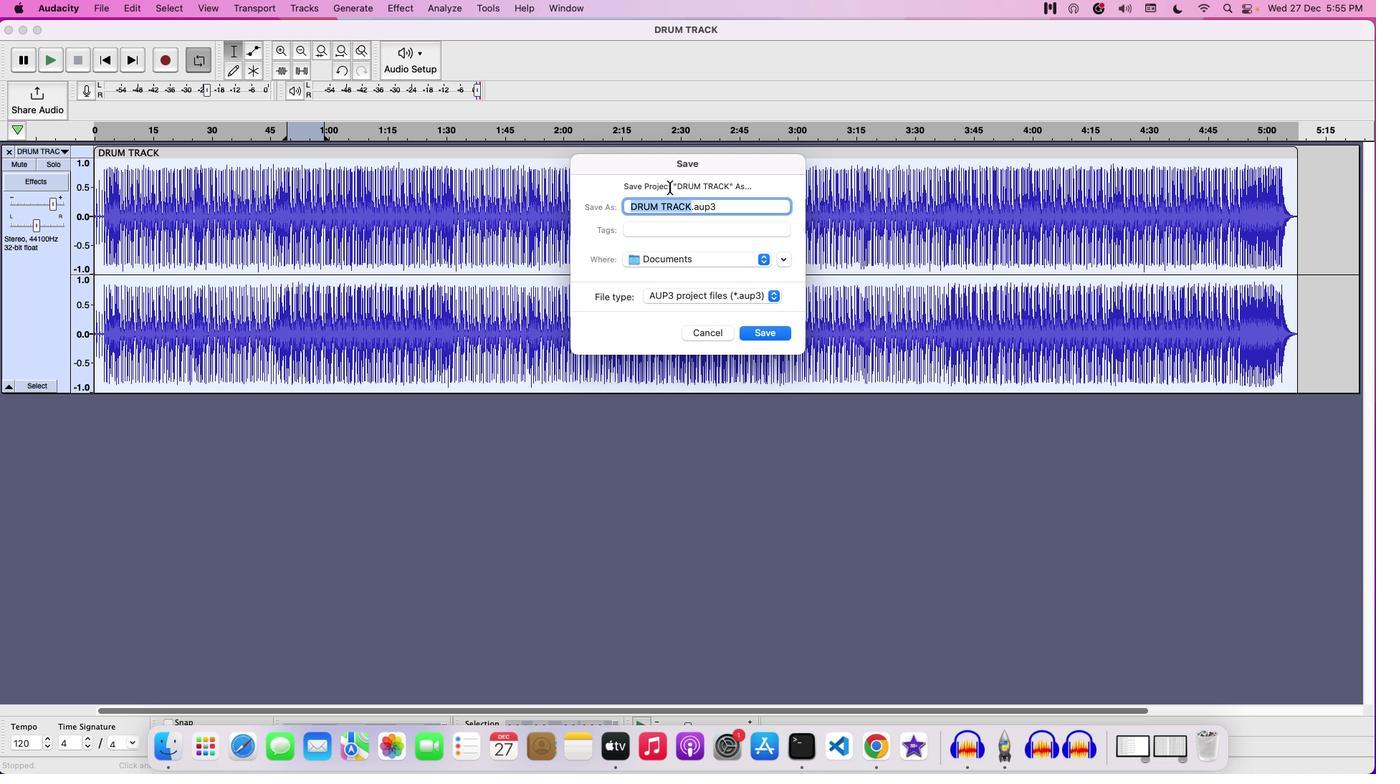 
Action: Key pressed Key.backspace'T''R''I''M''T'Key.spaceKey.backspaceKey.backspaceKey.space'T''H''E'Key.space'S''I''L''E''N''C''E'Key.space'I''N'Key.space'T''H''E'Key.space'S''T''A''R''T'Key.space'A''N''D'Key.space'E''N''D'
Screenshot: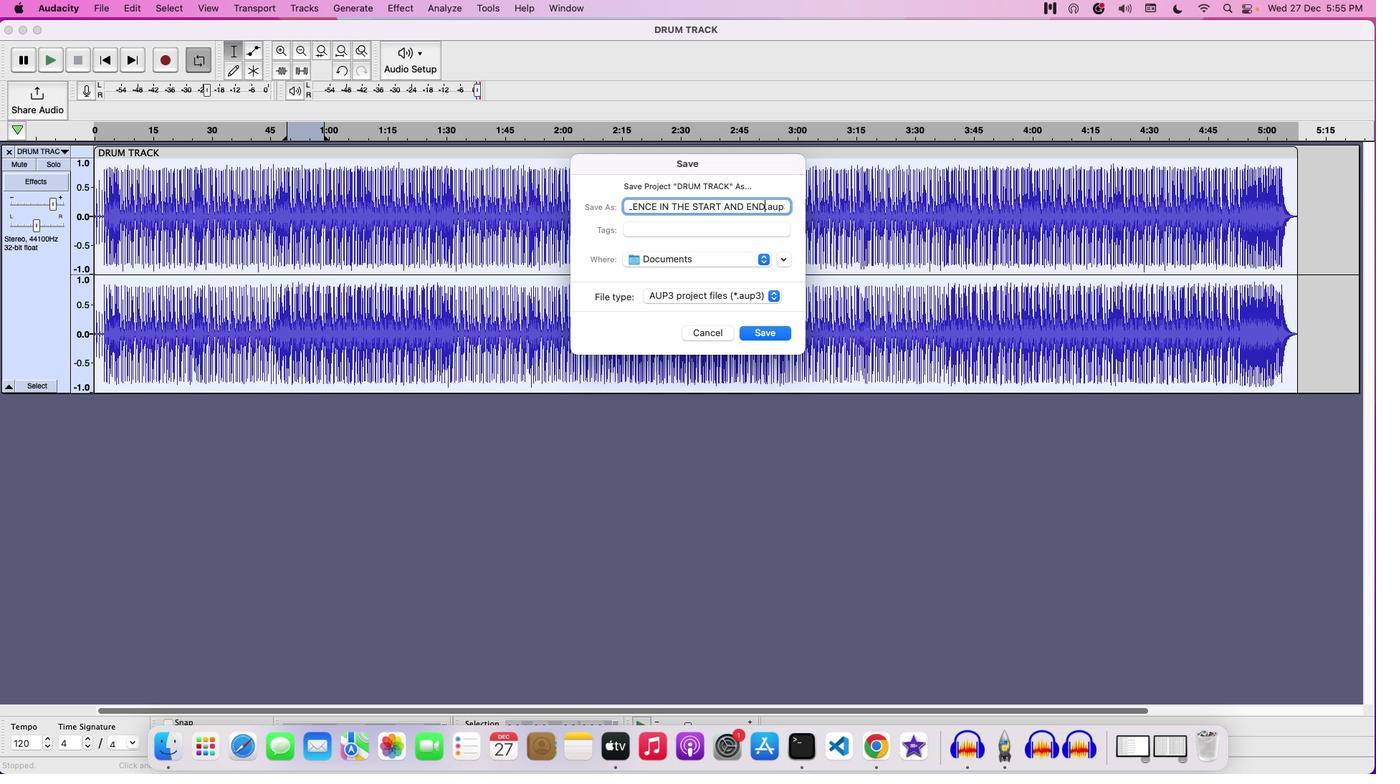 
Action: Mouse moved to (776, 335)
Screenshot: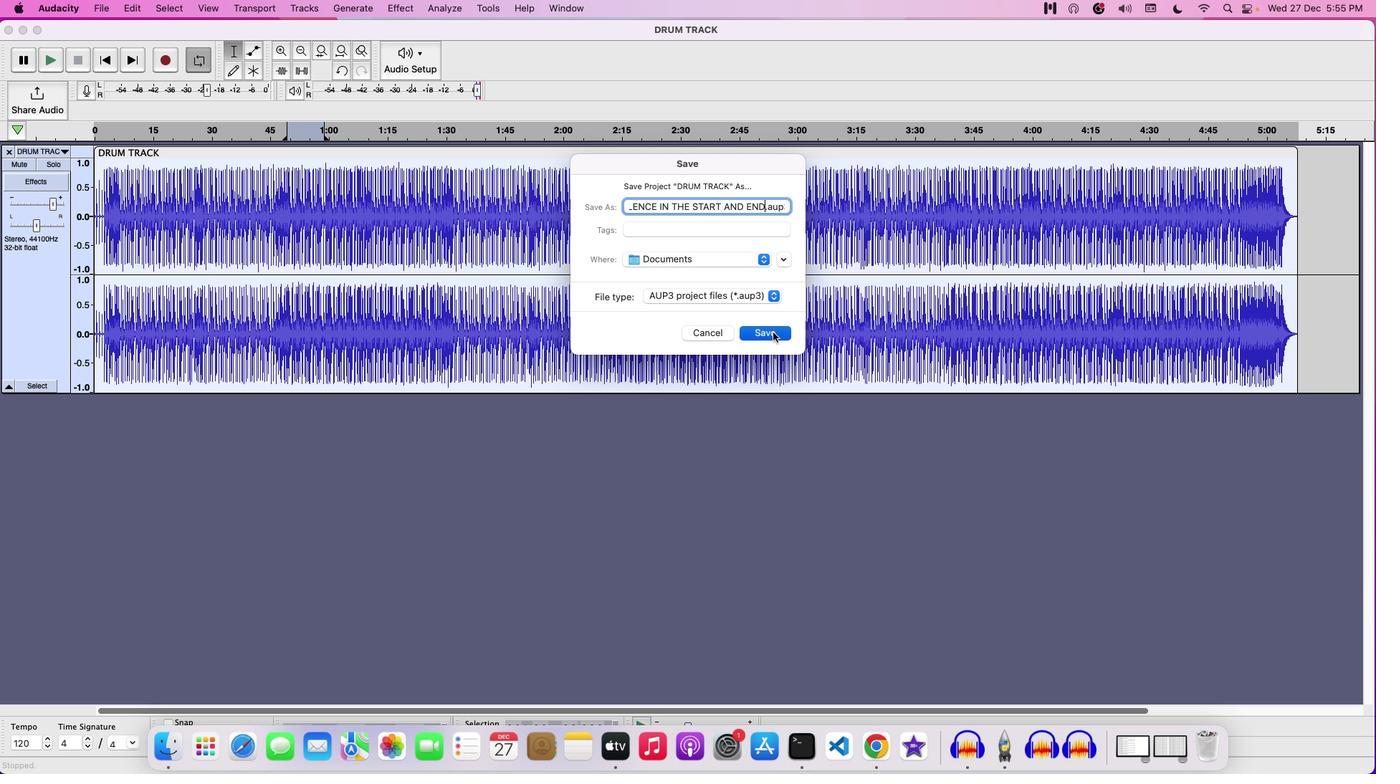 
Action: Mouse pressed left at (776, 335)
Screenshot: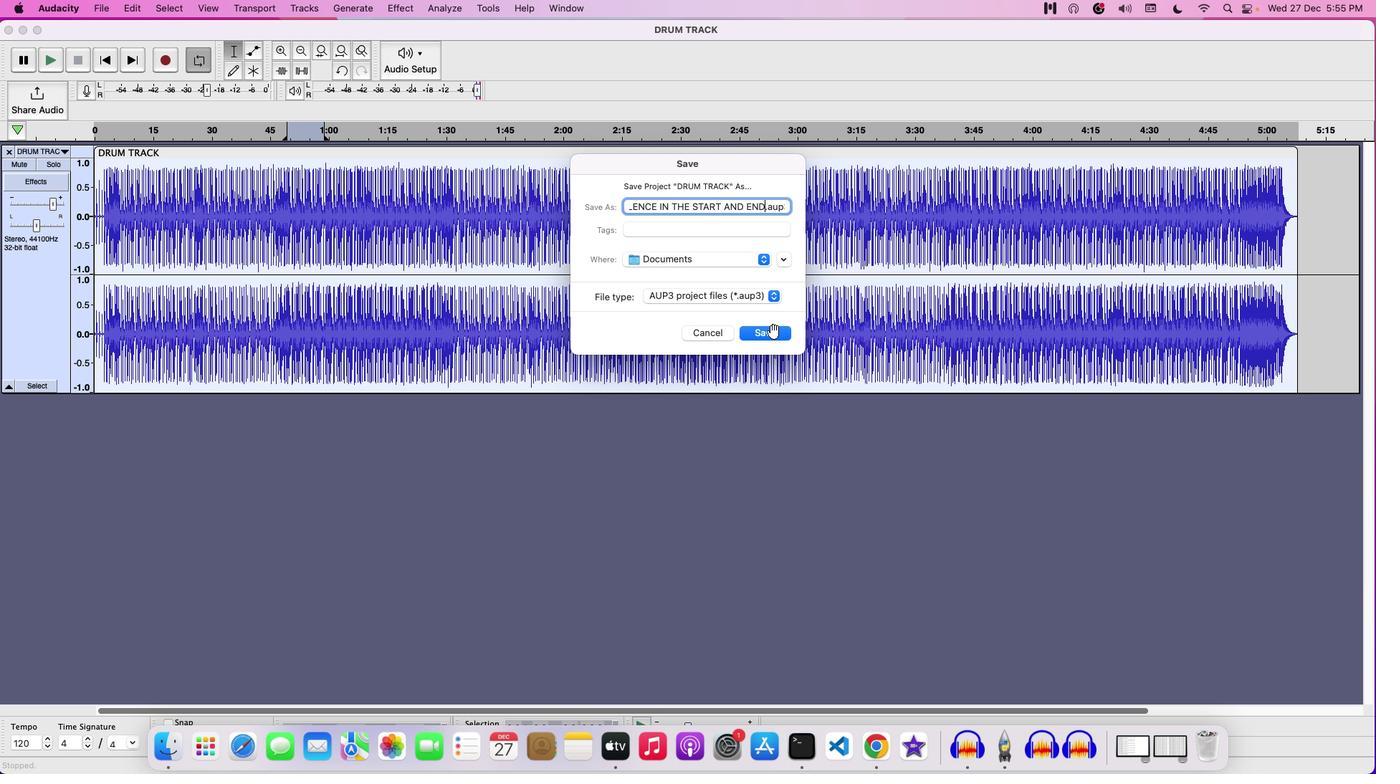 
Action: Mouse moved to (776, 334)
Screenshot: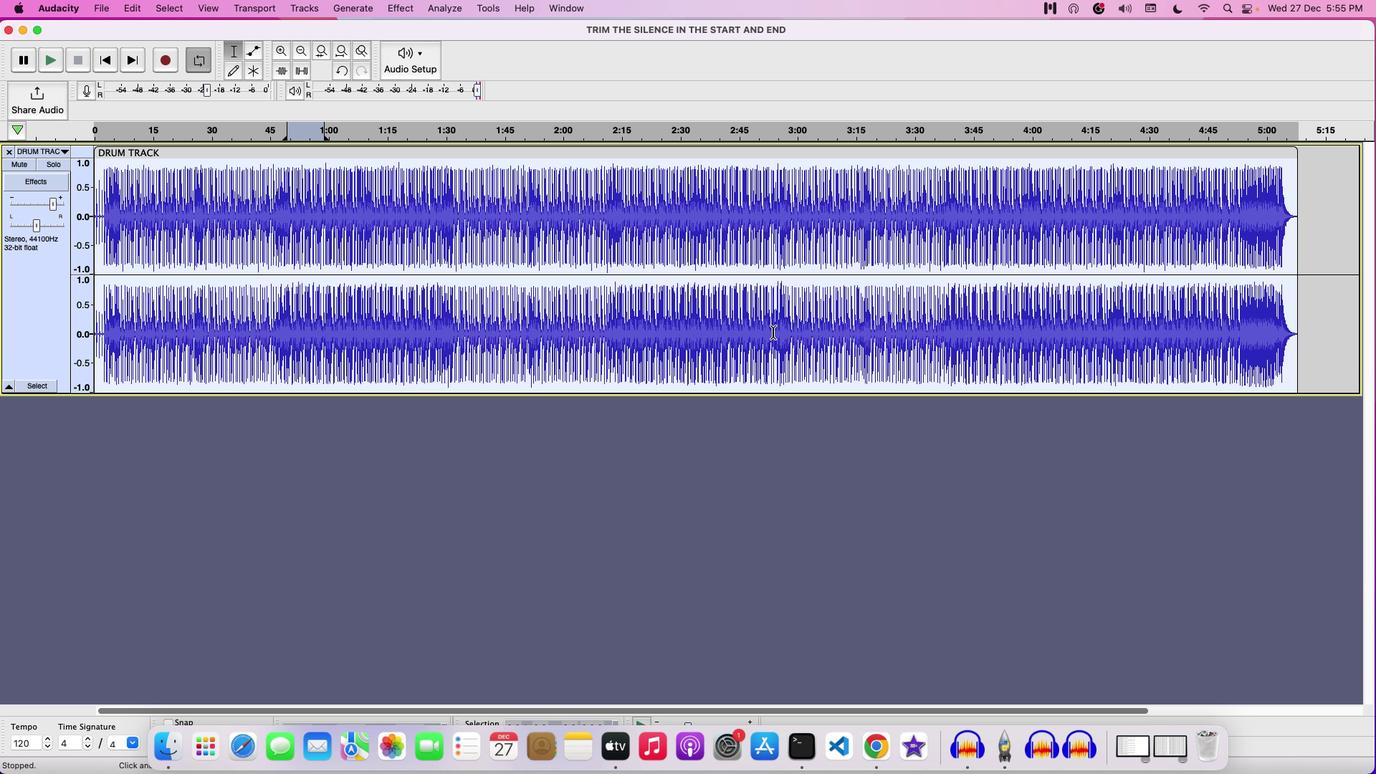 
